 Task: Search one way flight ticket for 1 adult, 1 child, 1 infant in seat in premium economy from Waterloo: Waterloo Regional Airport to Gillette: Gillette Campbell County Airport on 5-1-2023. Choice of flights is Westjet. Number of bags: 2 checked bags. Price is upto 105000. Outbound departure time preference is 14:45.
Action: Mouse moved to (292, 285)
Screenshot: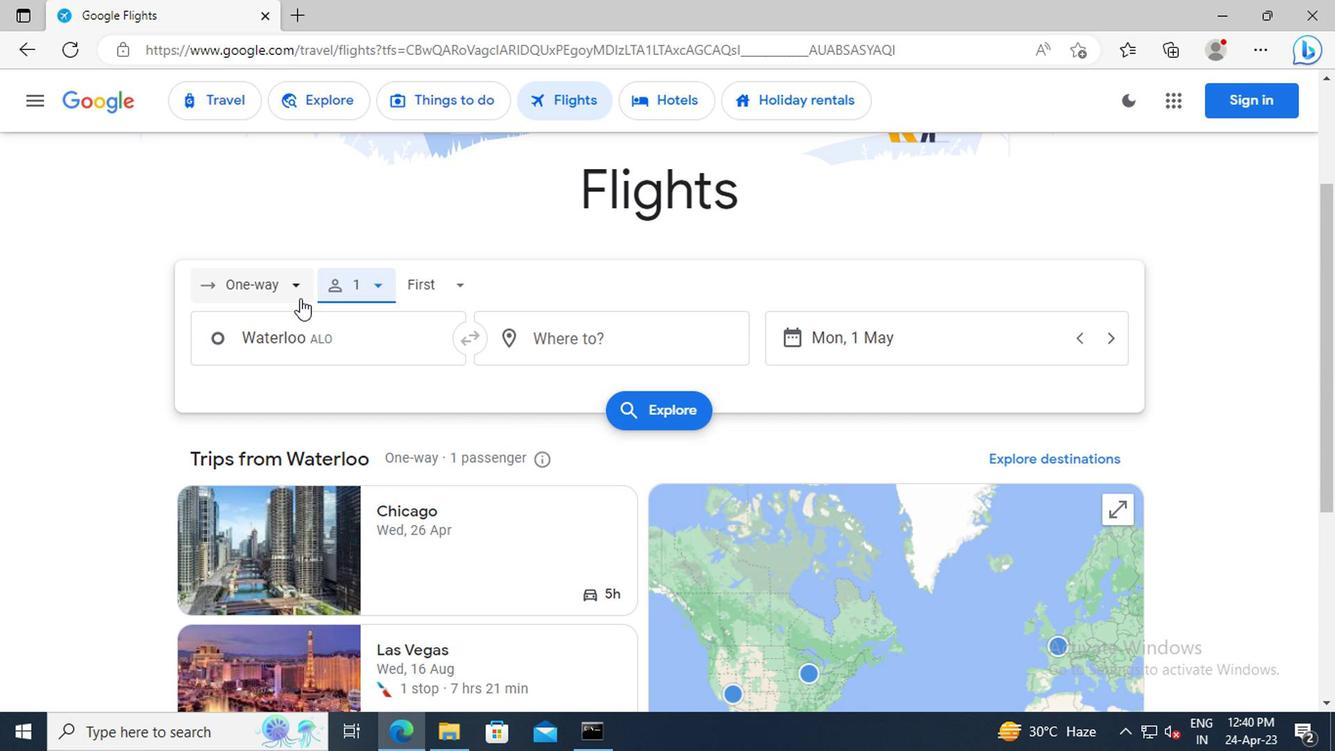 
Action: Mouse pressed left at (292, 285)
Screenshot: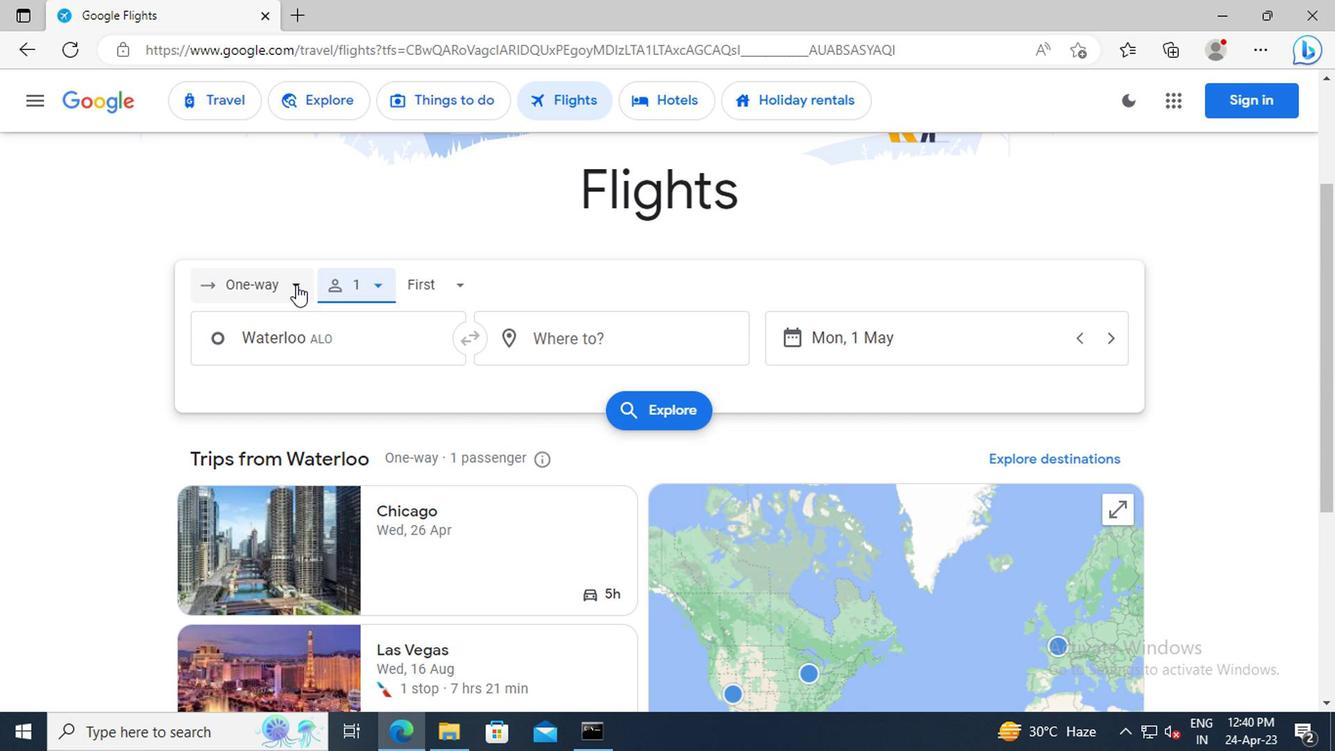 
Action: Mouse moved to (274, 382)
Screenshot: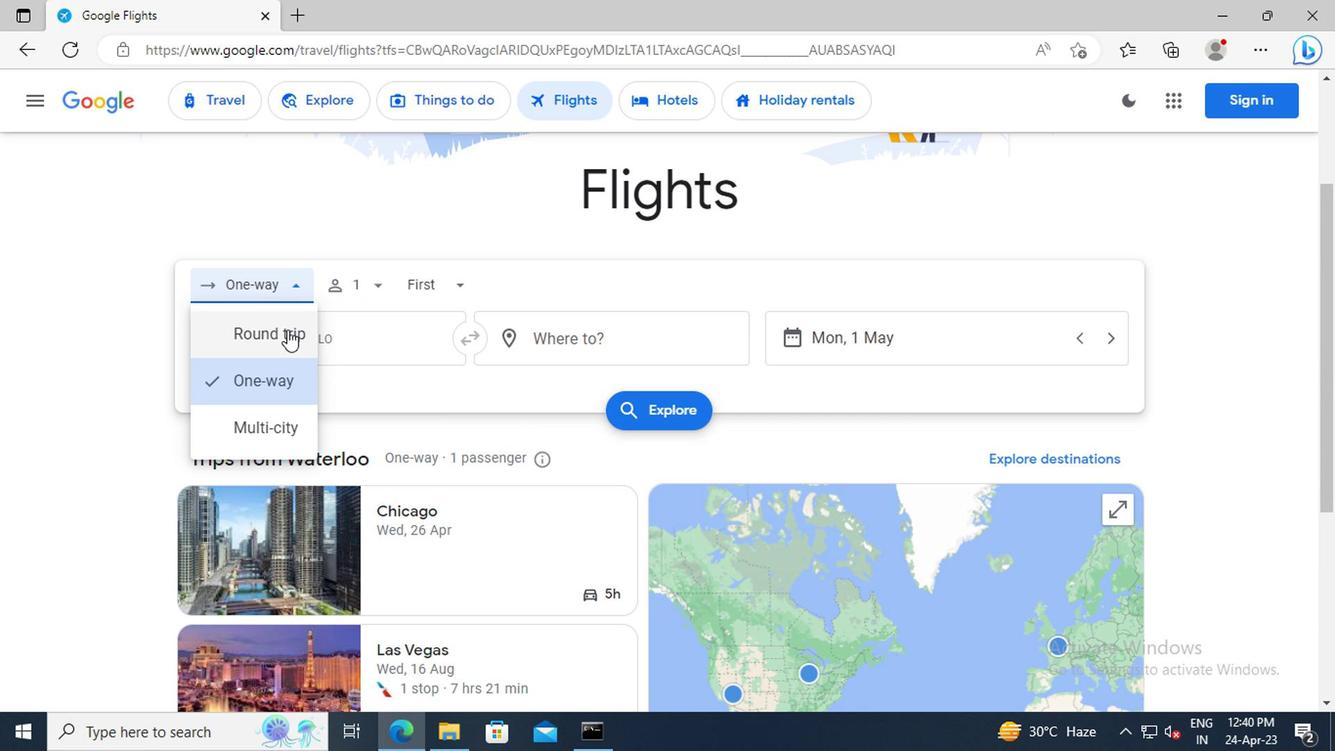 
Action: Mouse pressed left at (274, 382)
Screenshot: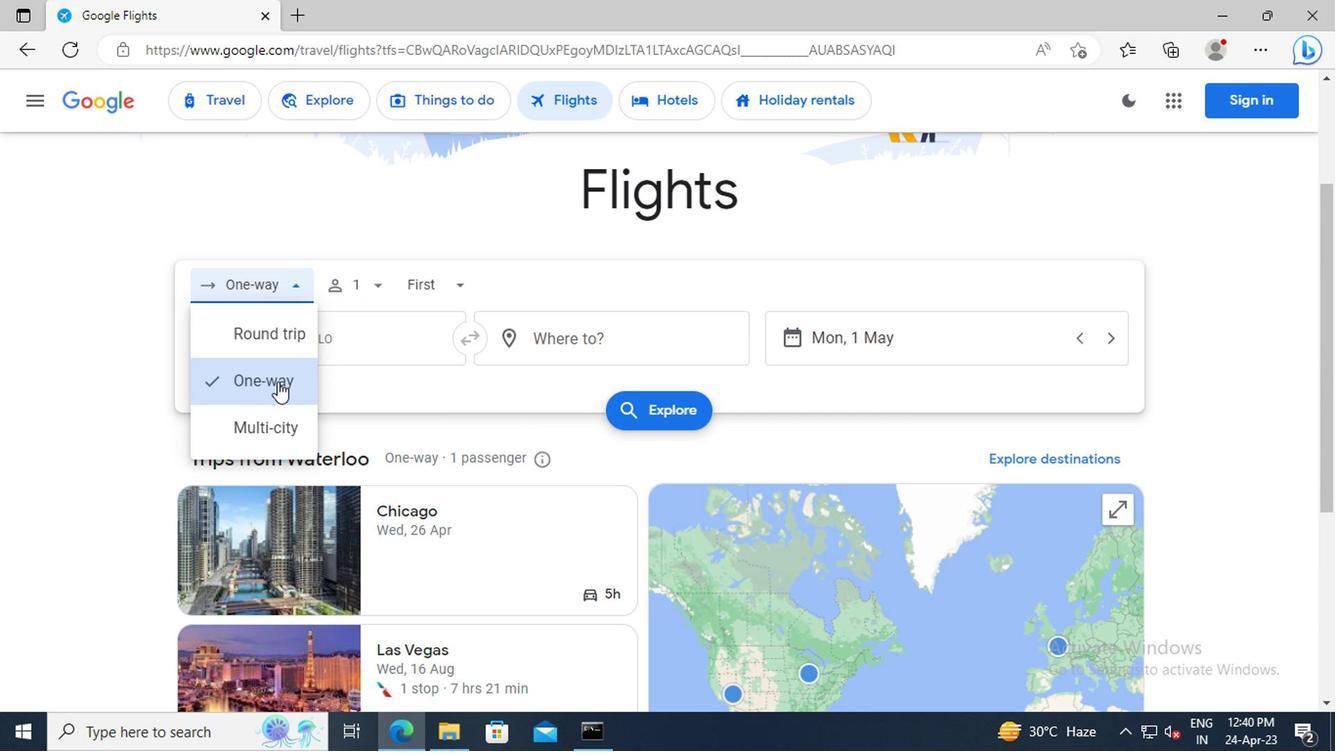 
Action: Mouse moved to (369, 283)
Screenshot: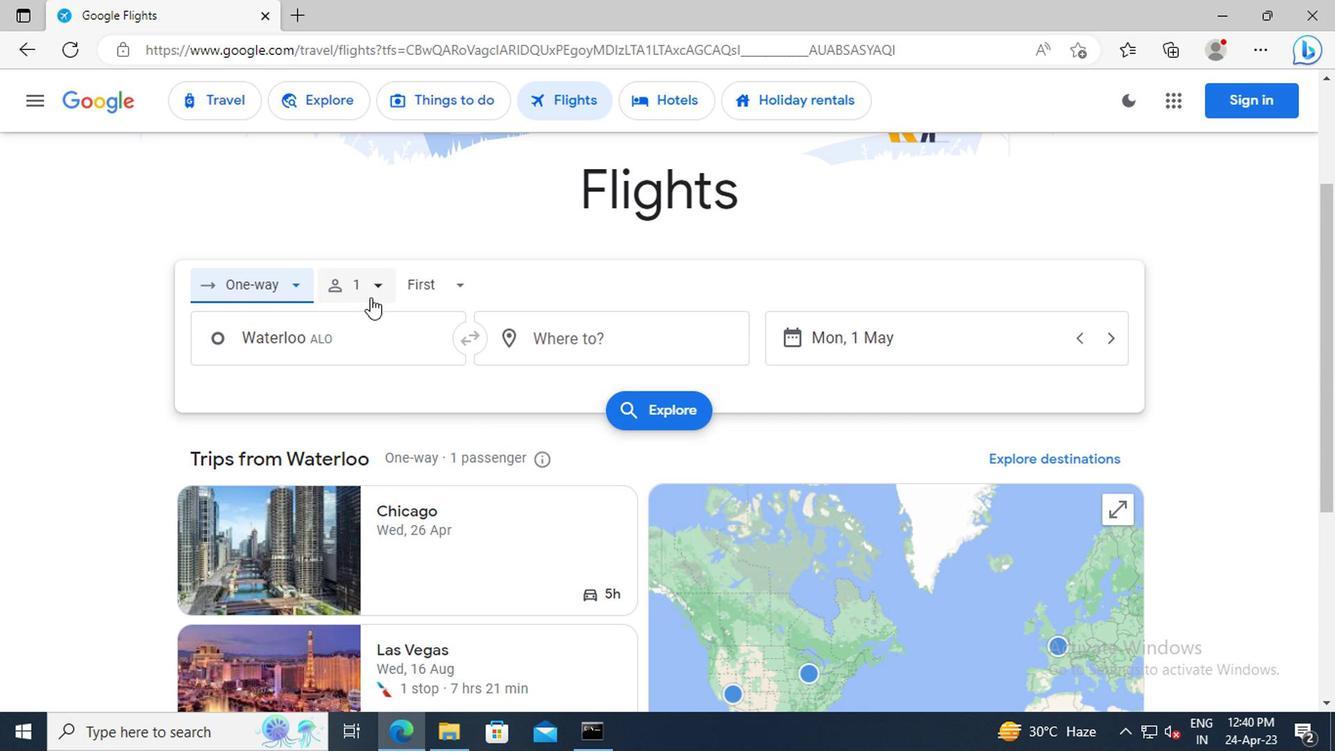 
Action: Mouse pressed left at (369, 283)
Screenshot: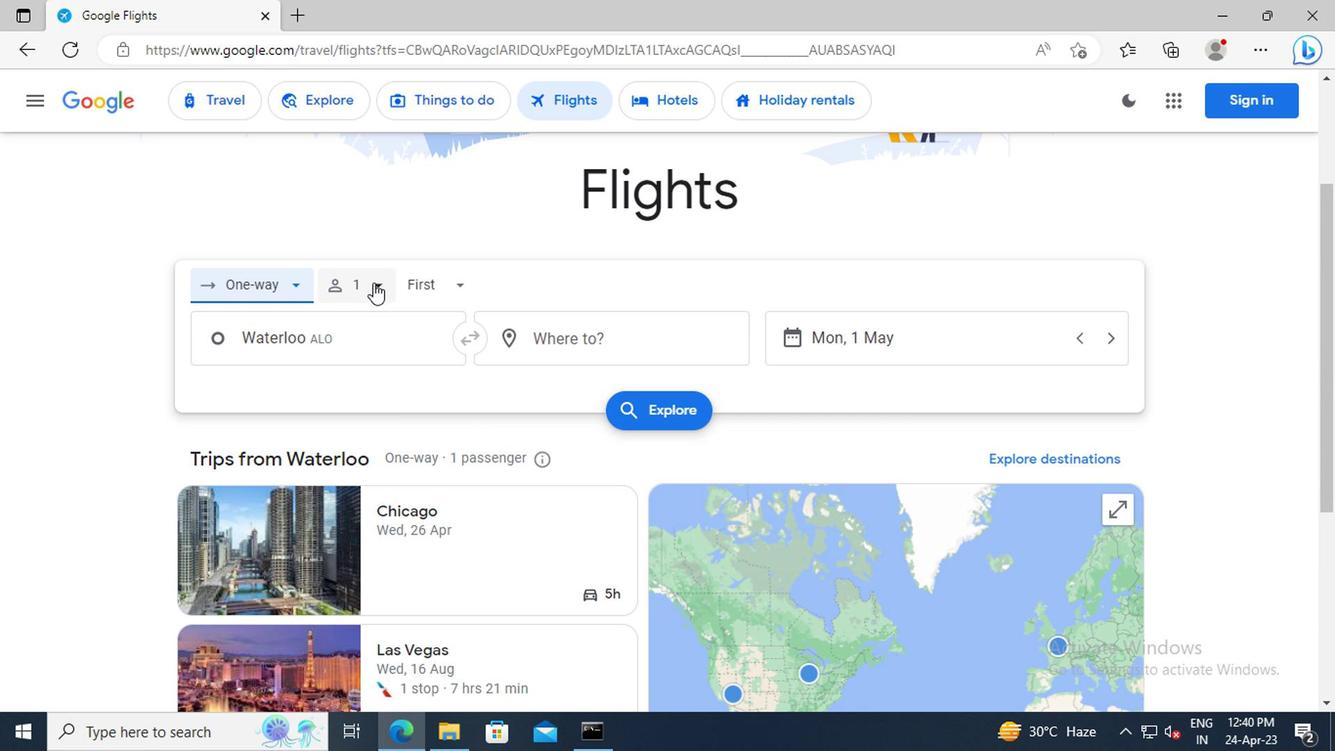 
Action: Mouse moved to (516, 393)
Screenshot: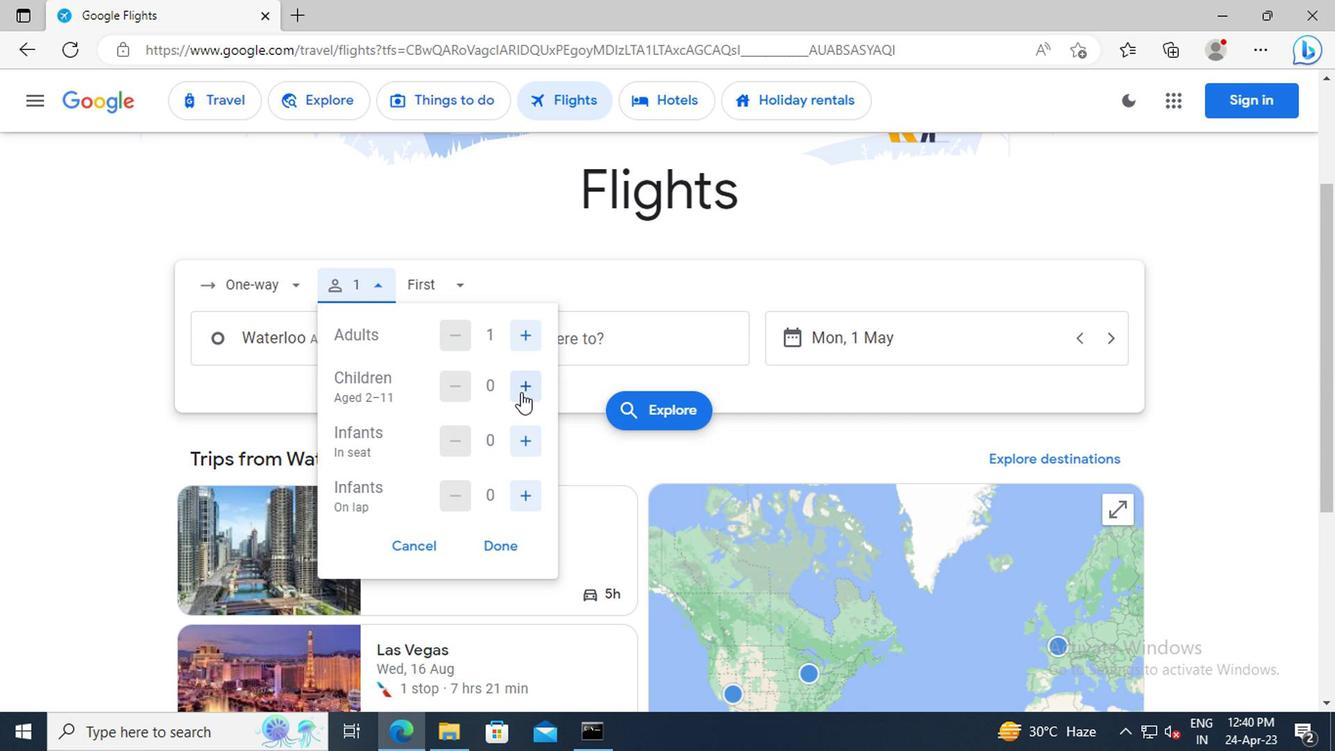 
Action: Mouse pressed left at (516, 393)
Screenshot: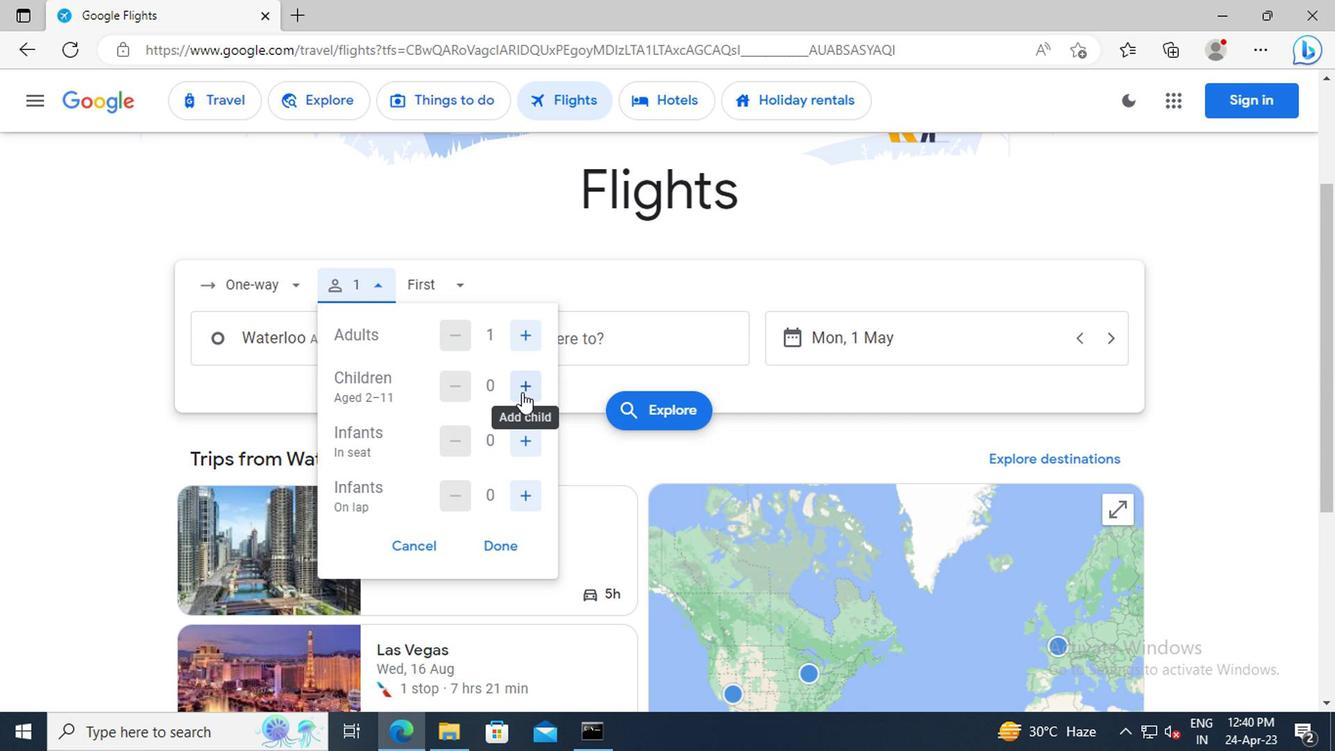 
Action: Mouse moved to (520, 430)
Screenshot: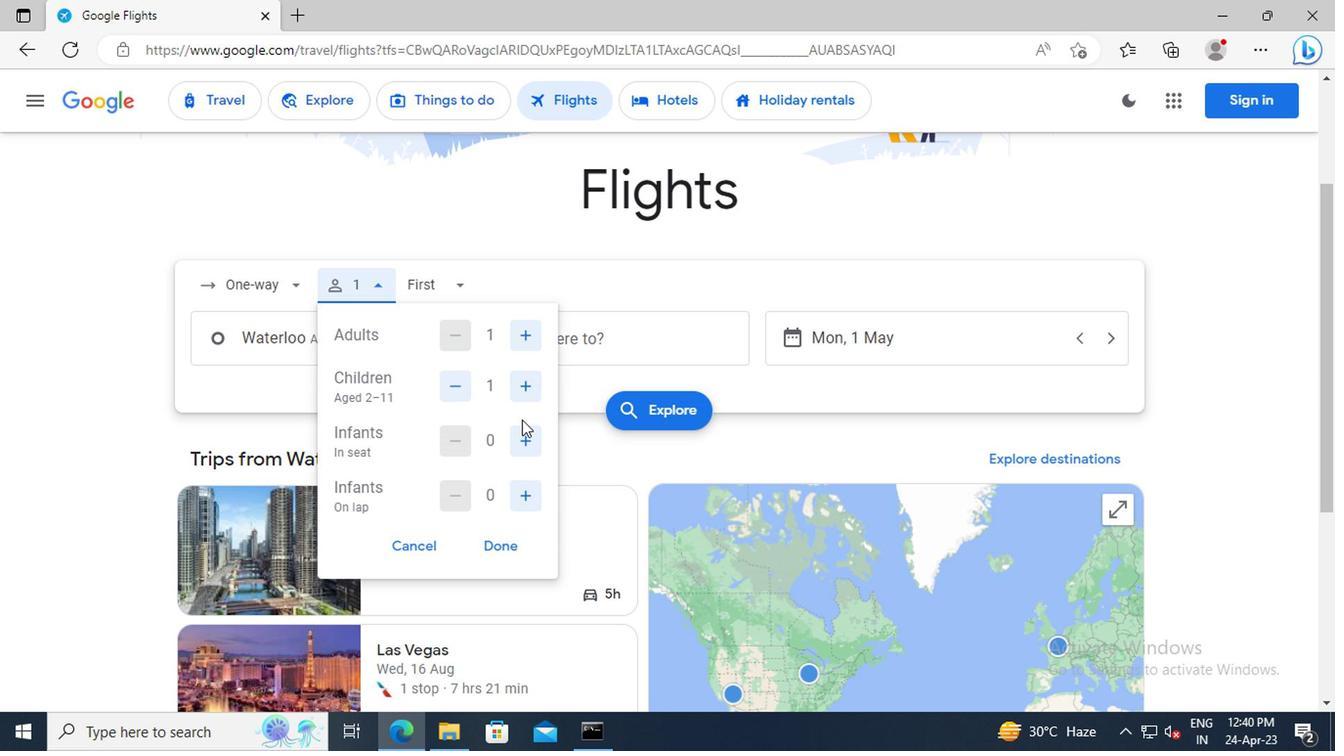 
Action: Mouse pressed left at (520, 430)
Screenshot: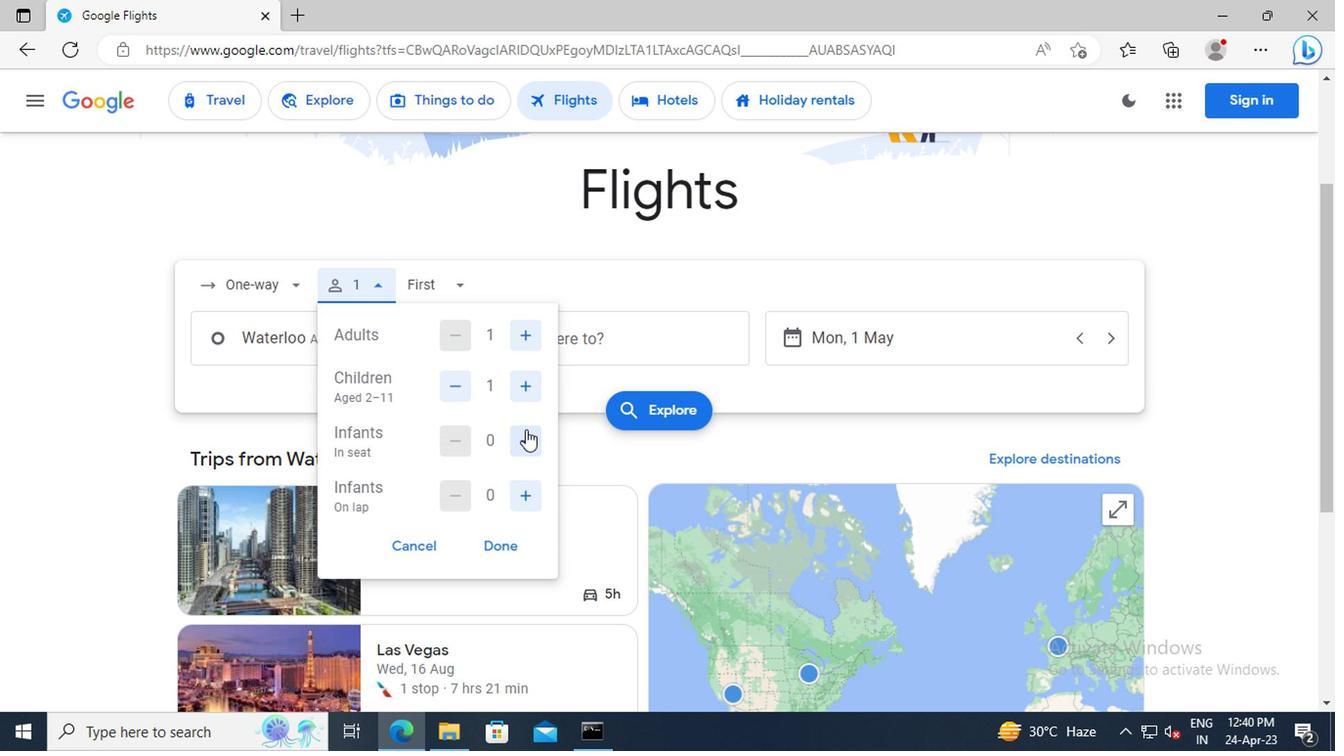 
Action: Mouse moved to (497, 548)
Screenshot: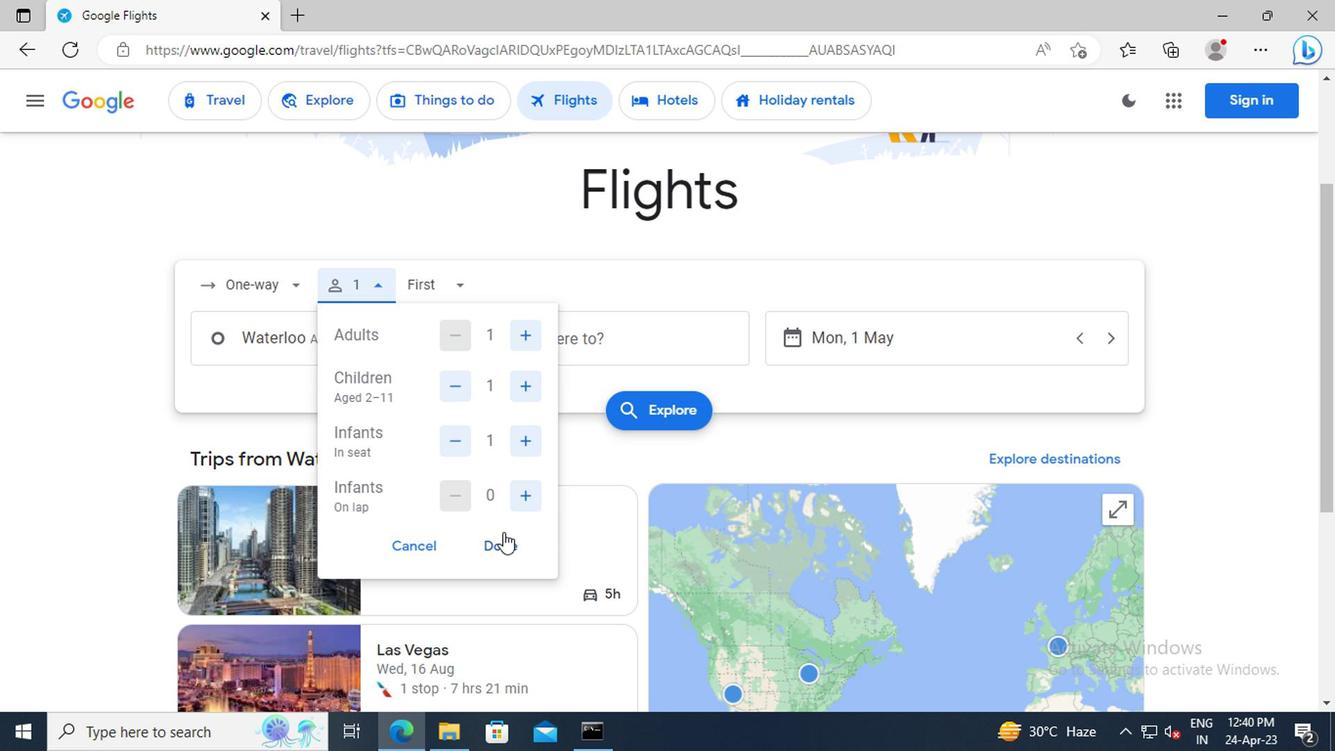 
Action: Mouse pressed left at (497, 548)
Screenshot: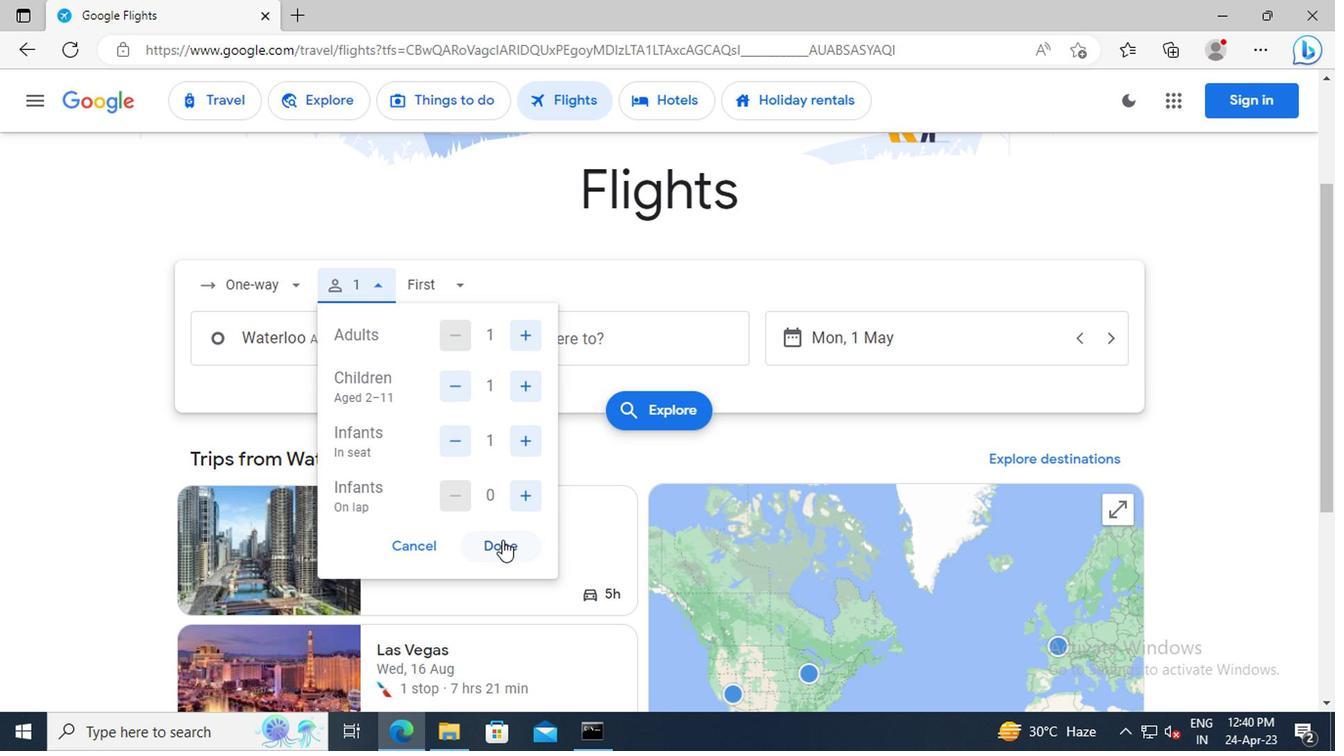 
Action: Mouse moved to (441, 287)
Screenshot: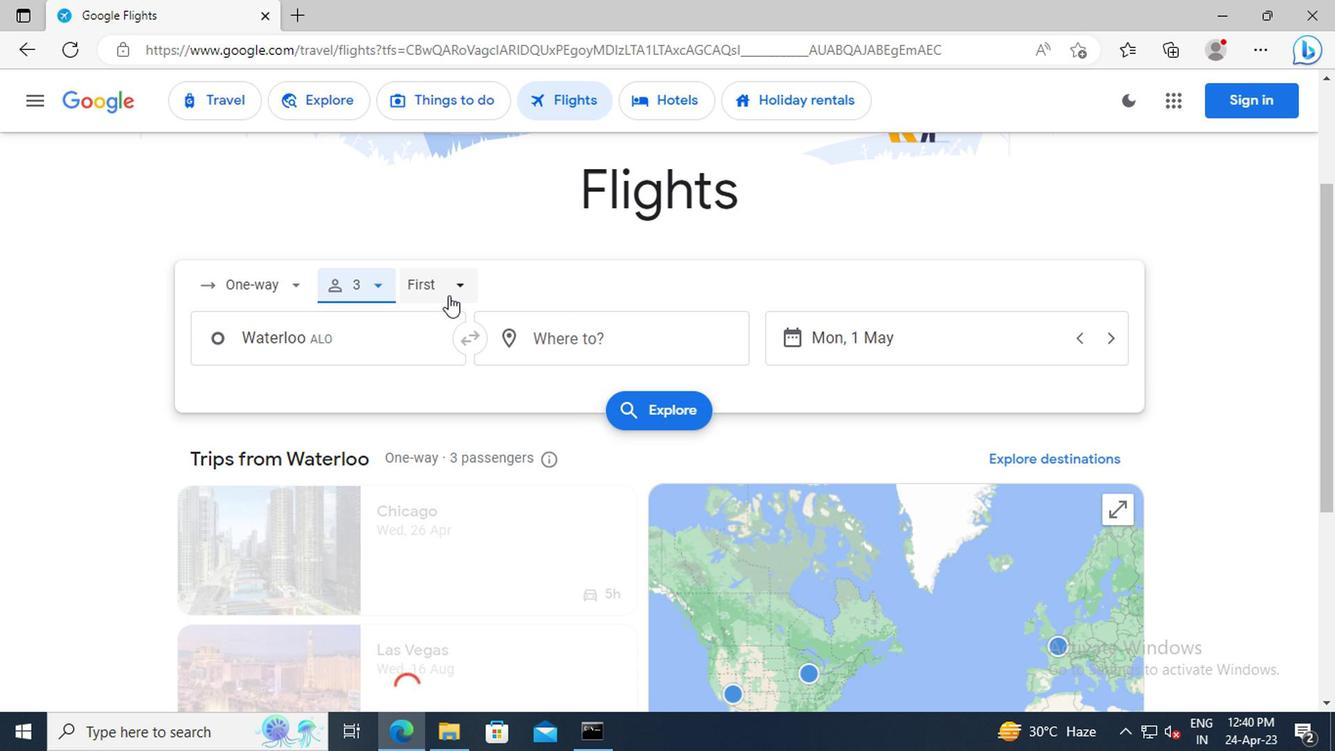
Action: Mouse pressed left at (441, 287)
Screenshot: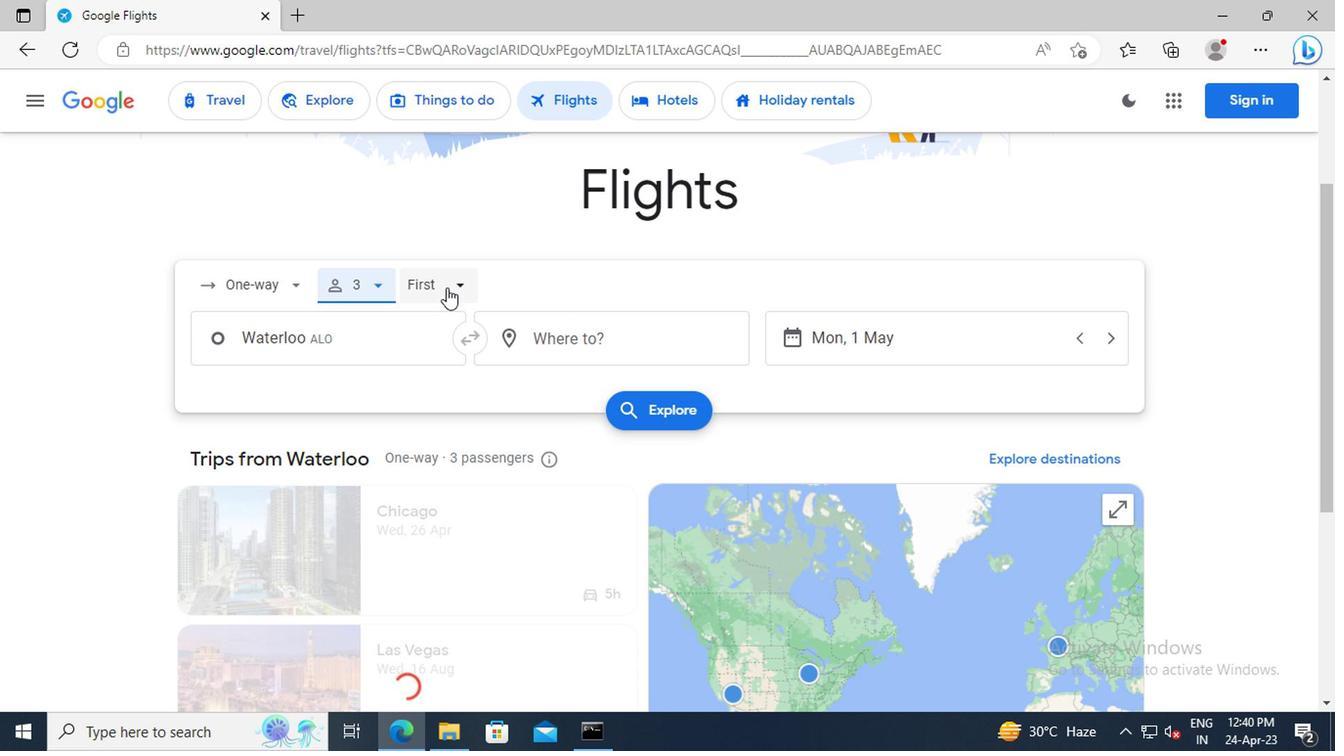 
Action: Mouse moved to (464, 376)
Screenshot: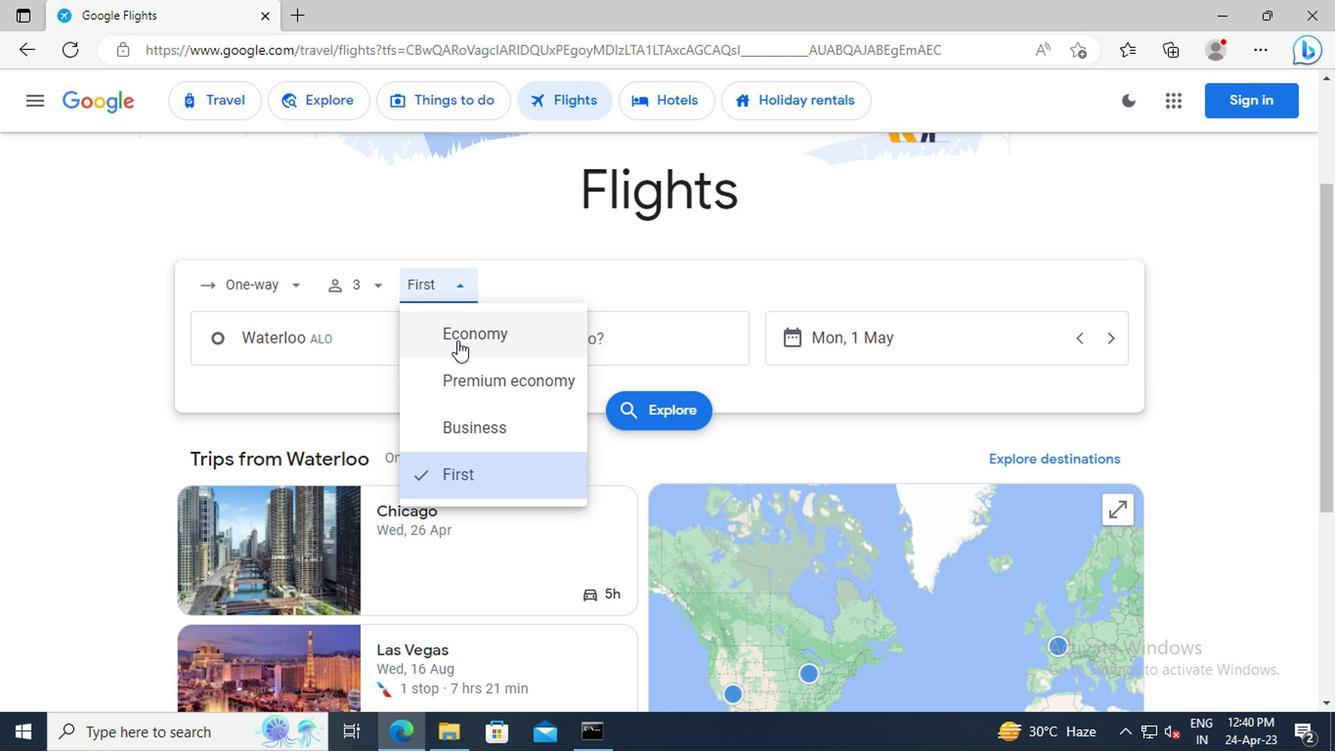
Action: Mouse pressed left at (464, 376)
Screenshot: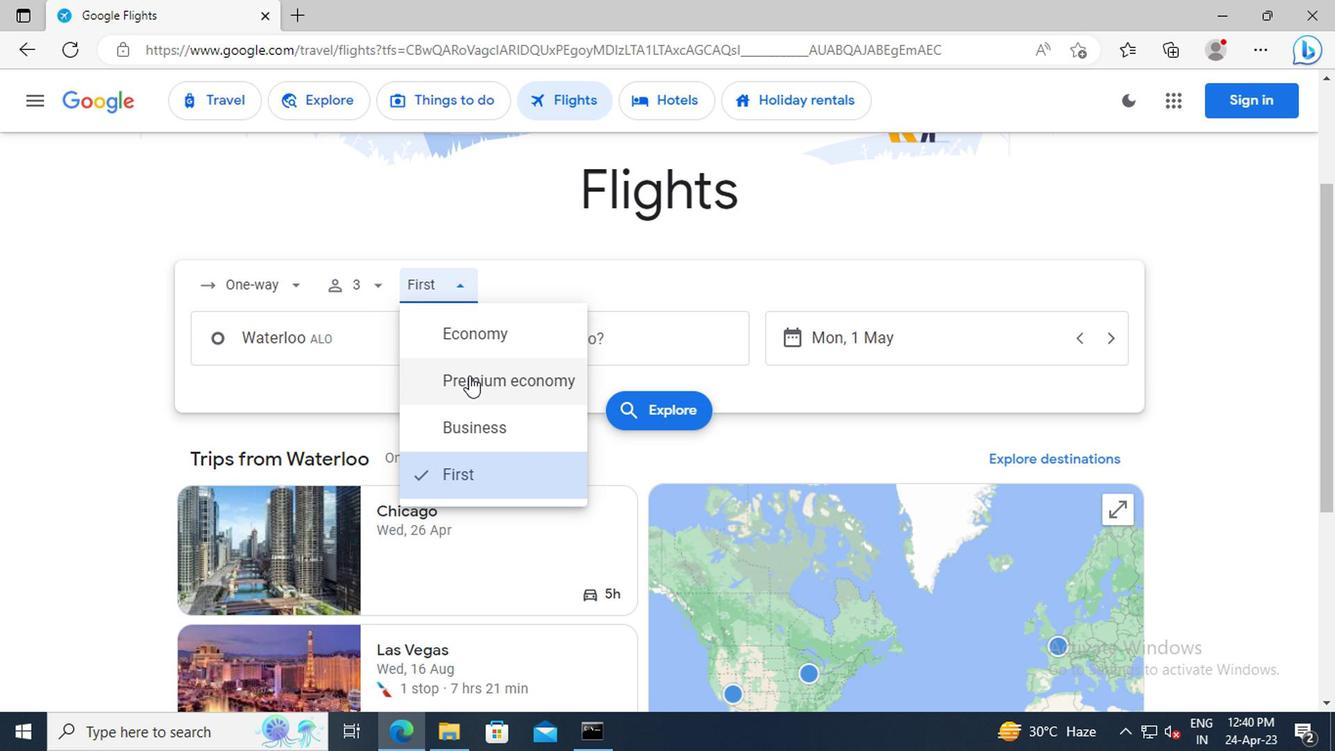 
Action: Mouse moved to (352, 348)
Screenshot: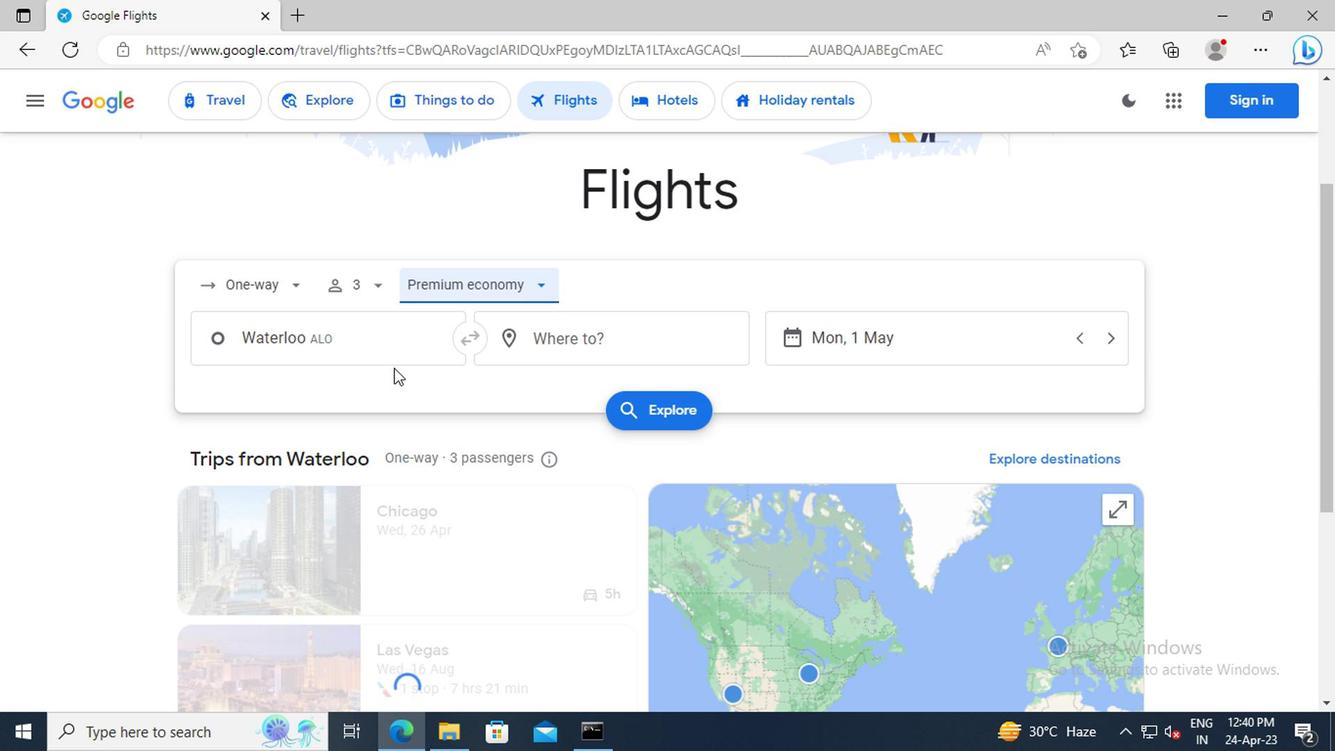 
Action: Mouse pressed left at (352, 348)
Screenshot: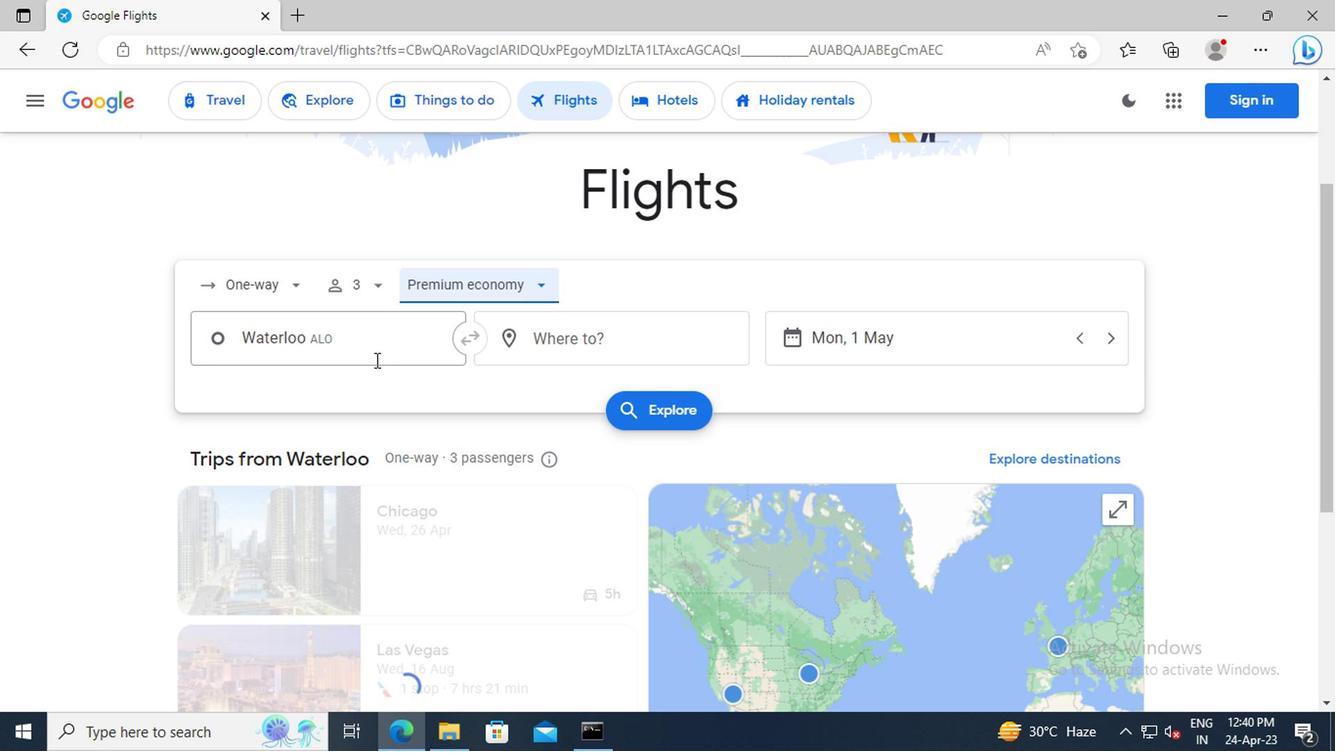 
Action: Key pressed <Key.shift>WATERLOO<Key.space><Key.shift>RE
Screenshot: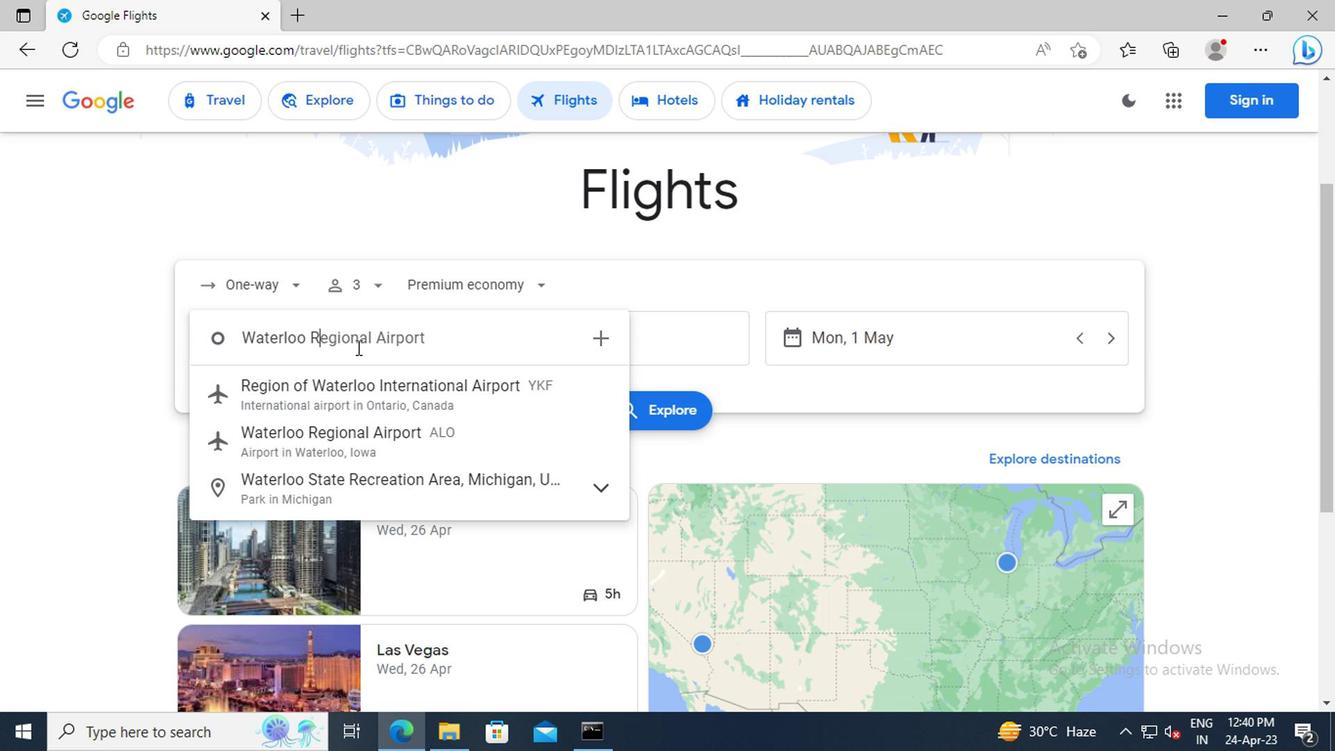 
Action: Mouse moved to (376, 447)
Screenshot: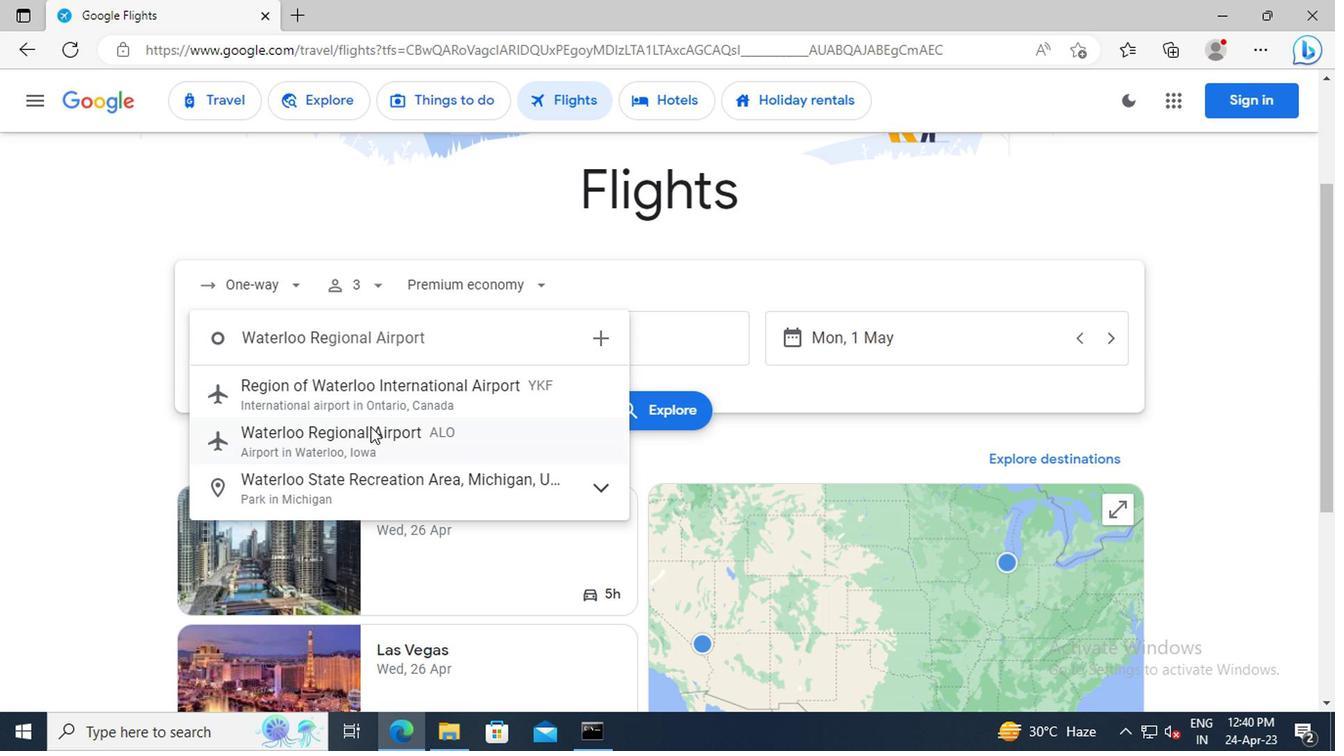 
Action: Mouse pressed left at (376, 447)
Screenshot: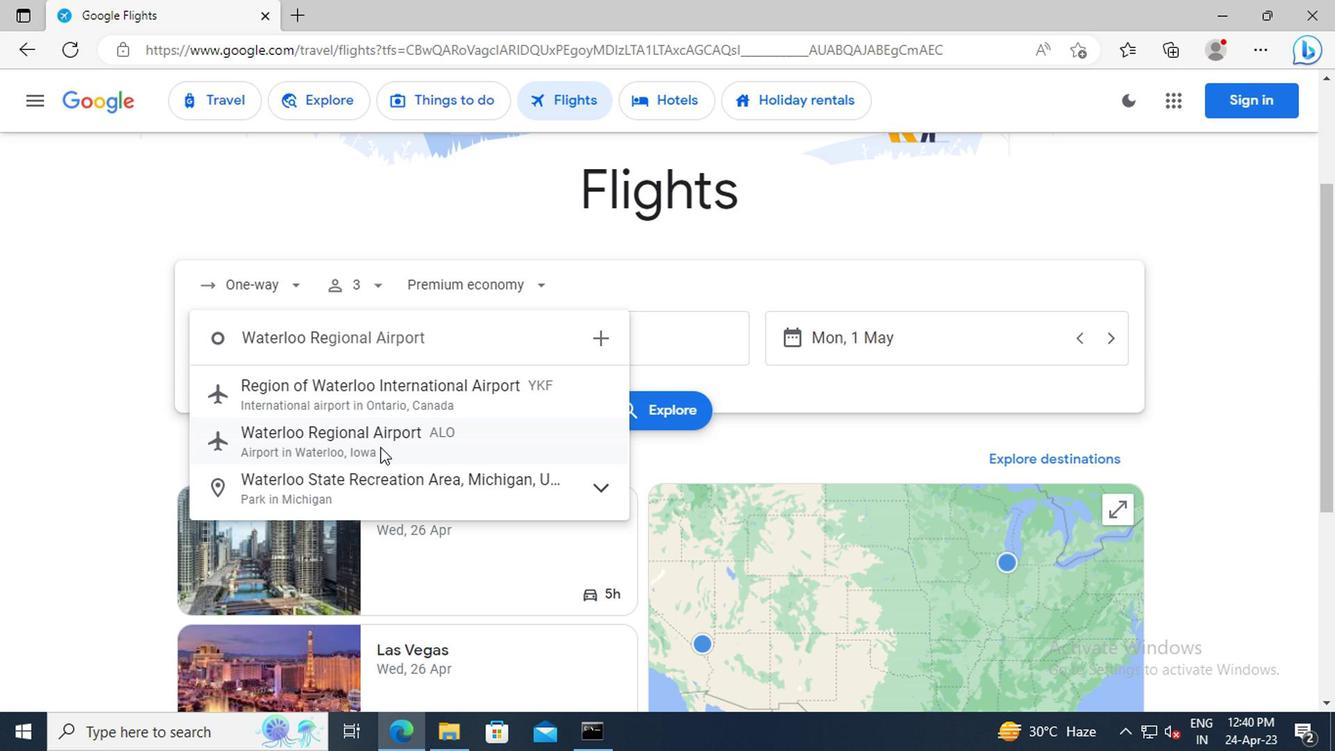 
Action: Mouse moved to (541, 350)
Screenshot: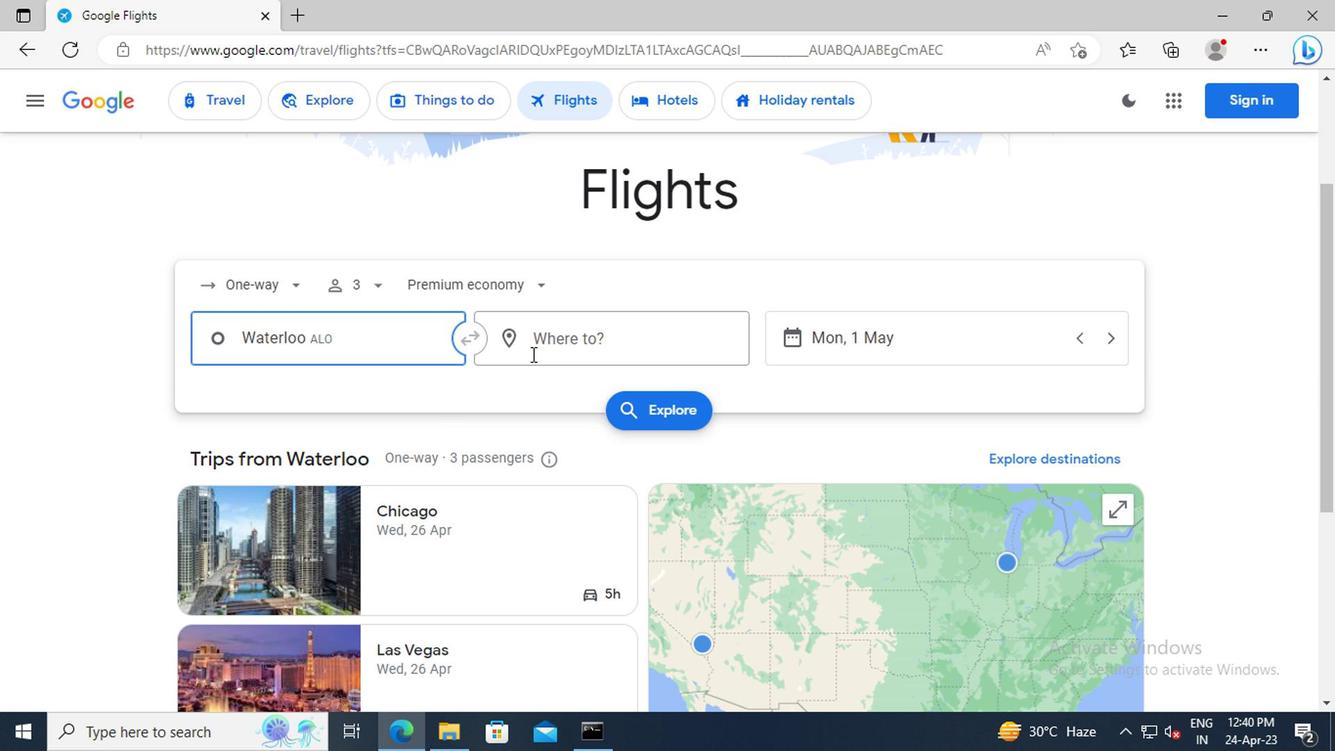 
Action: Mouse pressed left at (541, 350)
Screenshot: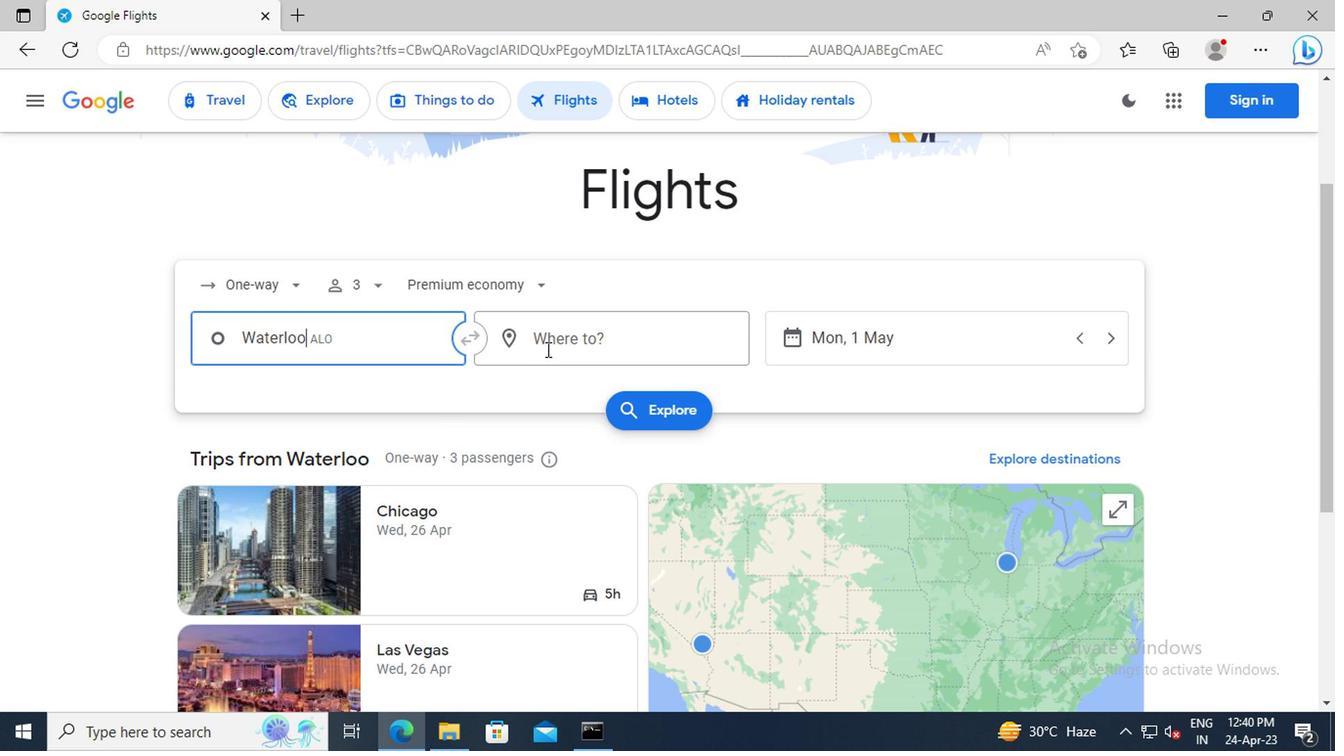 
Action: Key pressed <Key.shift>GILLETTE
Screenshot: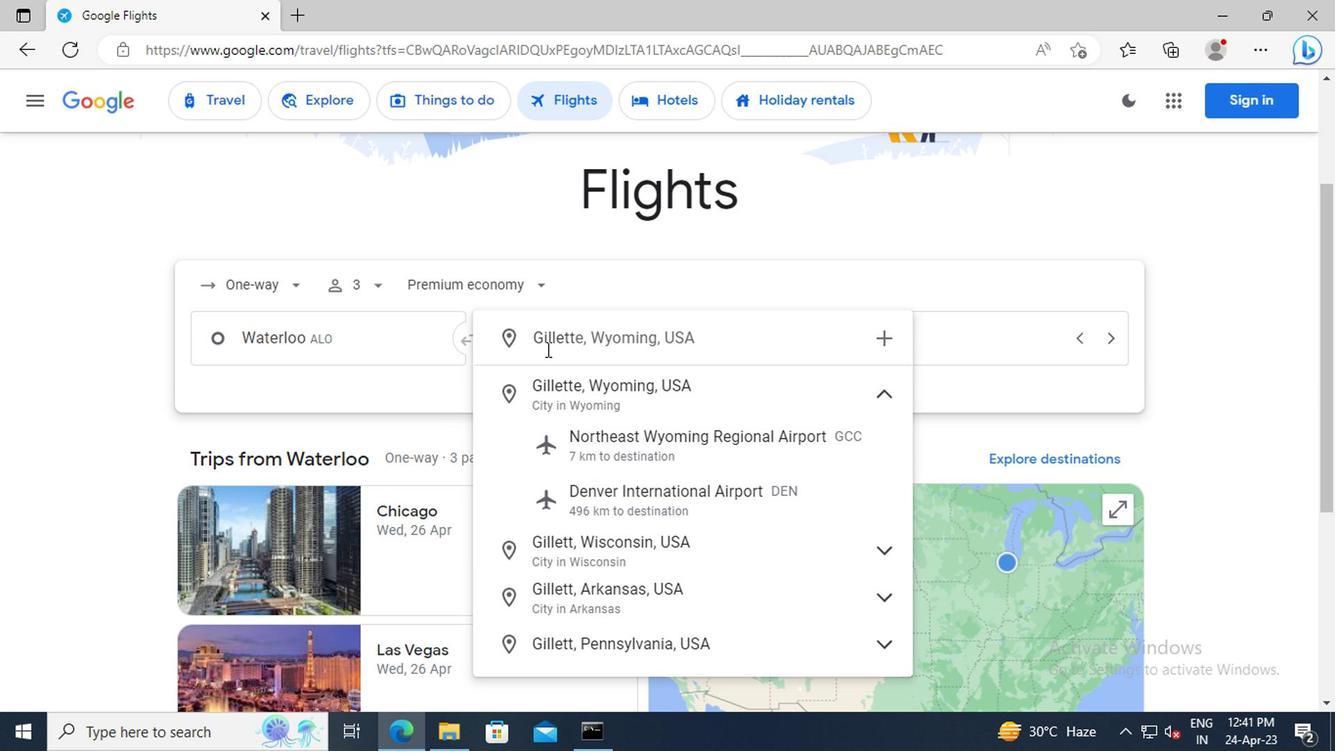 
Action: Mouse moved to (628, 446)
Screenshot: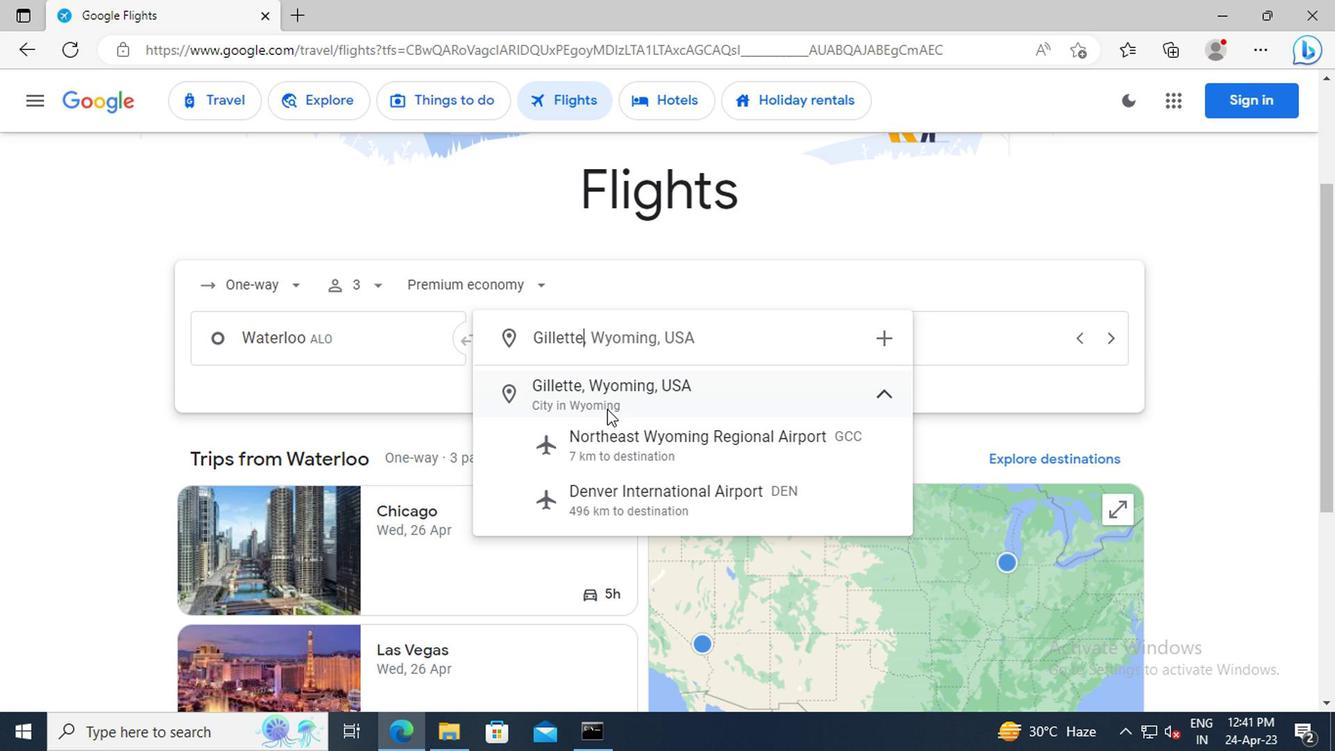 
Action: Mouse pressed left at (628, 446)
Screenshot: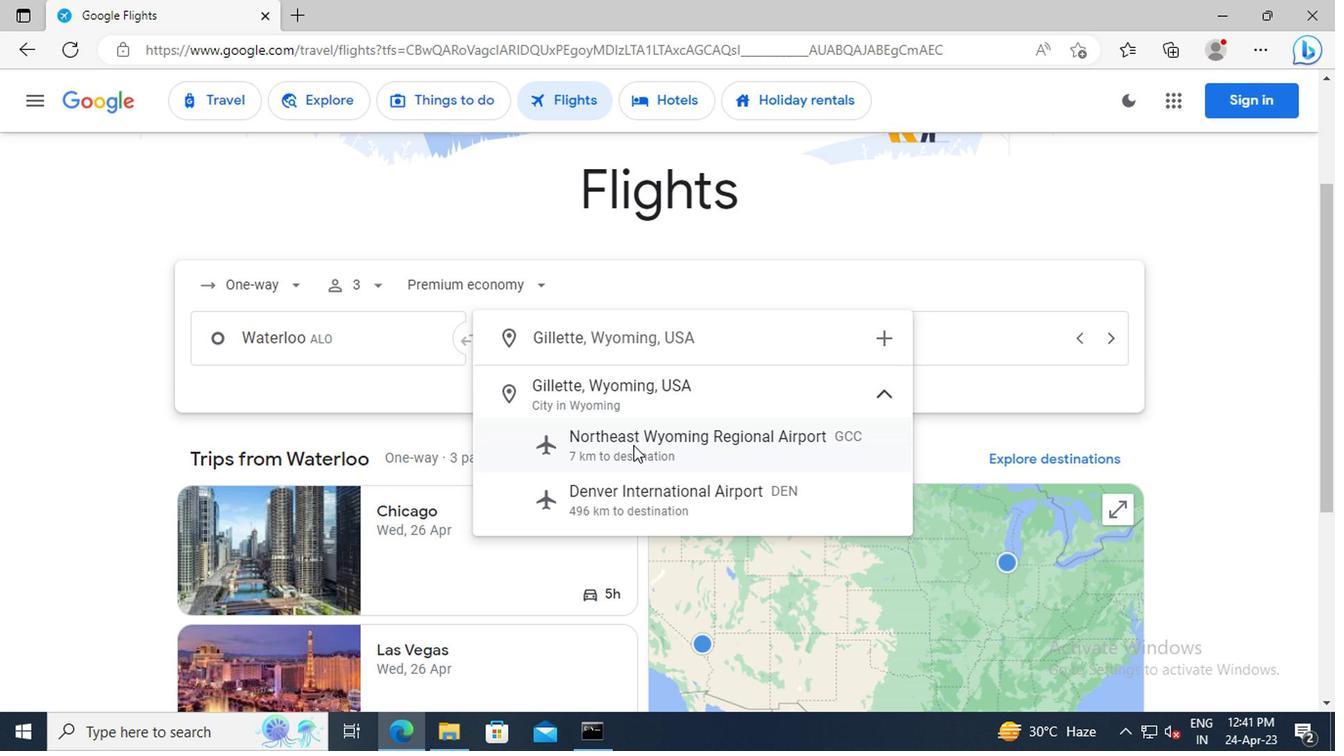 
Action: Mouse moved to (910, 357)
Screenshot: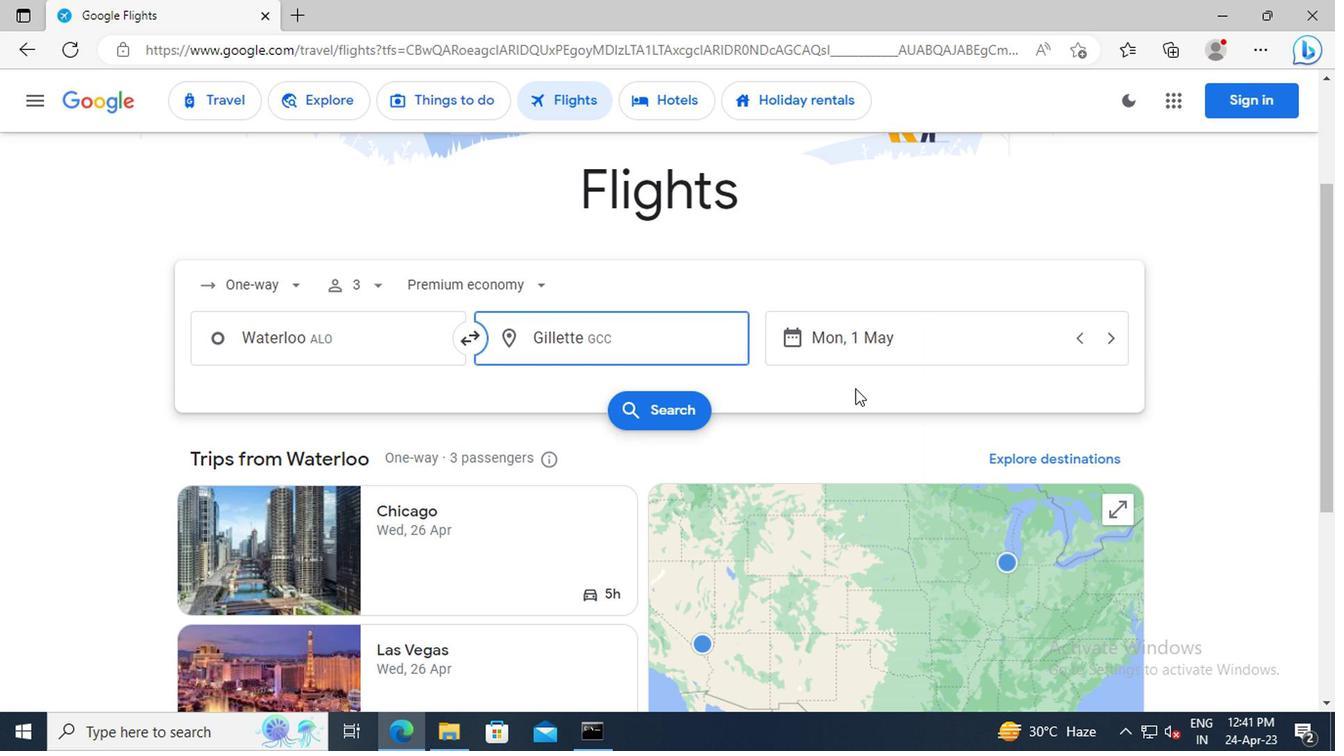 
Action: Mouse pressed left at (910, 357)
Screenshot: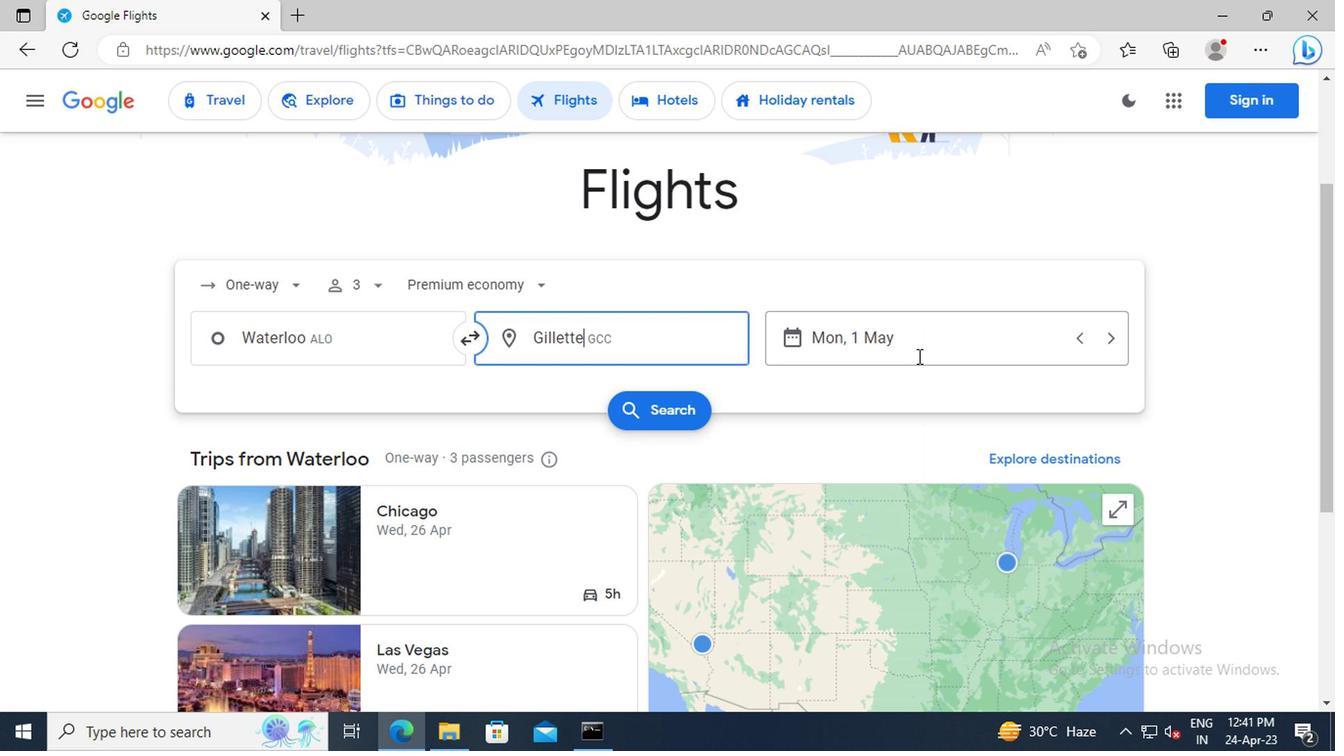 
Action: Mouse moved to (730, 280)
Screenshot: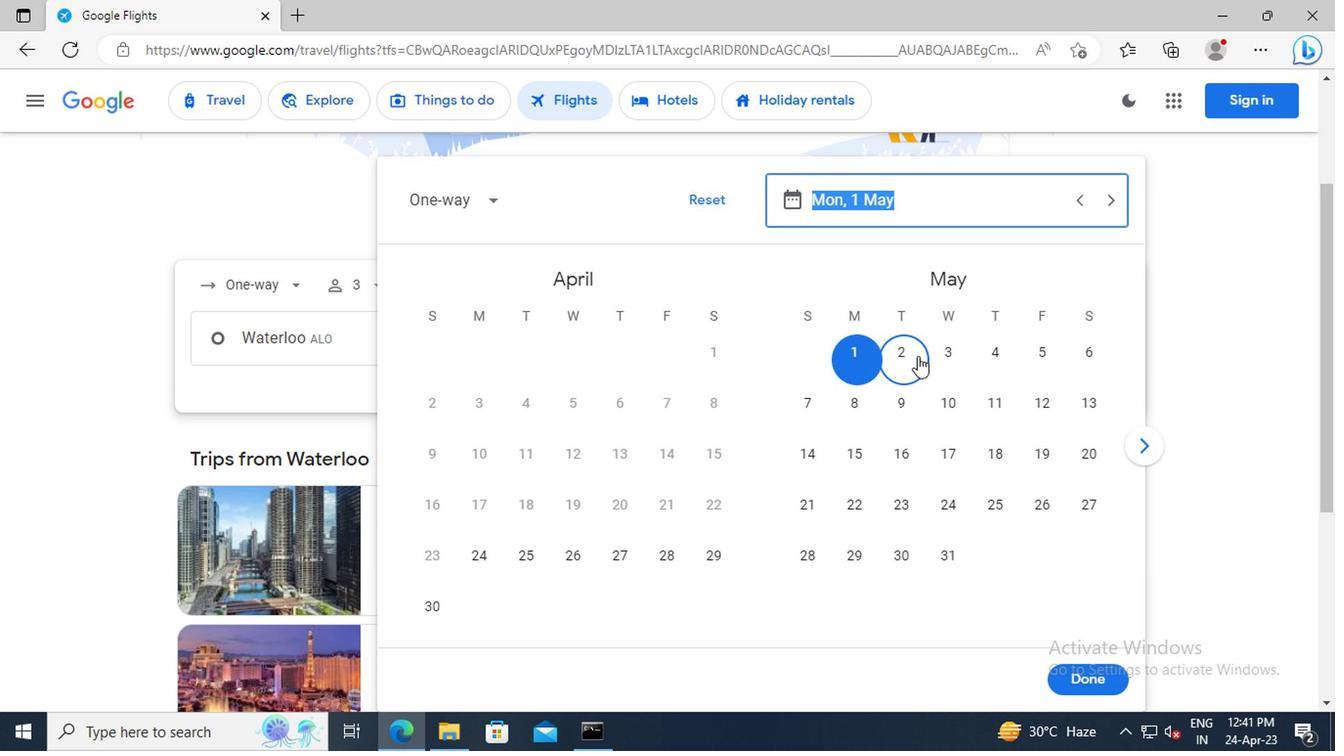 
Action: Key pressed 1<Key.space>MAY<Key.enter>
Screenshot: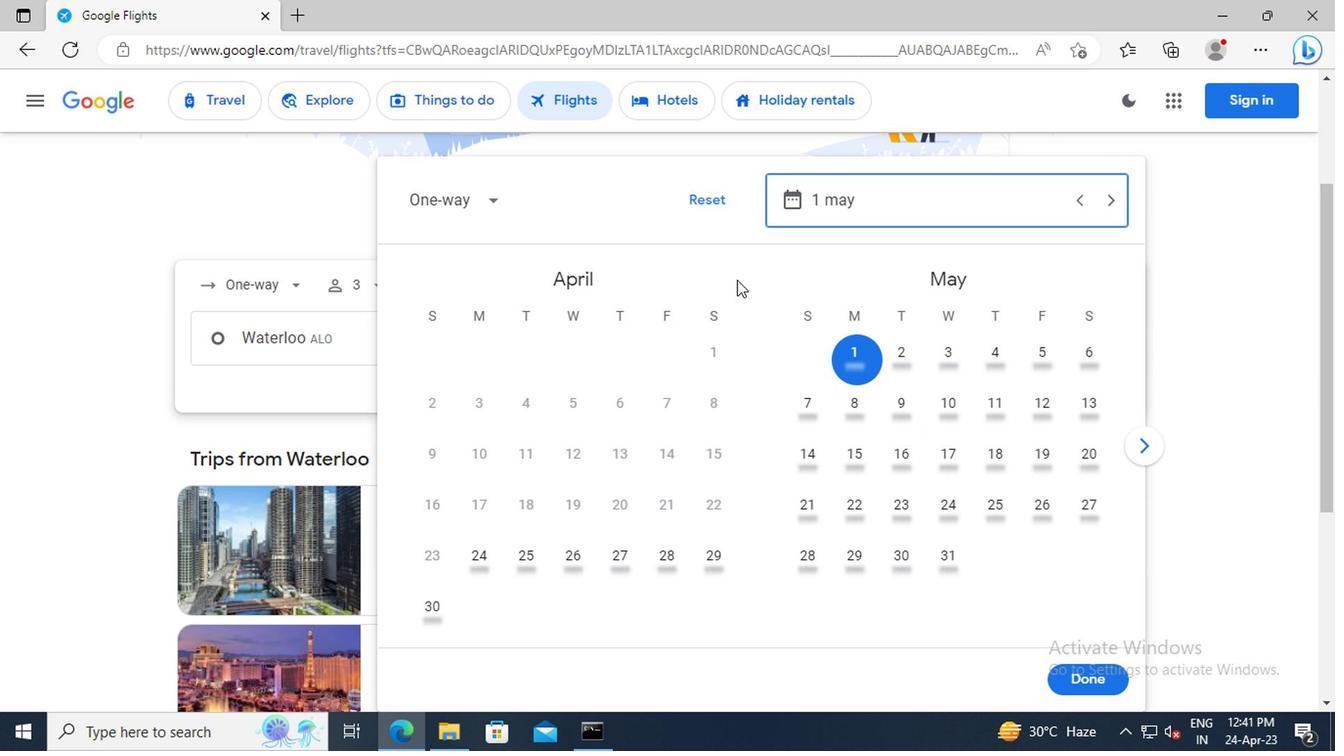 
Action: Mouse moved to (1079, 687)
Screenshot: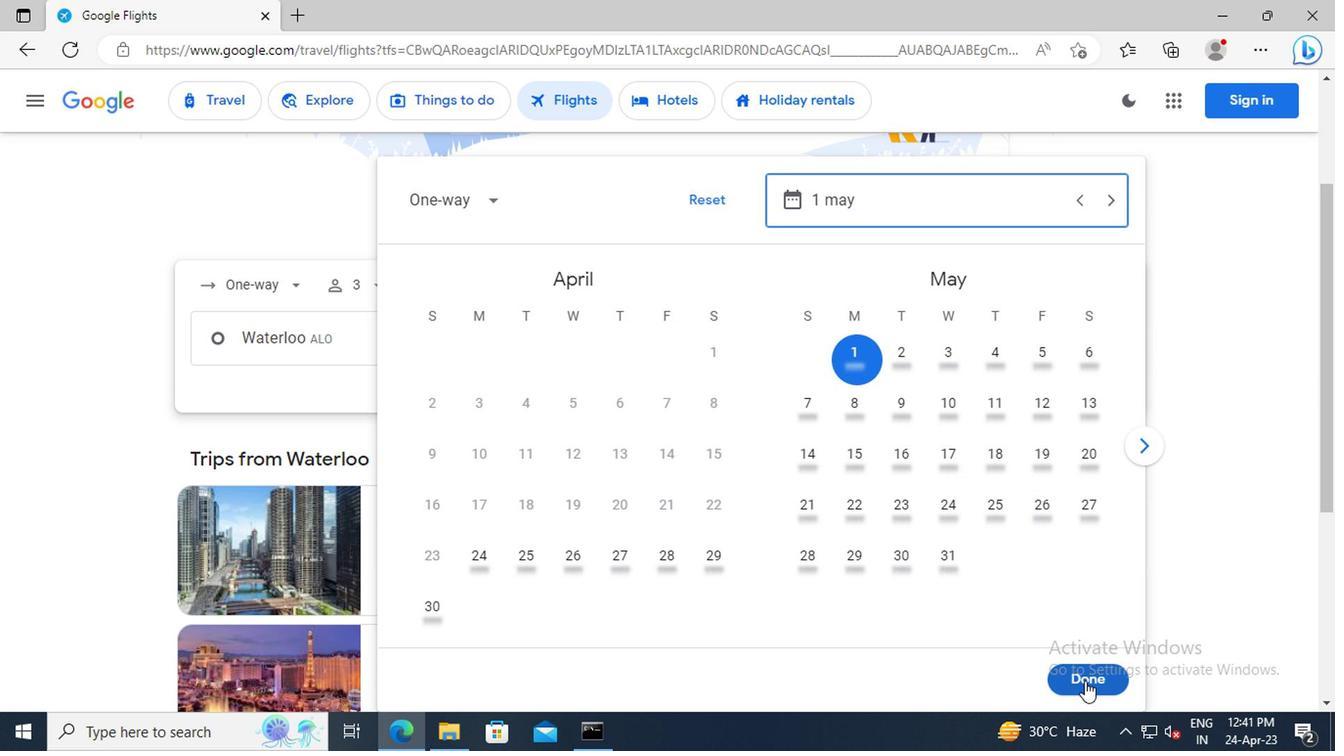 
Action: Mouse pressed left at (1079, 687)
Screenshot: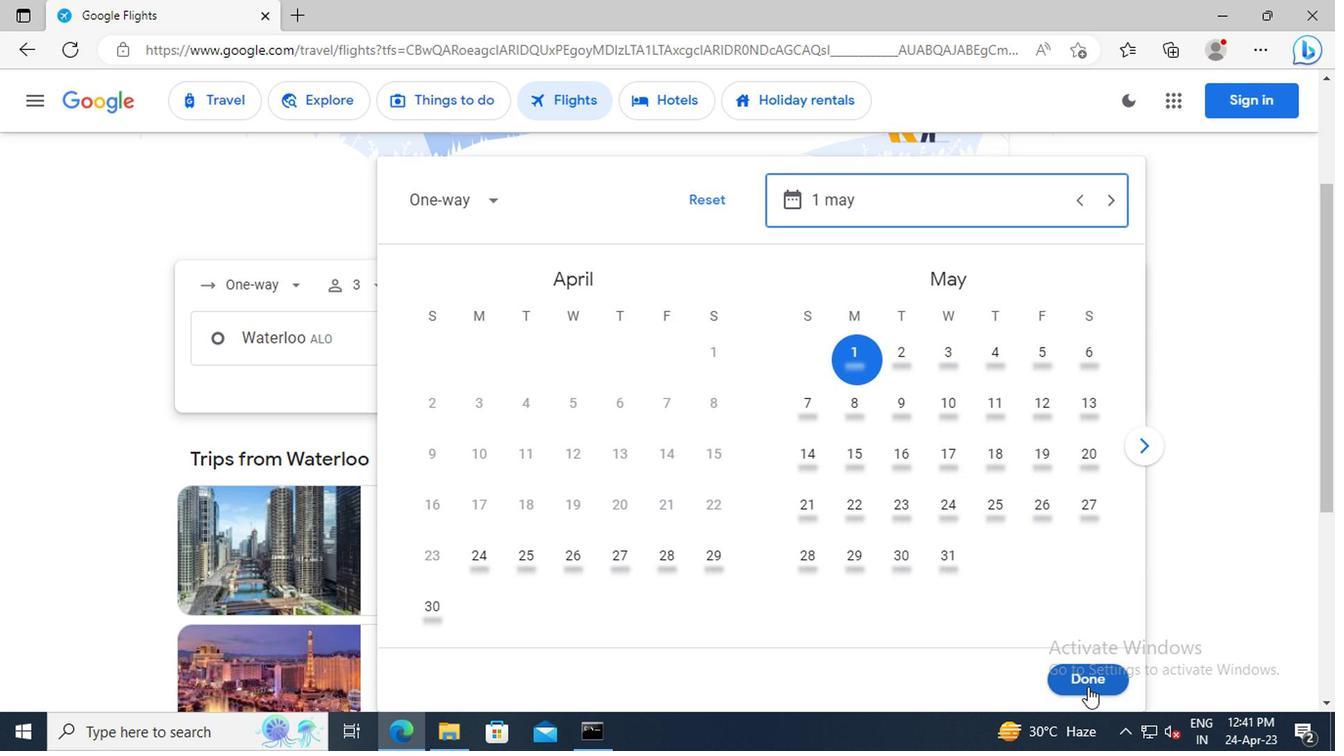 
Action: Mouse moved to (666, 411)
Screenshot: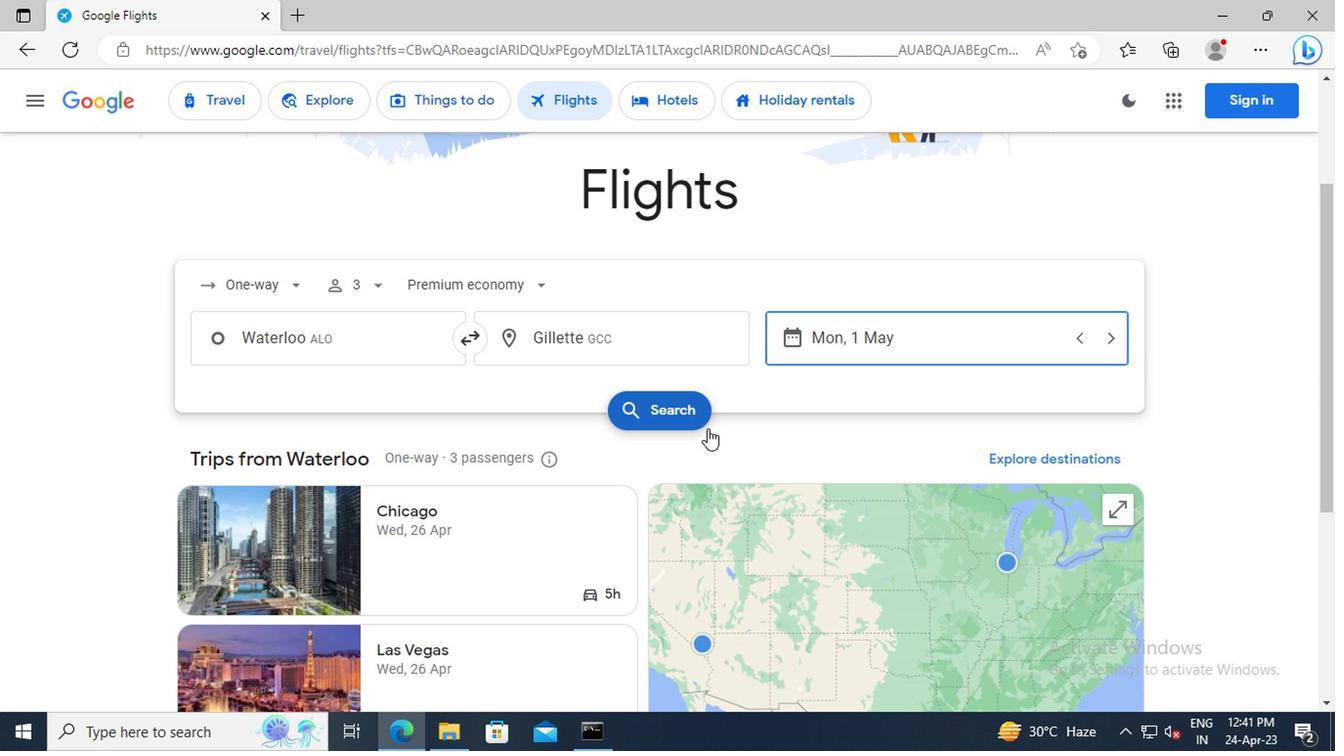 
Action: Mouse pressed left at (666, 411)
Screenshot: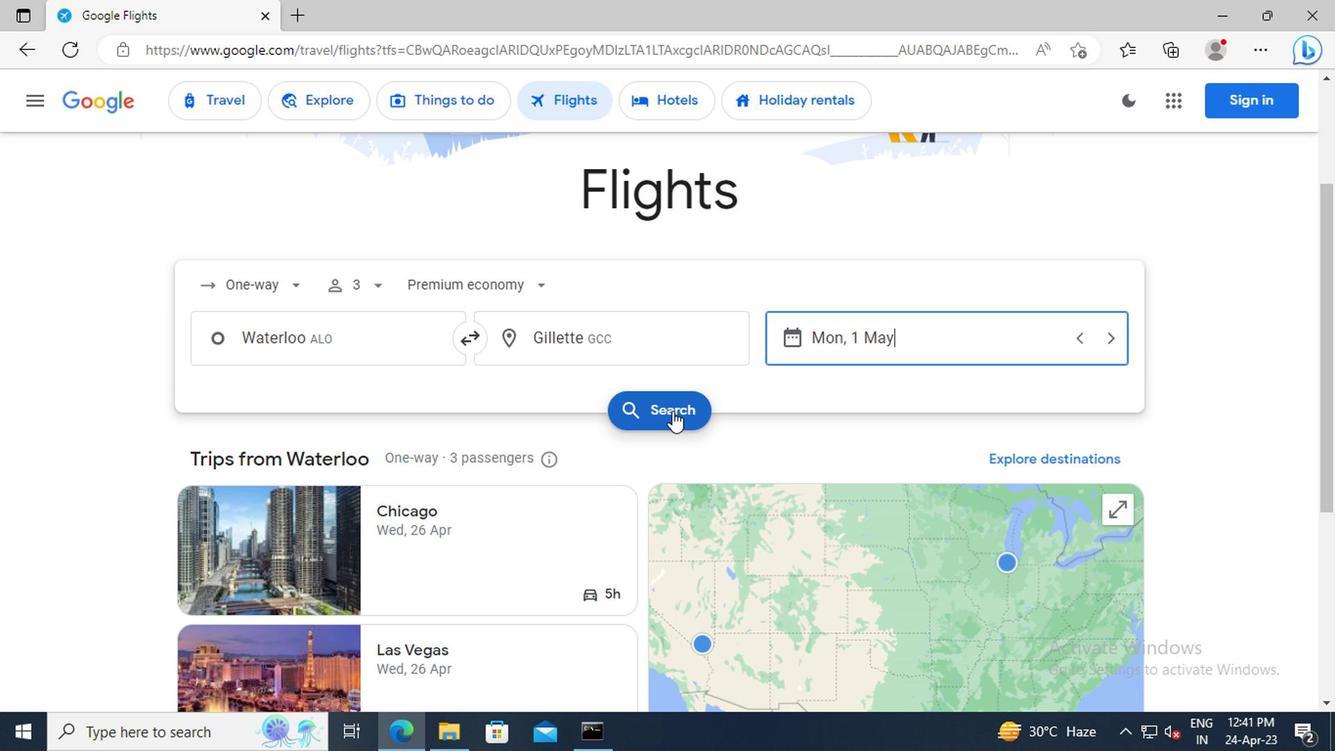 
Action: Mouse moved to (233, 276)
Screenshot: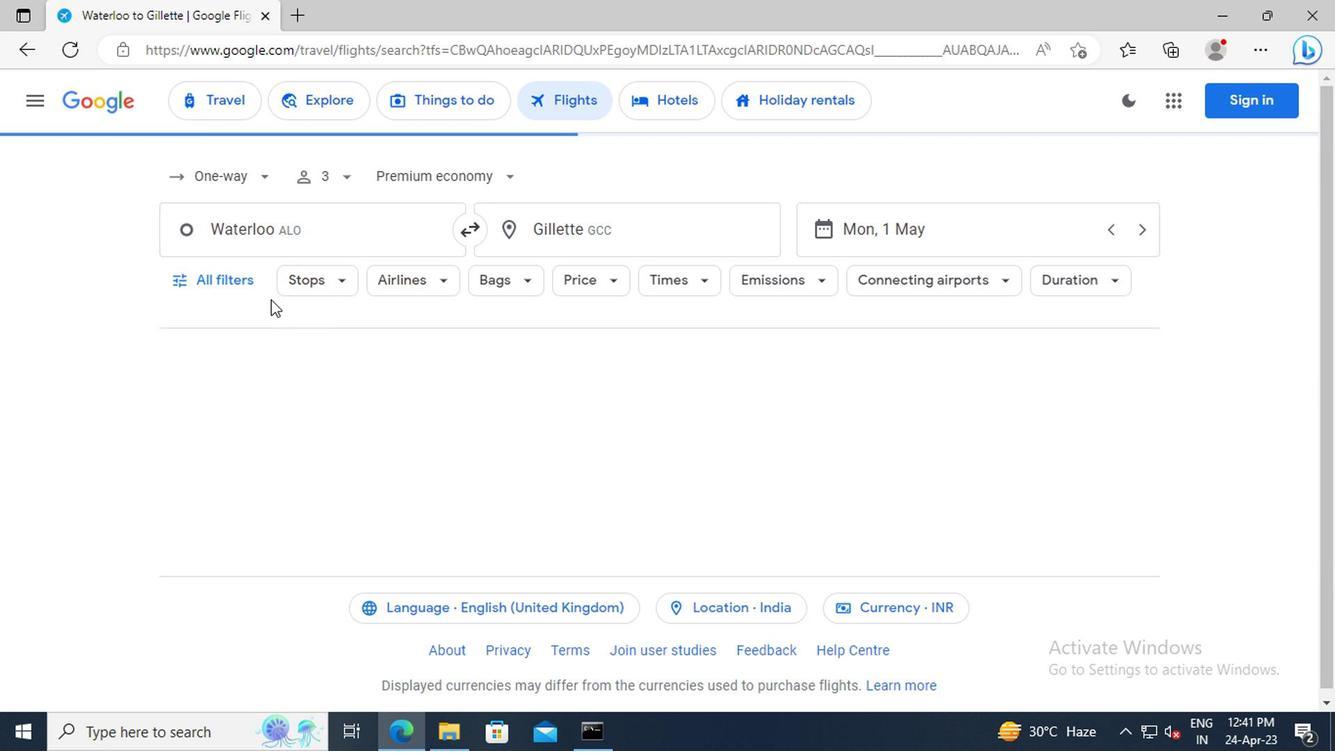 
Action: Mouse pressed left at (233, 276)
Screenshot: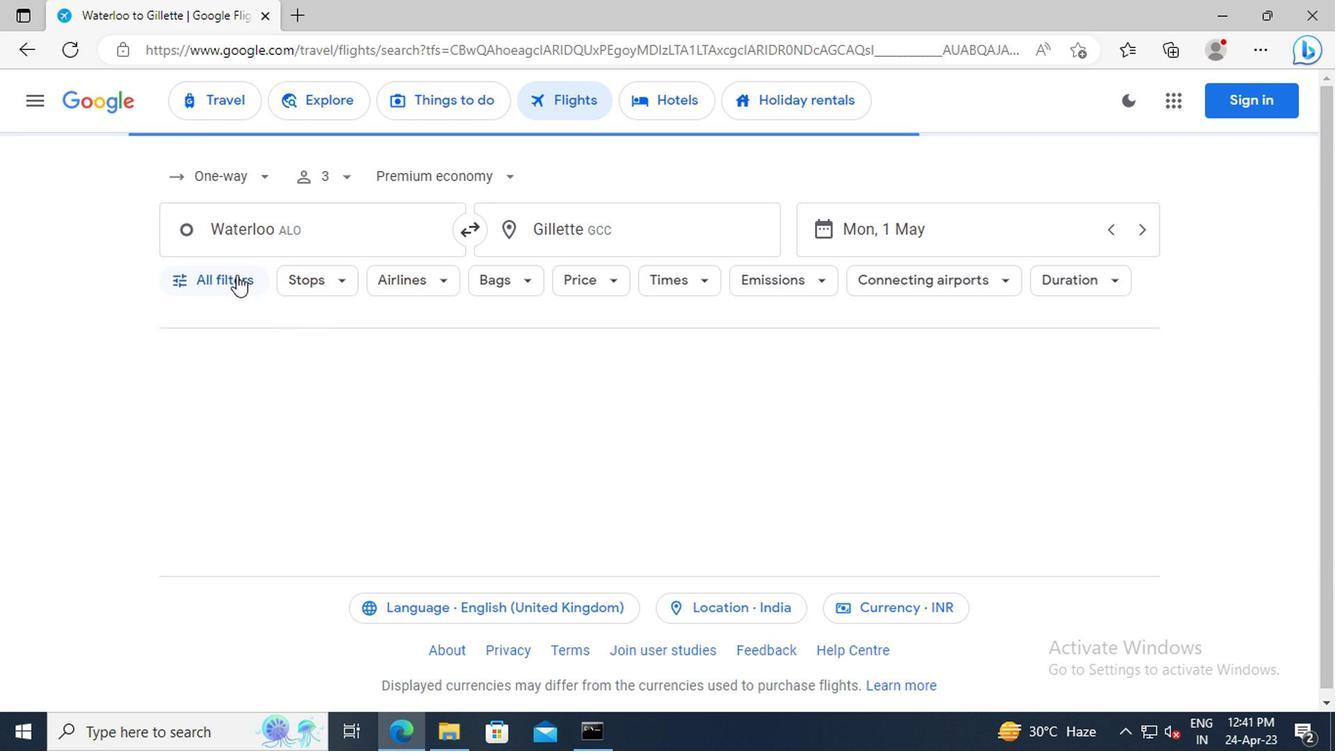 
Action: Mouse moved to (386, 437)
Screenshot: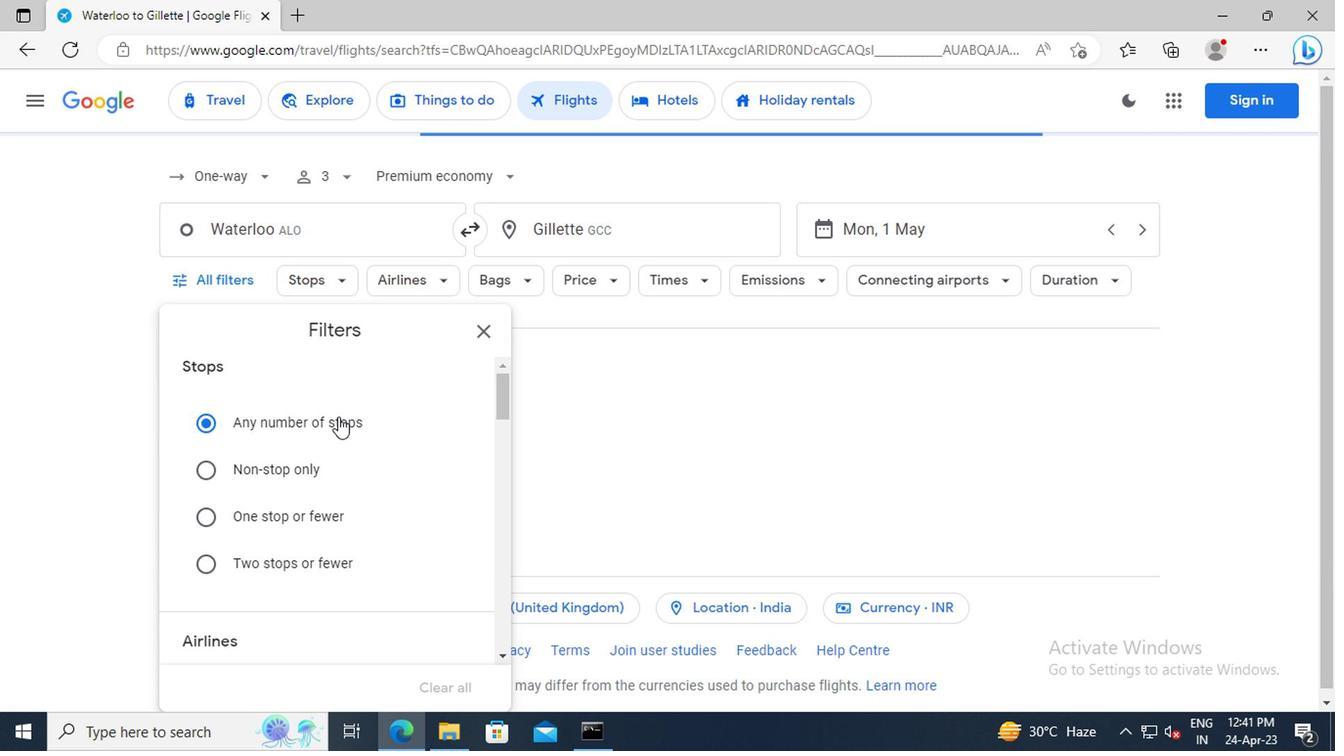 
Action: Mouse scrolled (386, 436) with delta (0, 0)
Screenshot: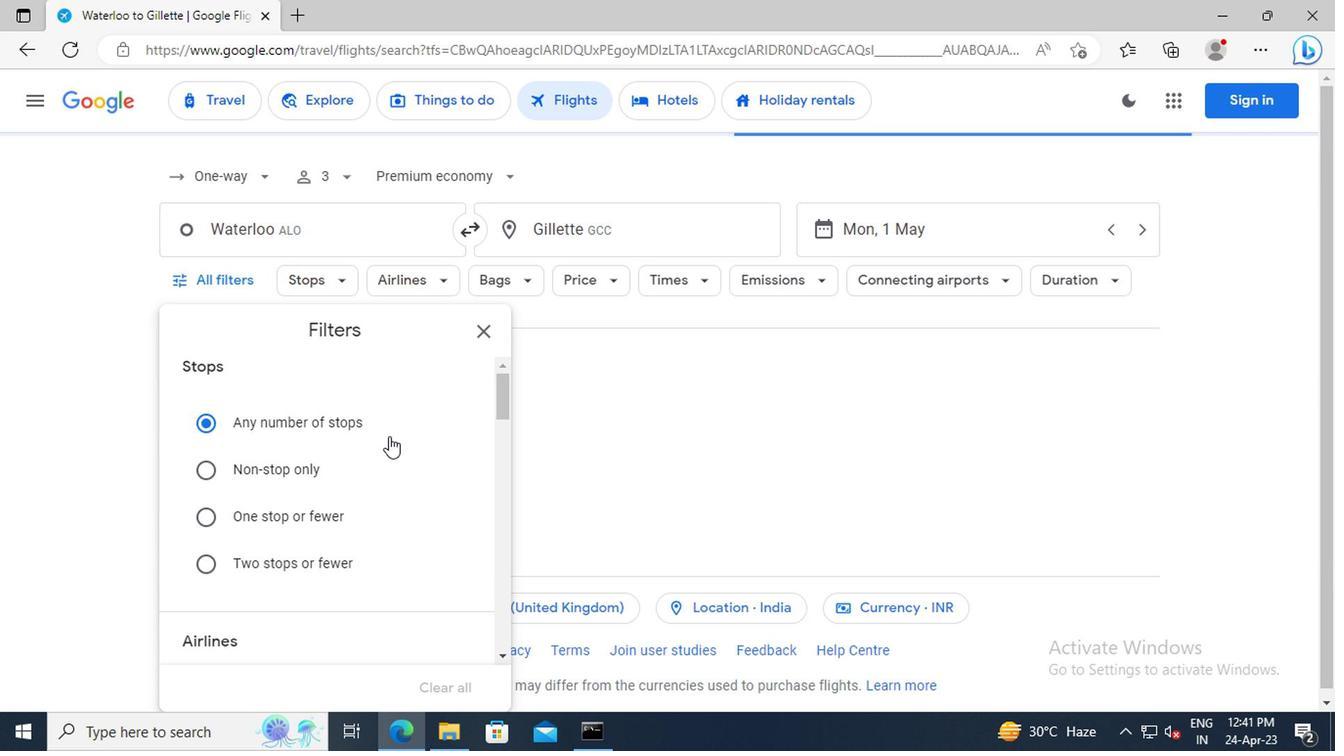 
Action: Mouse scrolled (386, 436) with delta (0, 0)
Screenshot: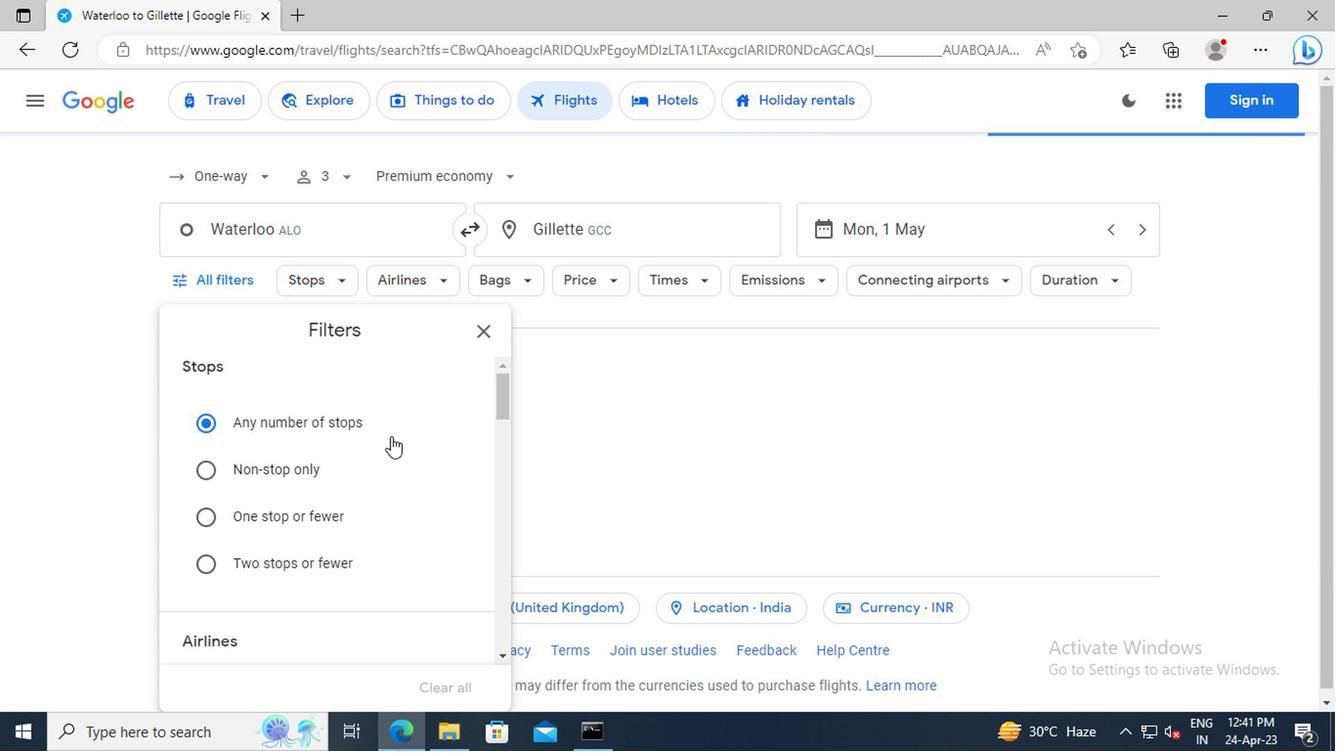 
Action: Mouse scrolled (386, 436) with delta (0, 0)
Screenshot: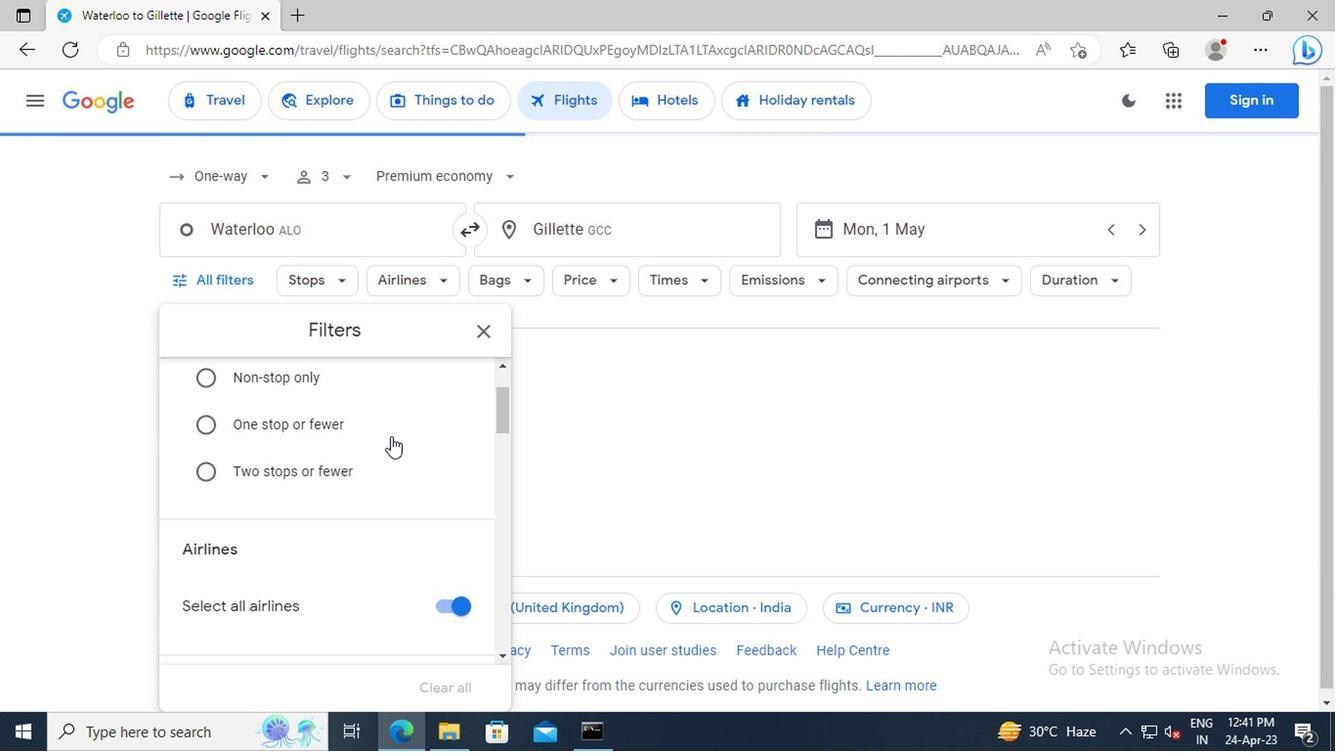 
Action: Mouse scrolled (386, 436) with delta (0, 0)
Screenshot: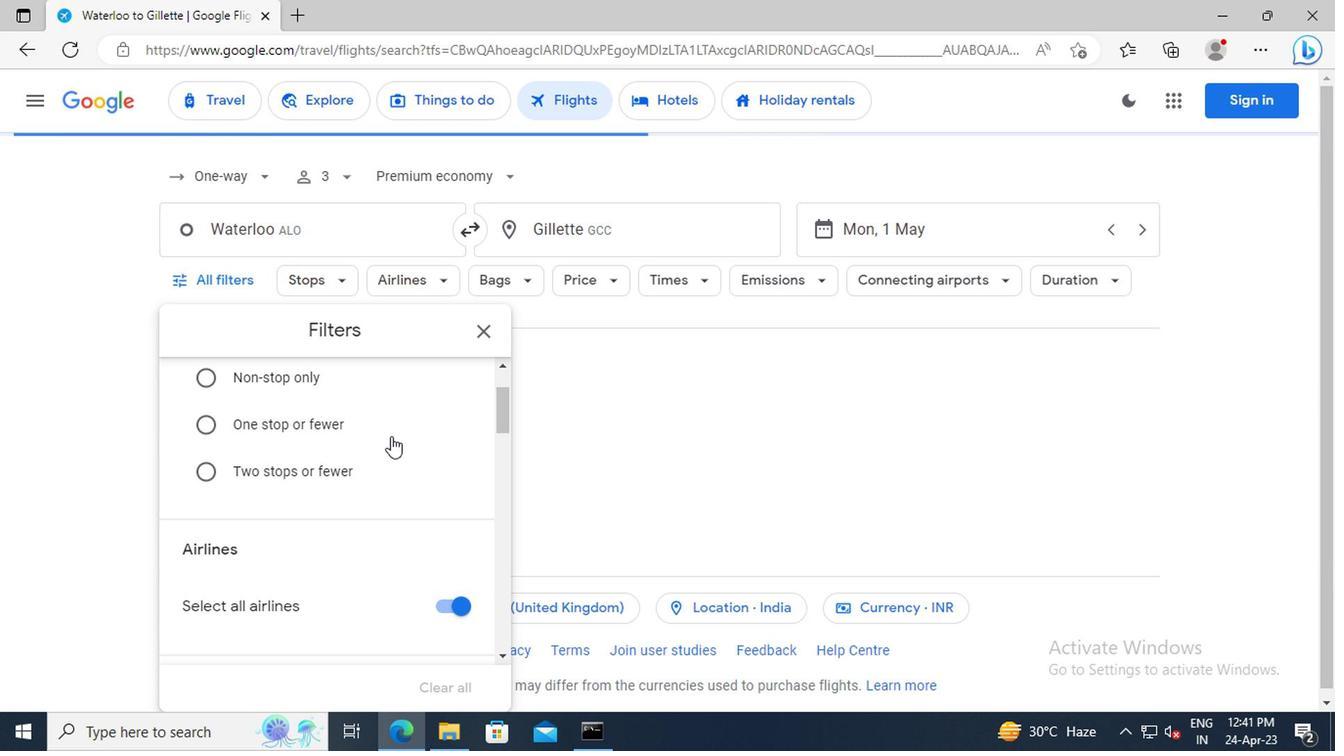 
Action: Mouse moved to (441, 520)
Screenshot: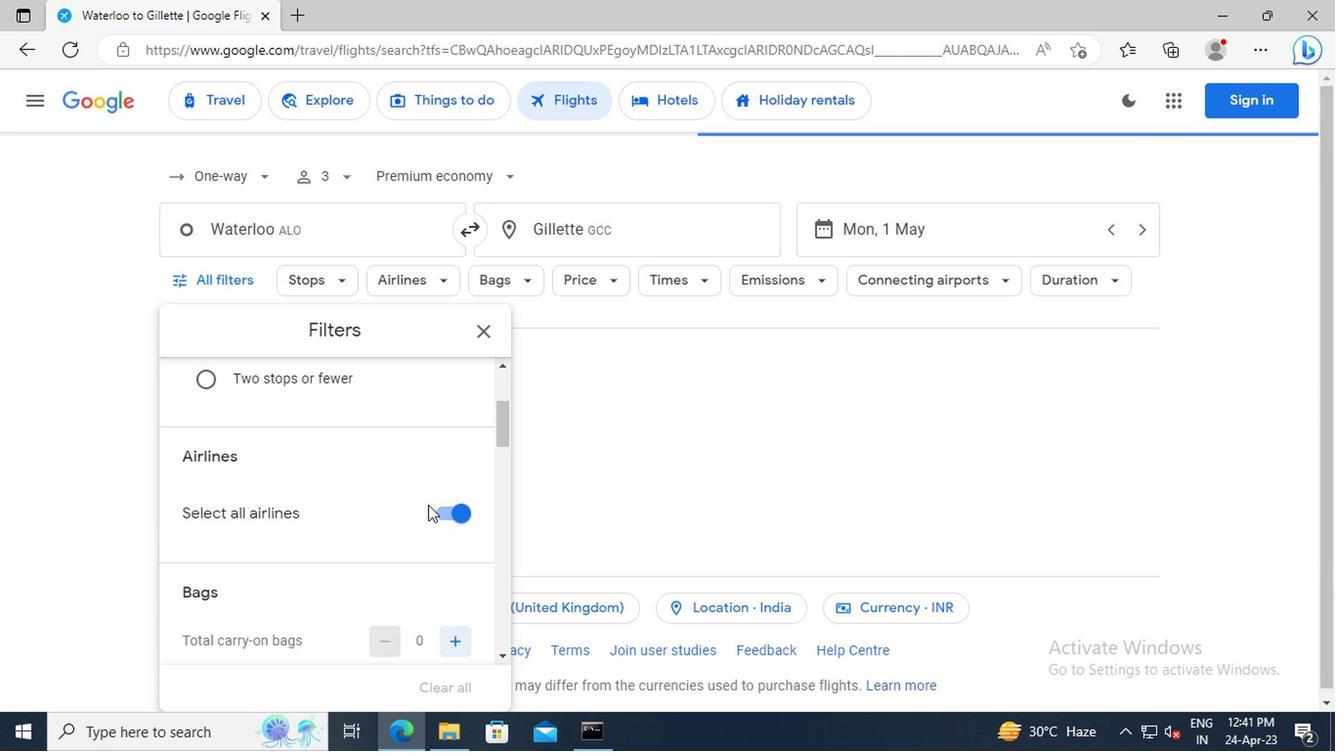 
Action: Mouse pressed left at (441, 520)
Screenshot: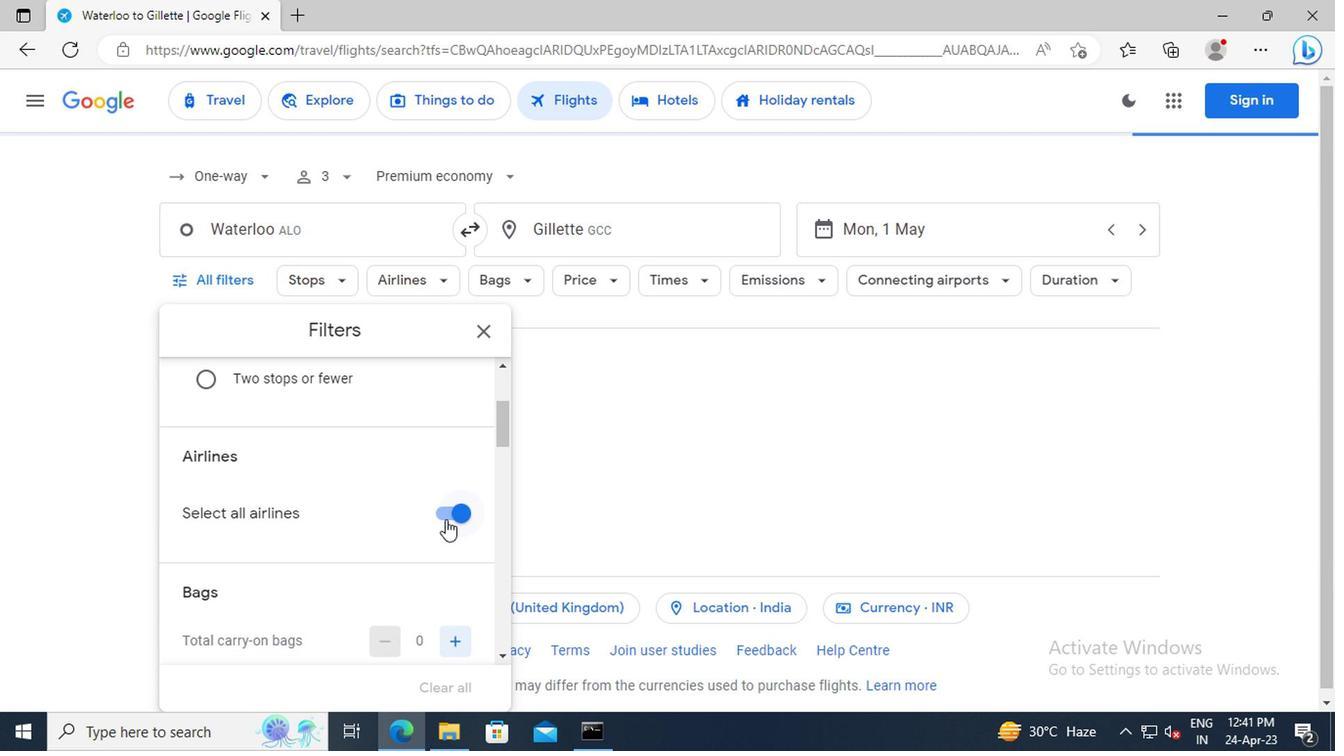 
Action: Mouse moved to (400, 483)
Screenshot: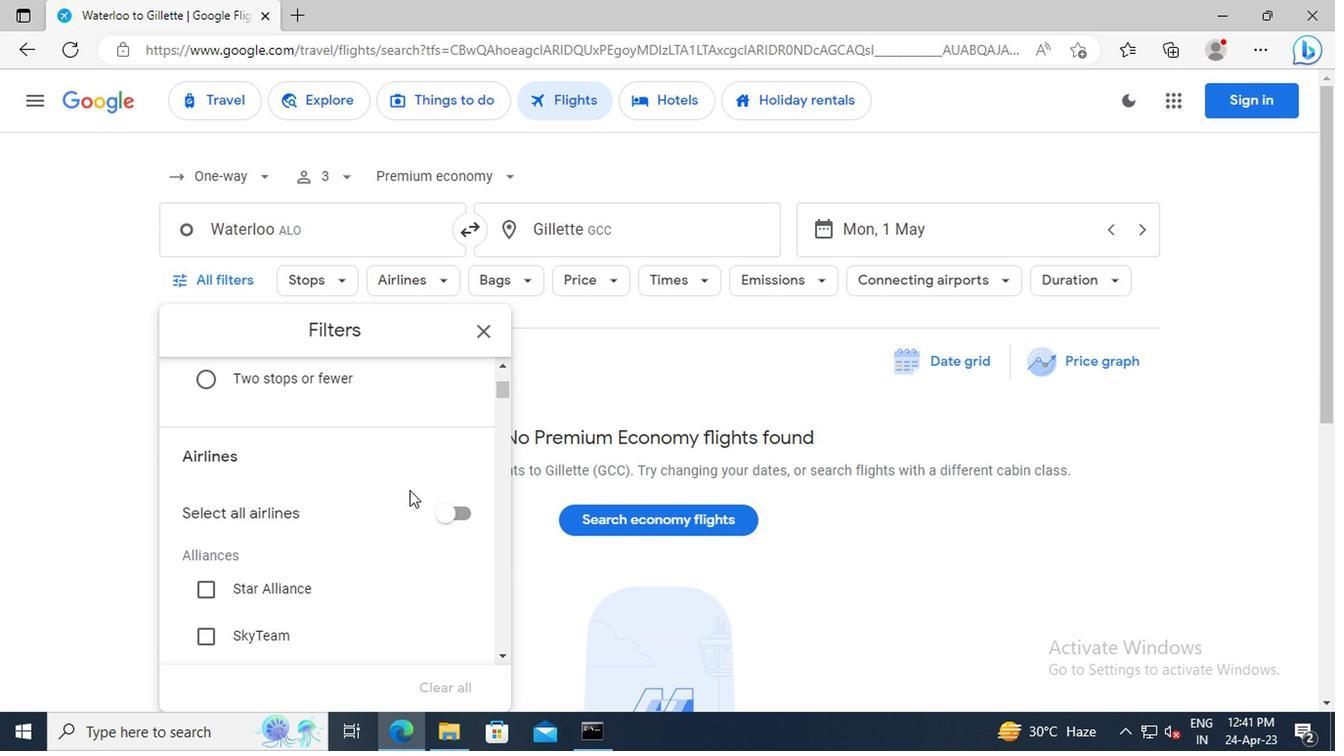 
Action: Mouse scrolled (400, 482) with delta (0, 0)
Screenshot: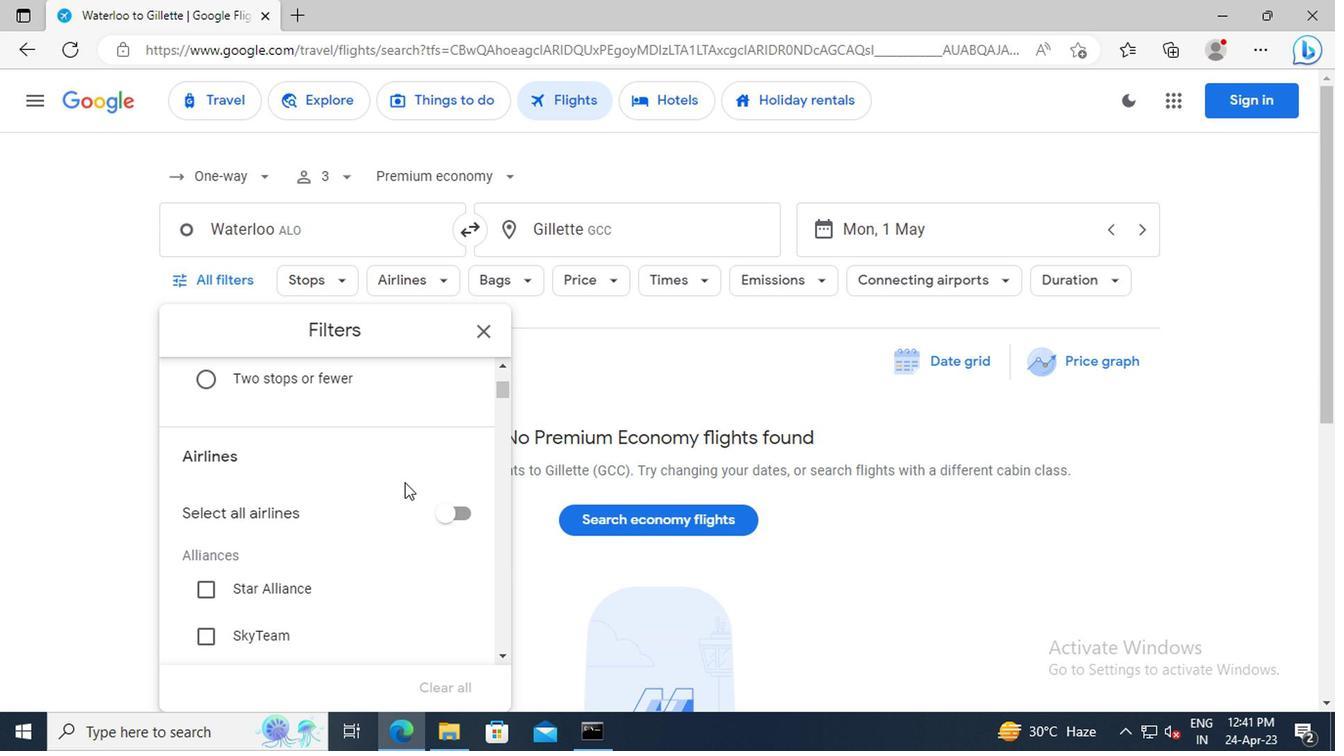 
Action: Mouse scrolled (400, 482) with delta (0, 0)
Screenshot: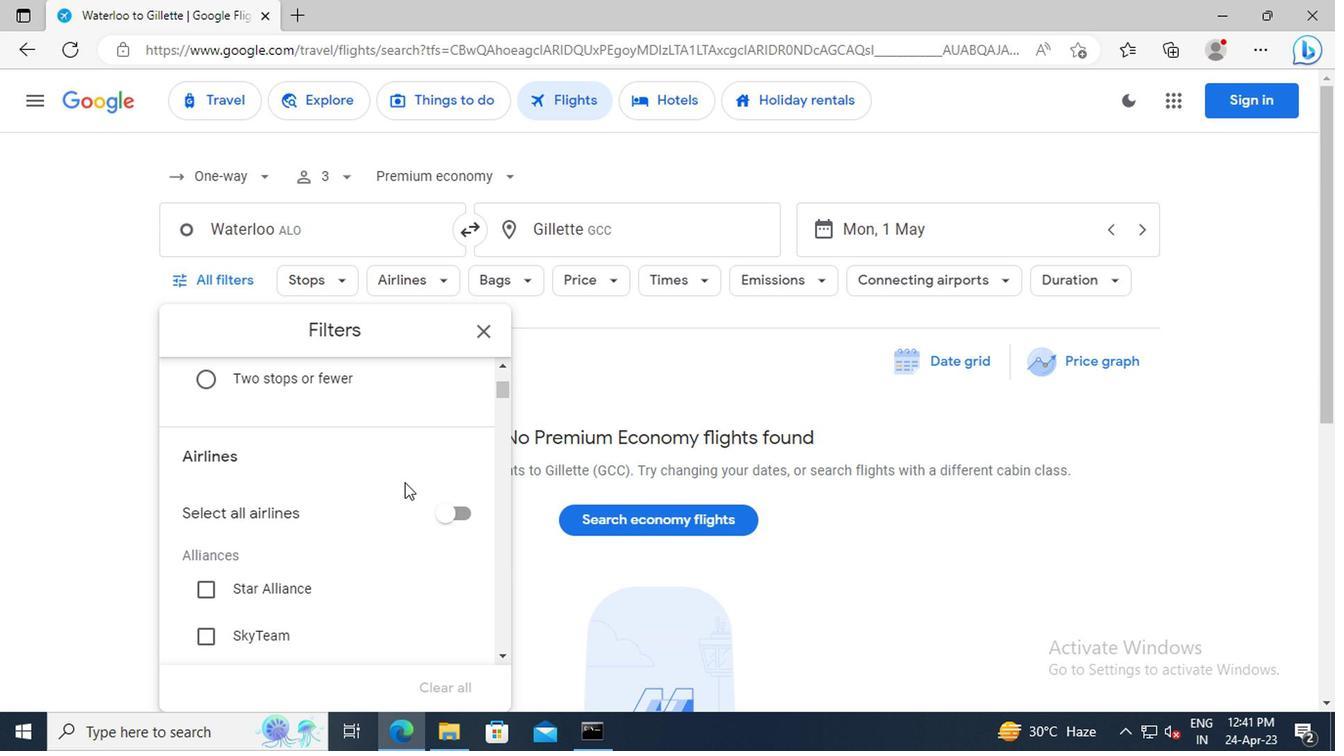 
Action: Mouse scrolled (400, 482) with delta (0, 0)
Screenshot: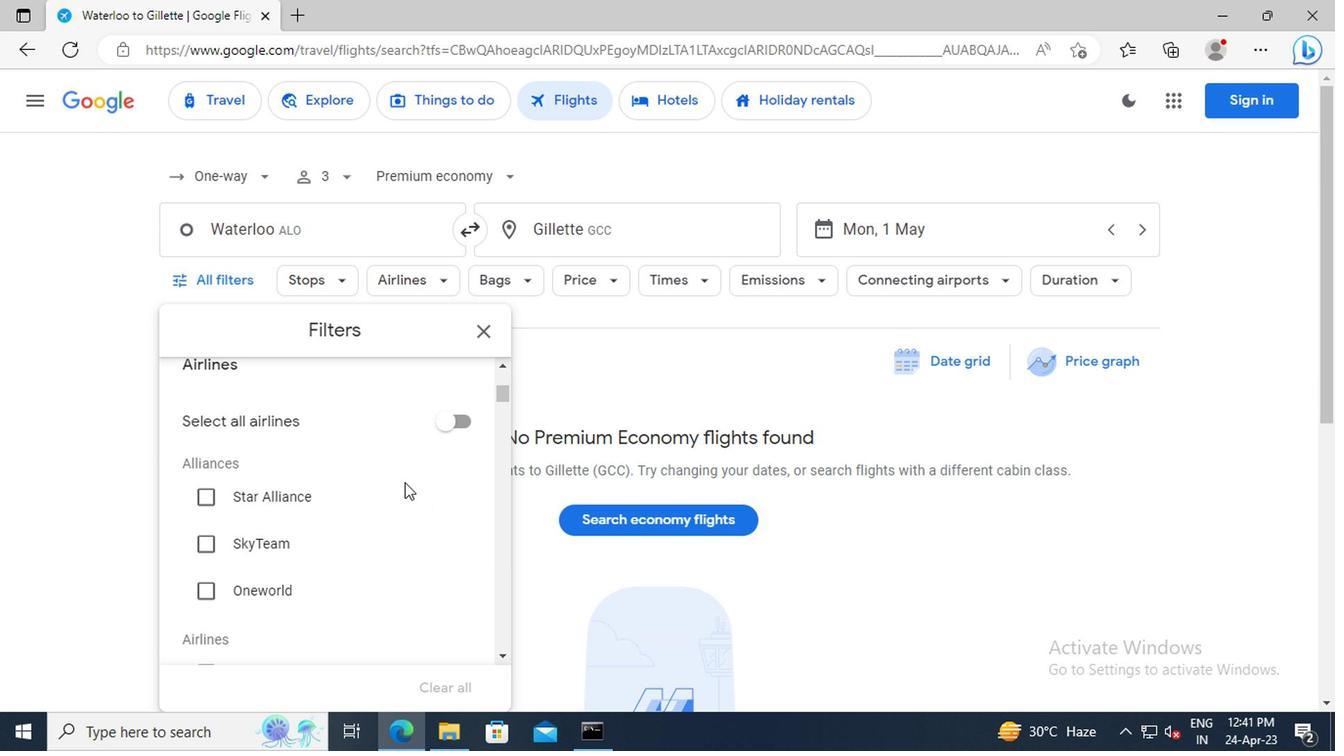
Action: Mouse scrolled (400, 482) with delta (0, 0)
Screenshot: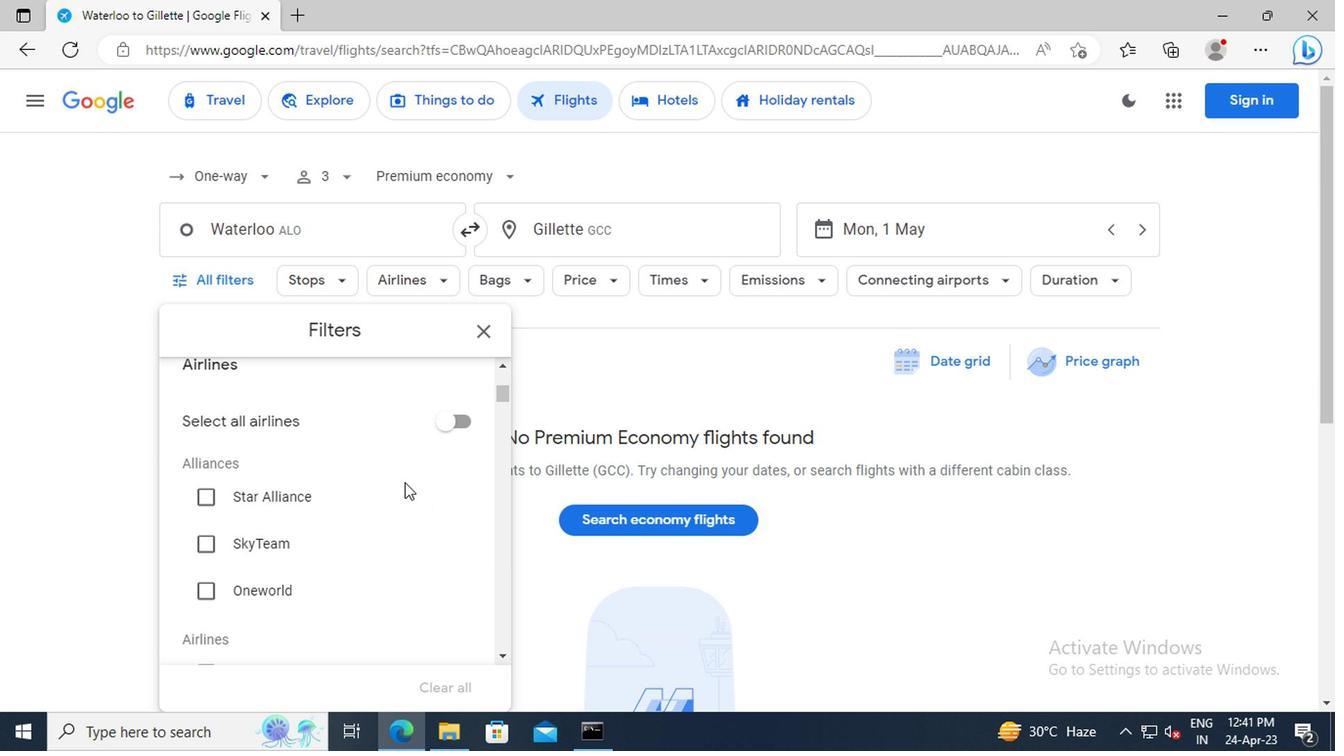 
Action: Mouse scrolled (400, 482) with delta (0, 0)
Screenshot: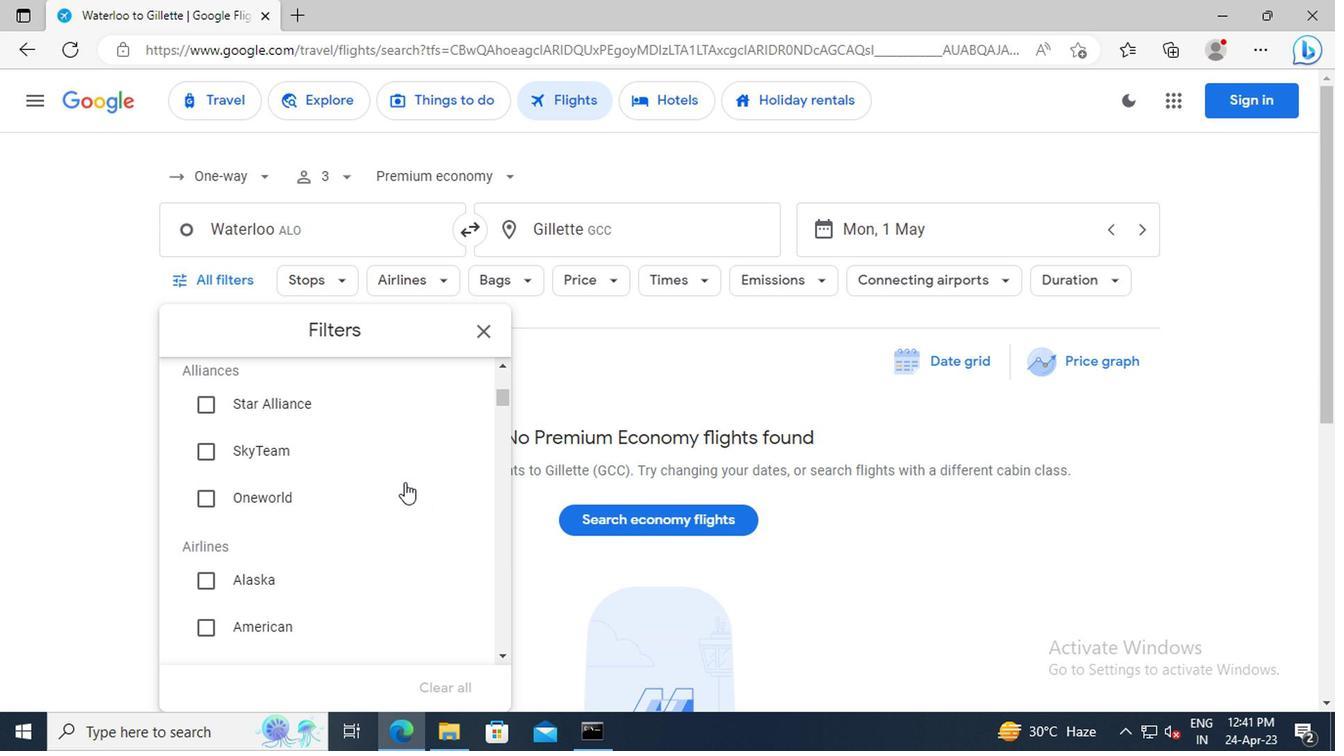
Action: Mouse scrolled (400, 482) with delta (0, 0)
Screenshot: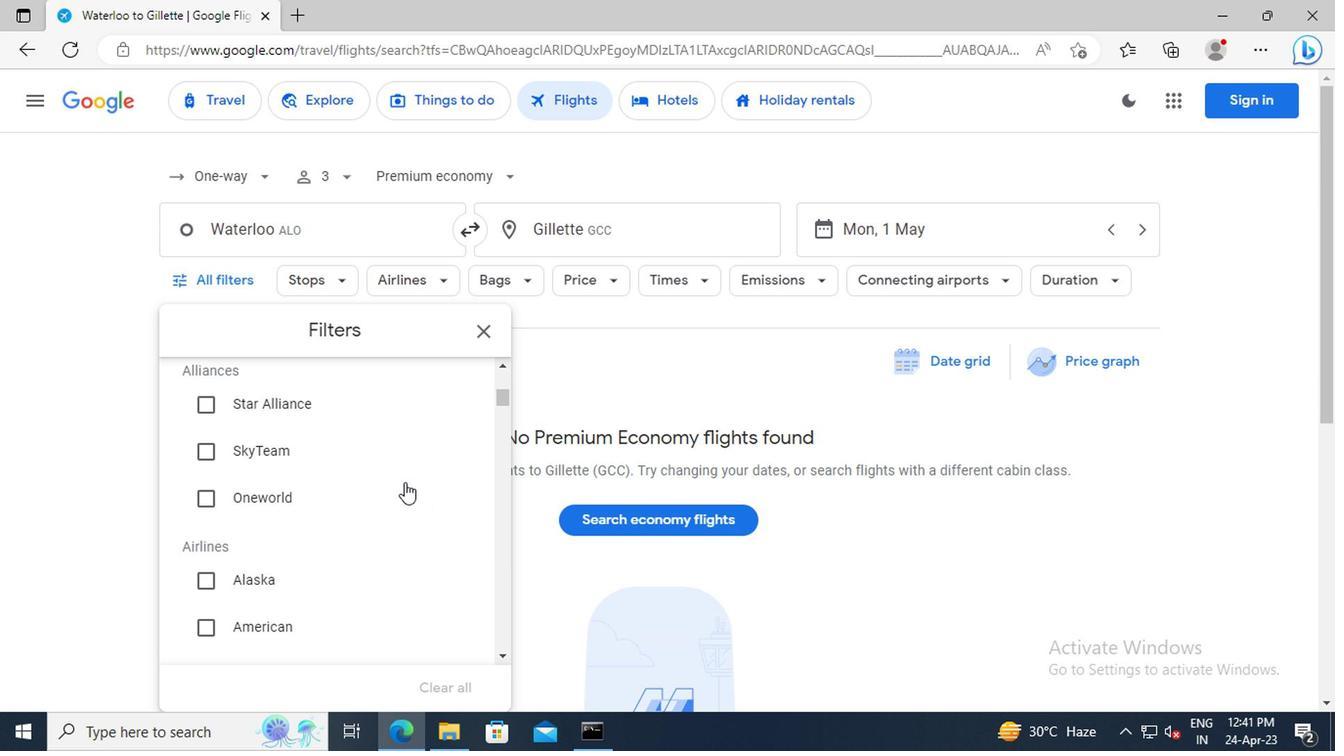 
Action: Mouse scrolled (400, 482) with delta (0, 0)
Screenshot: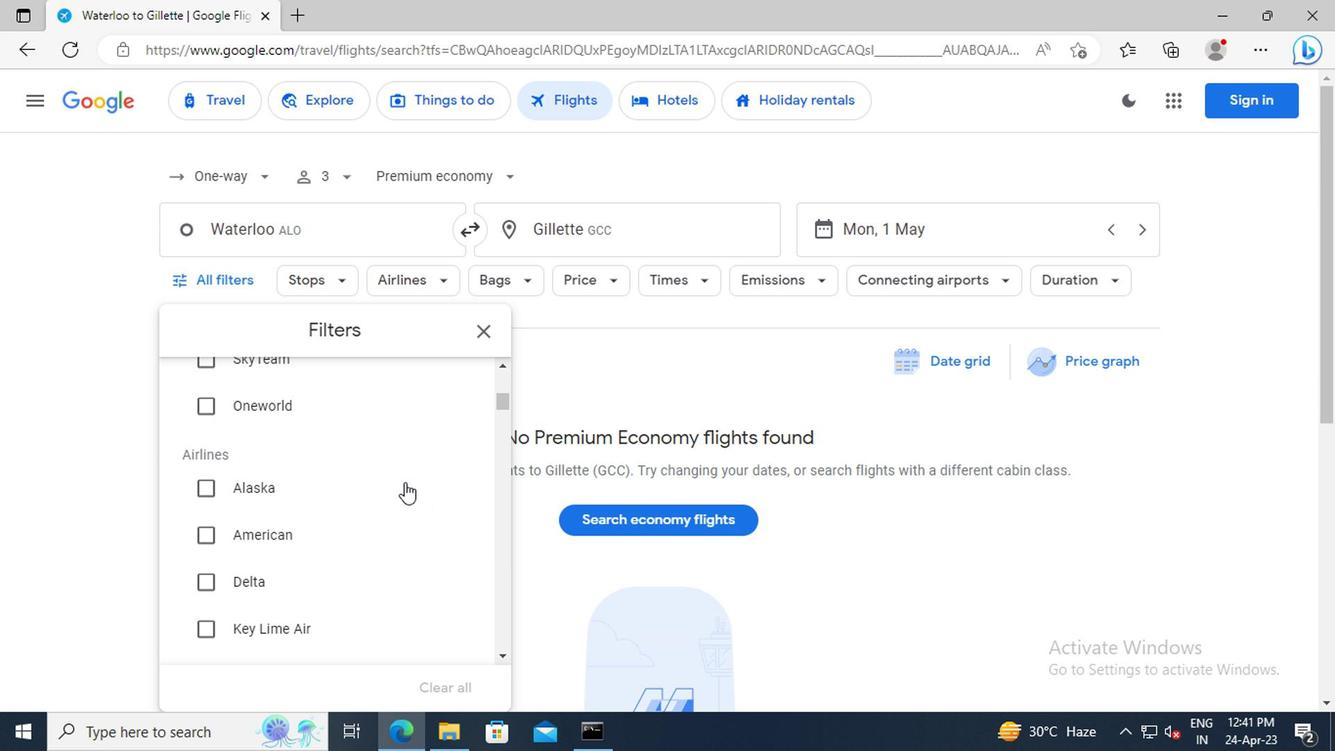 
Action: Mouse scrolled (400, 482) with delta (0, 0)
Screenshot: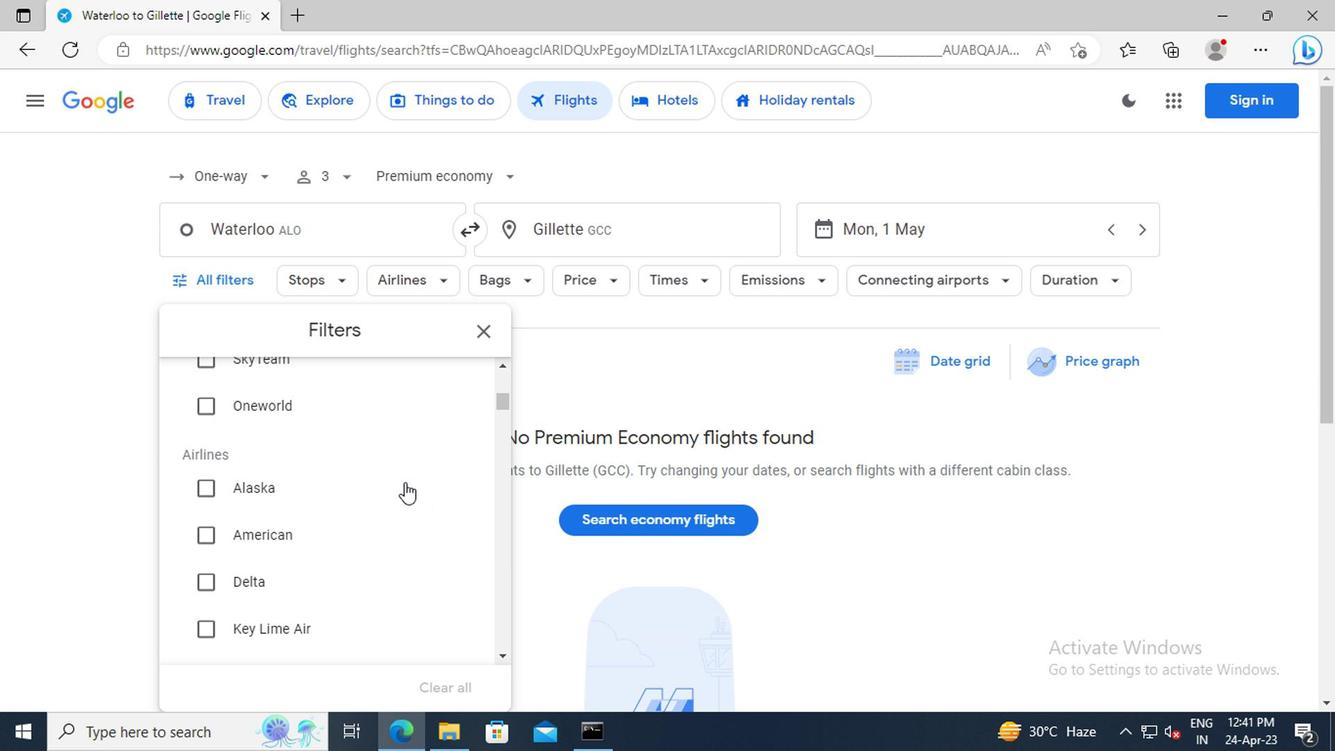 
Action: Mouse scrolled (400, 482) with delta (0, 0)
Screenshot: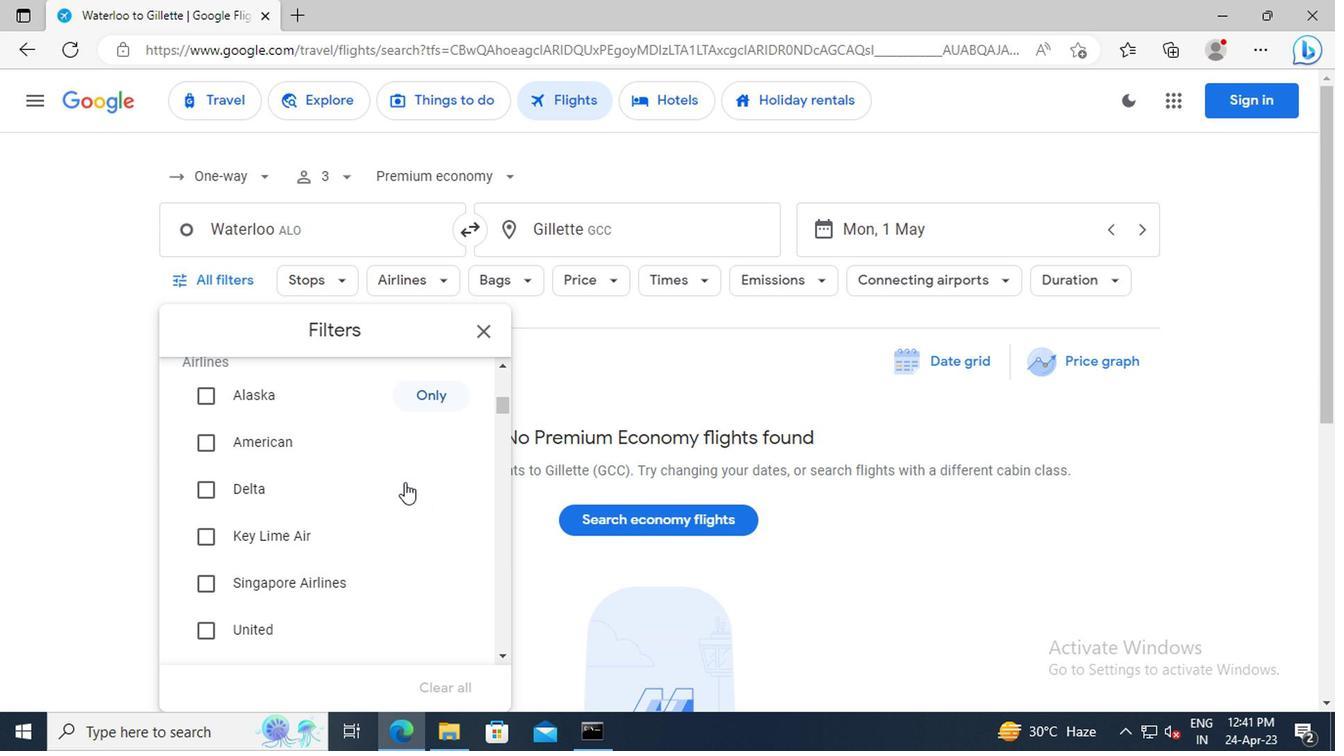 
Action: Mouse scrolled (400, 482) with delta (0, 0)
Screenshot: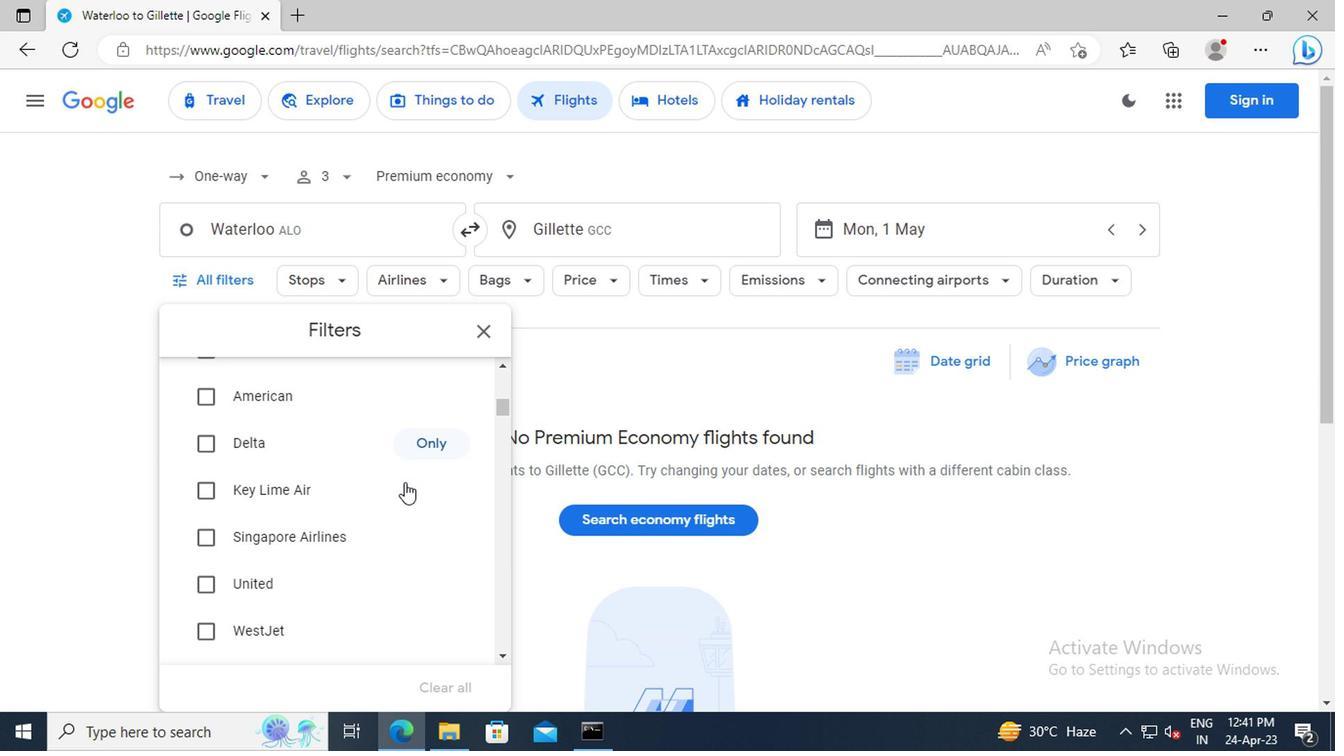 
Action: Mouse moved to (198, 587)
Screenshot: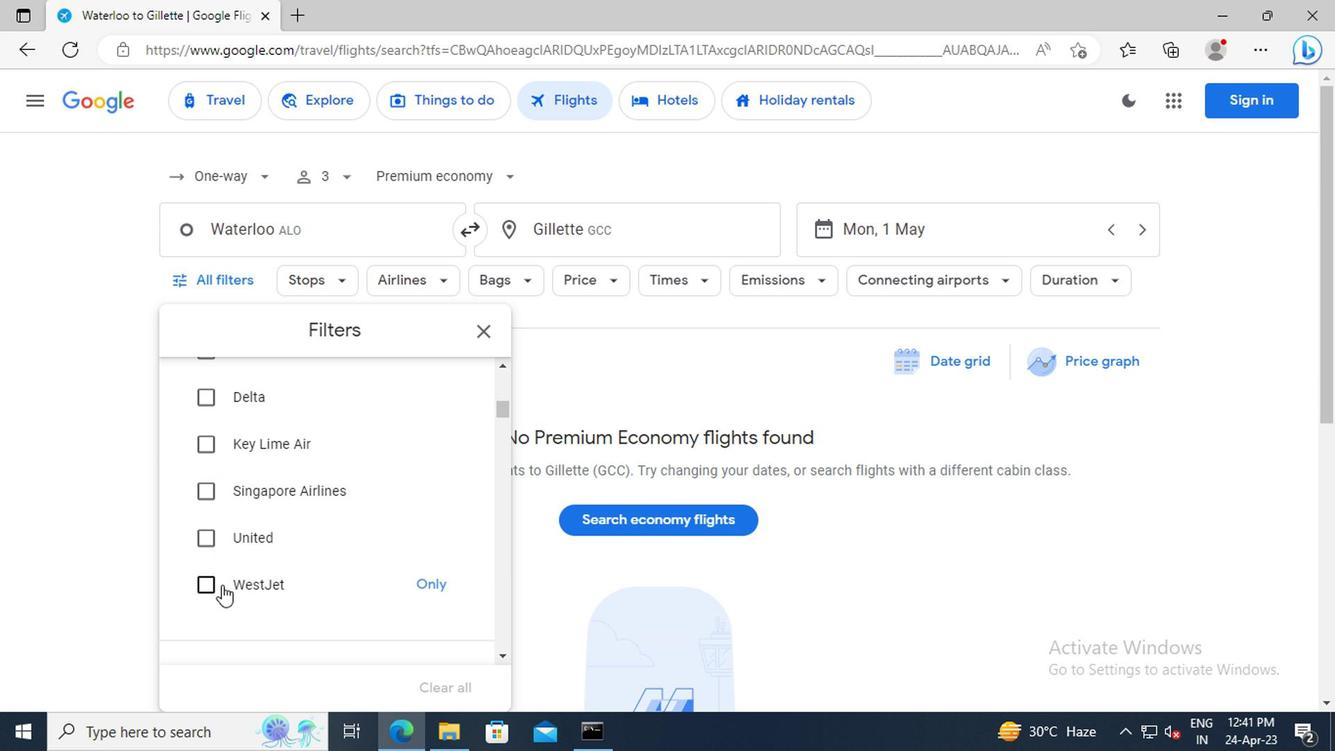 
Action: Mouse pressed left at (198, 587)
Screenshot: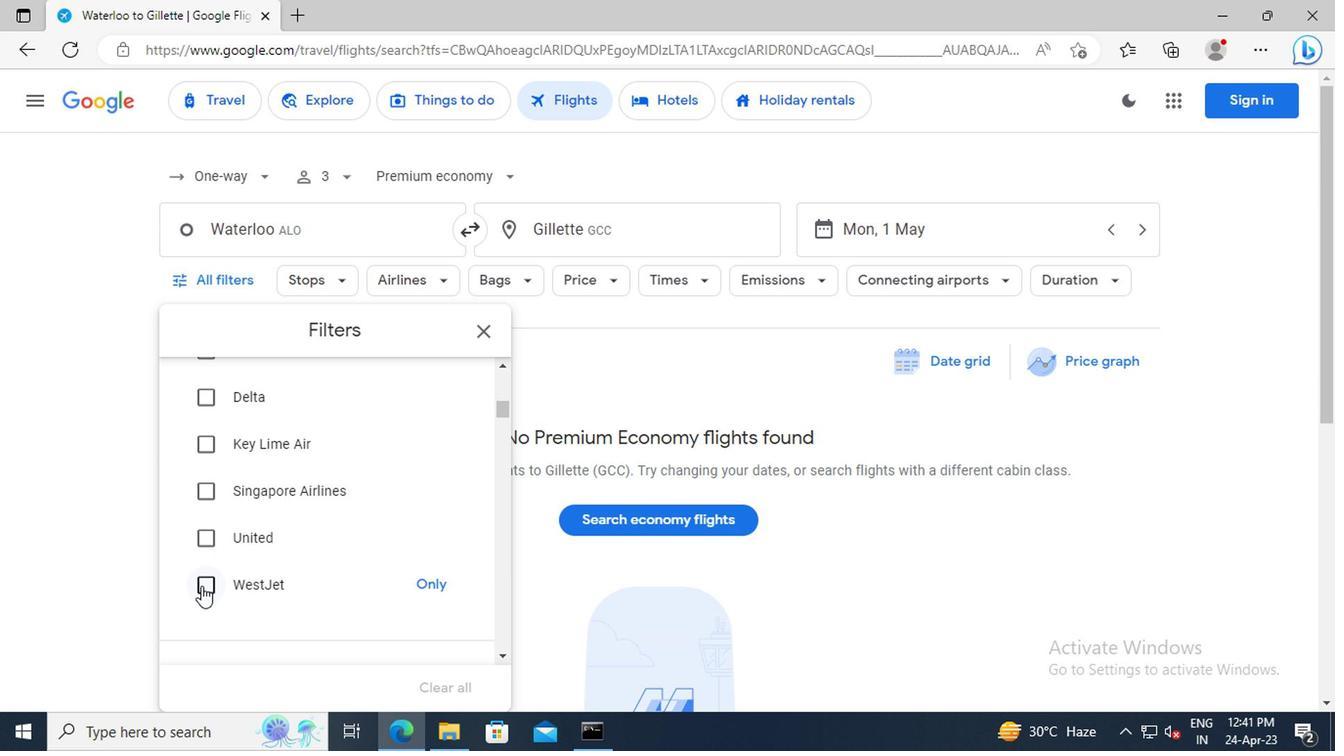
Action: Mouse moved to (395, 498)
Screenshot: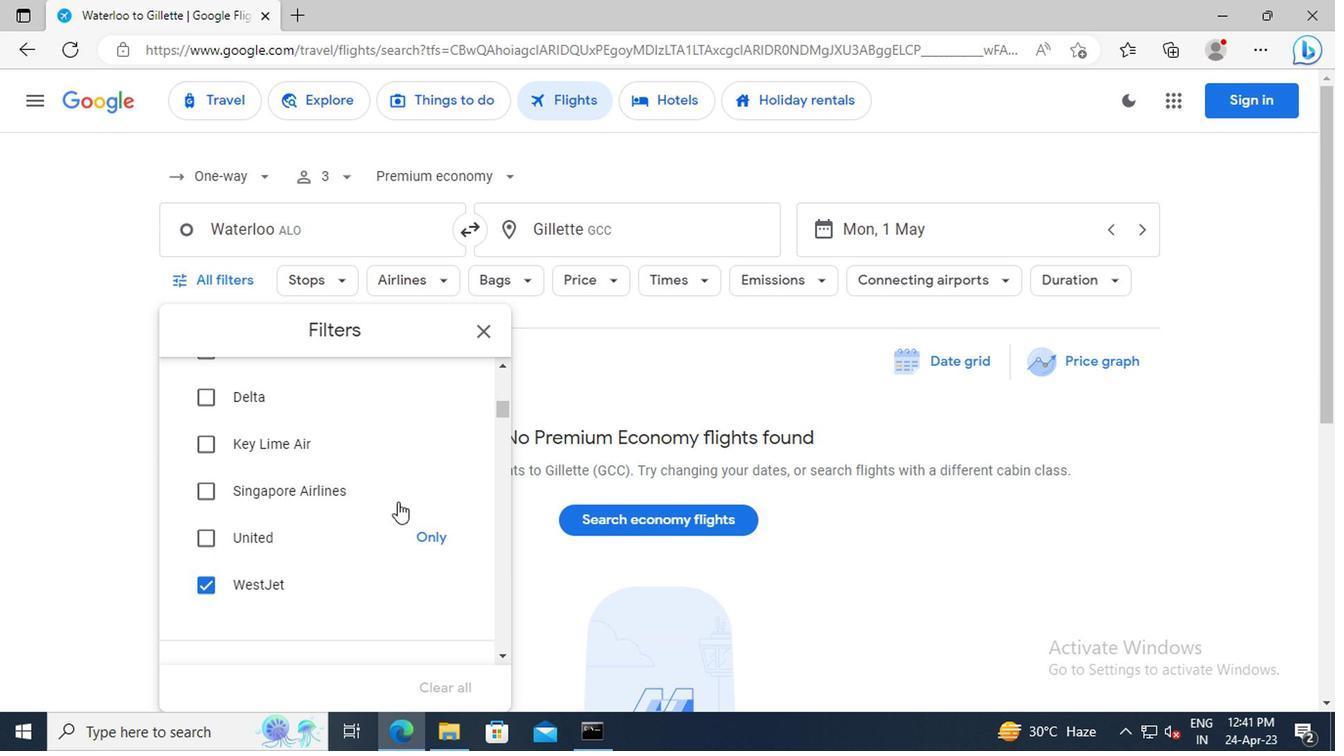 
Action: Mouse scrolled (395, 497) with delta (0, 0)
Screenshot: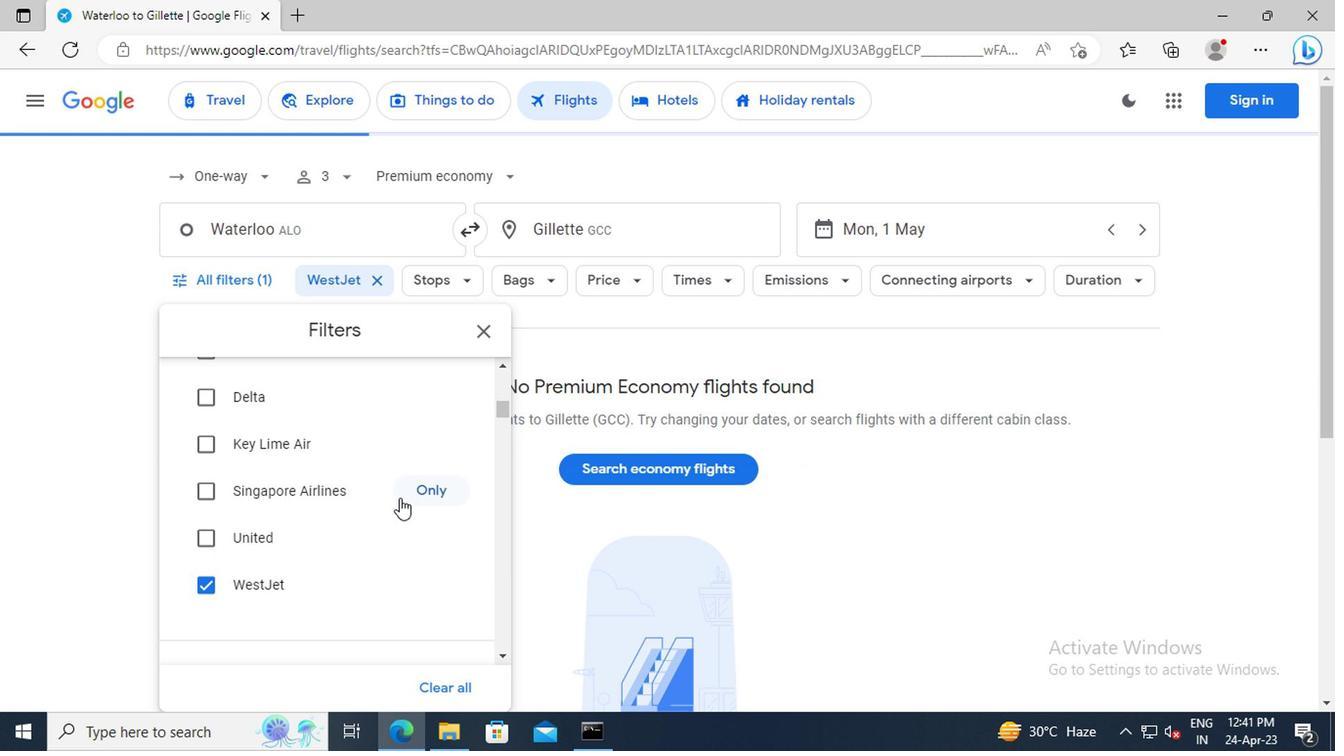 
Action: Mouse scrolled (395, 497) with delta (0, 0)
Screenshot: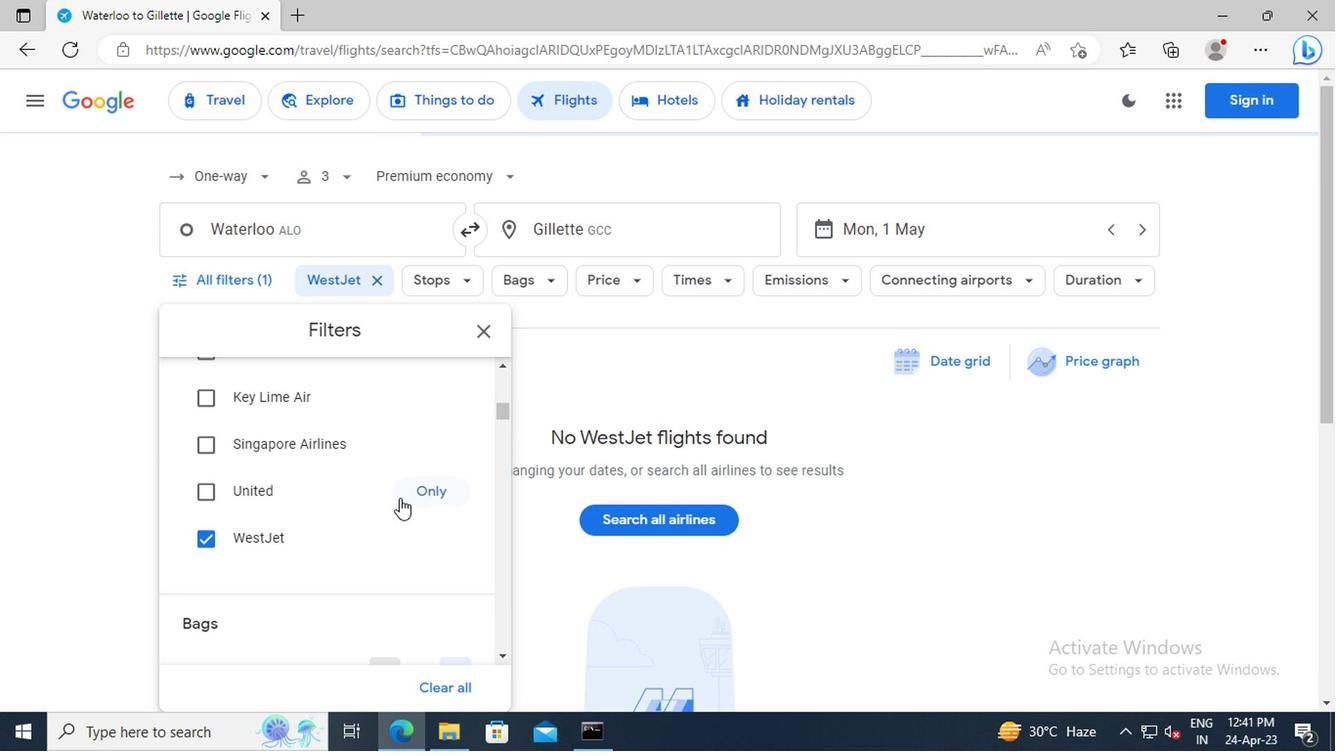 
Action: Mouse scrolled (395, 497) with delta (0, 0)
Screenshot: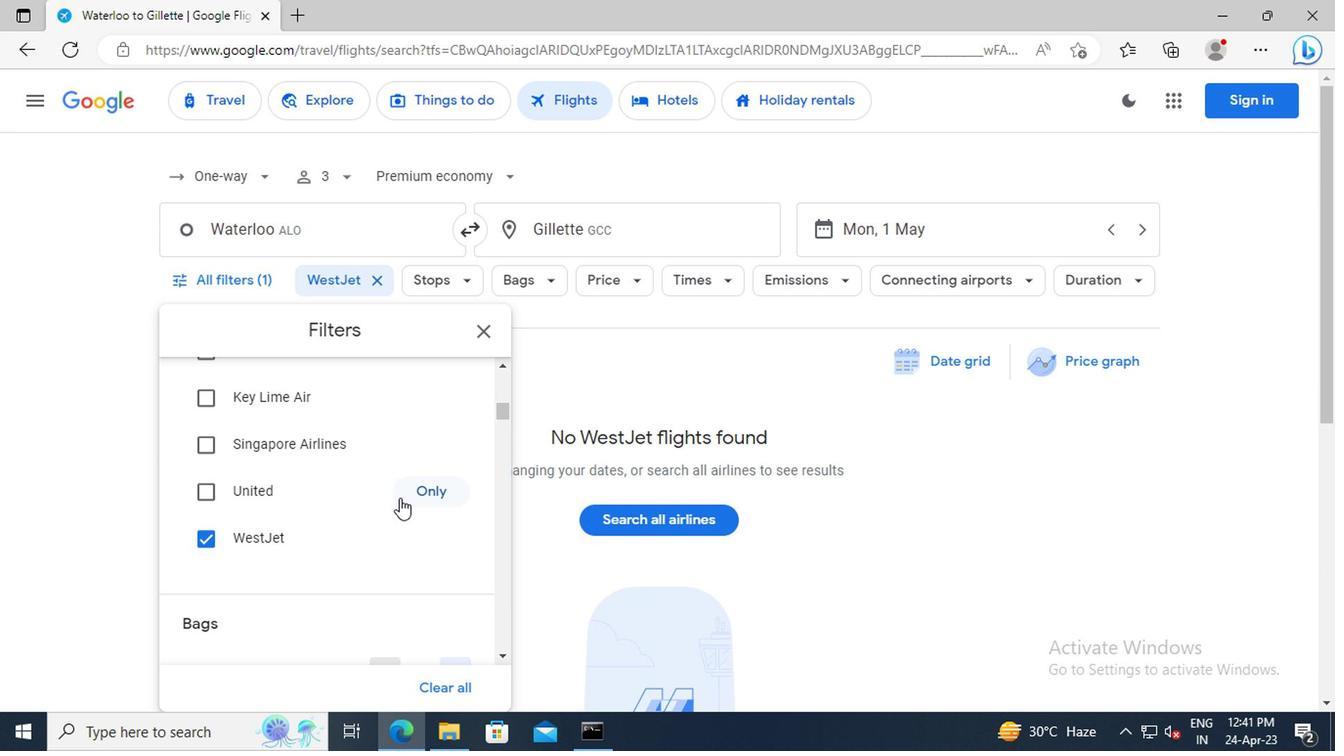 
Action: Mouse scrolled (395, 497) with delta (0, 0)
Screenshot: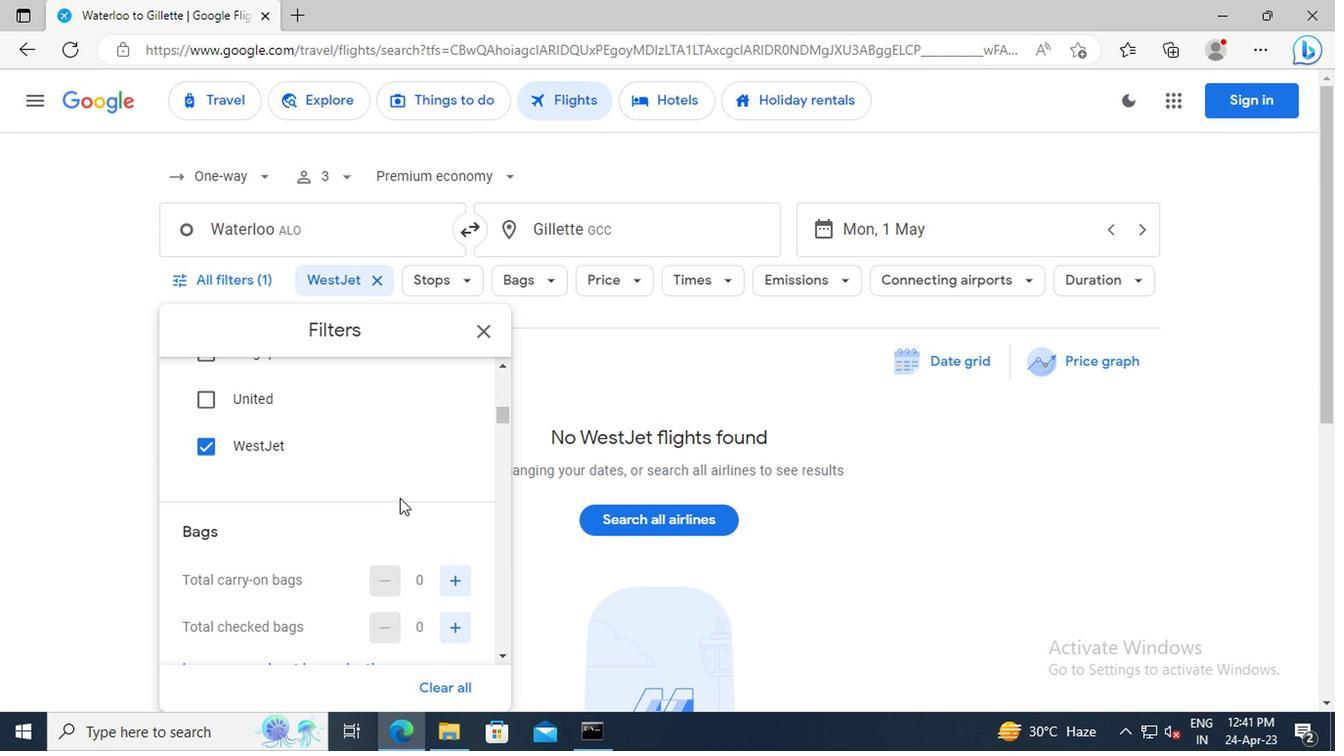 
Action: Mouse moved to (460, 587)
Screenshot: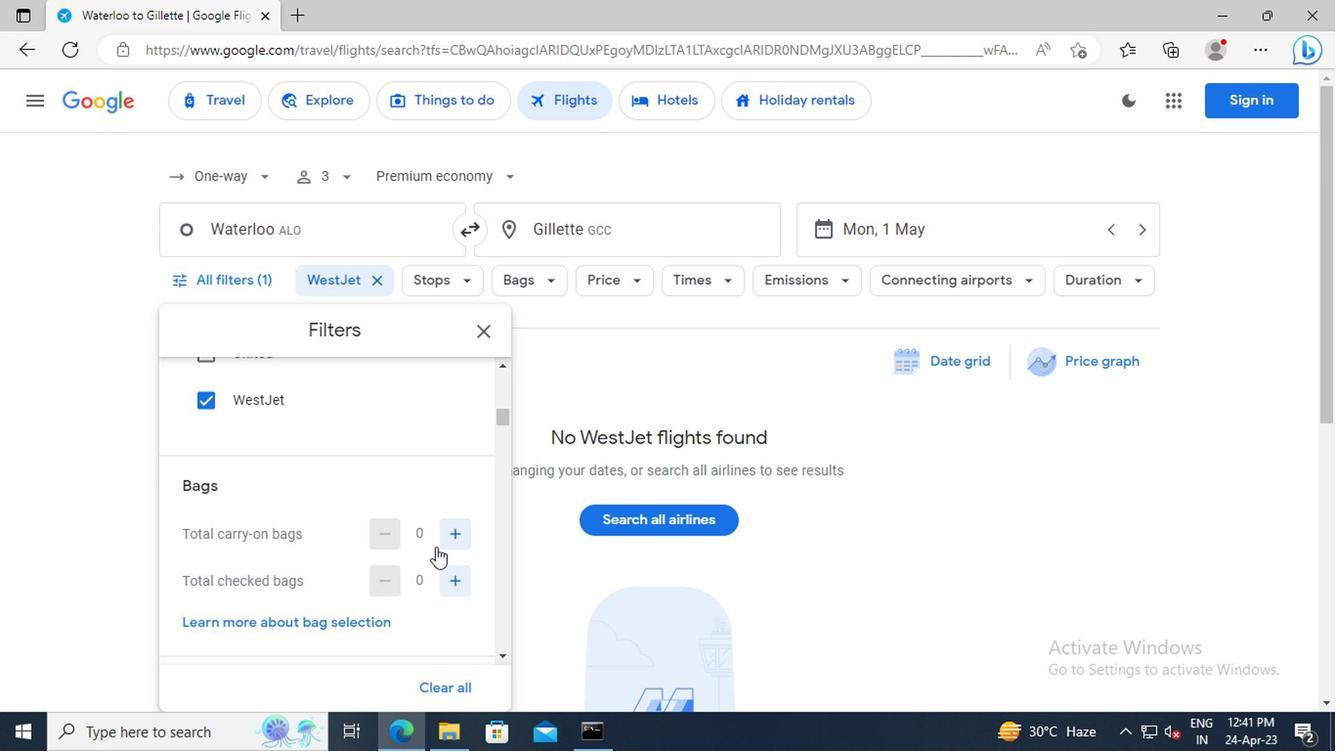 
Action: Mouse pressed left at (460, 587)
Screenshot: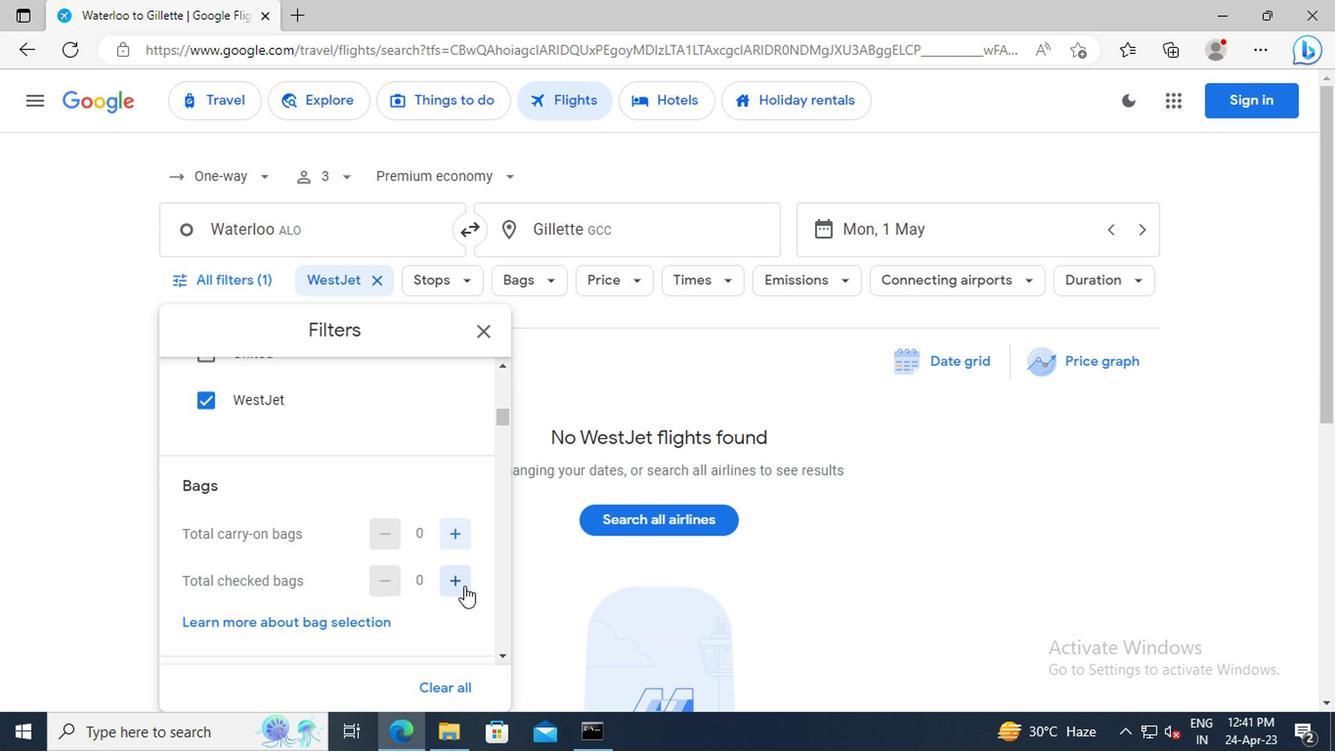 
Action: Mouse moved to (457, 587)
Screenshot: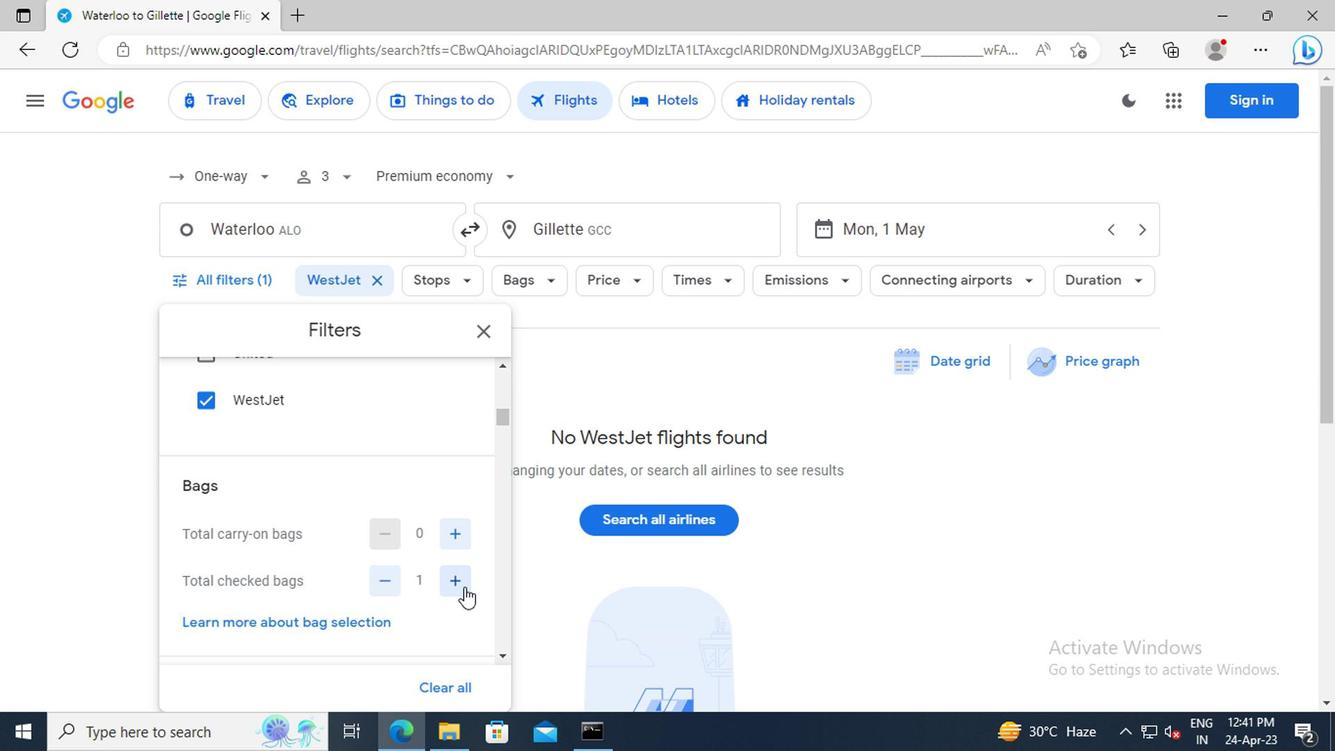 
Action: Mouse pressed left at (457, 587)
Screenshot: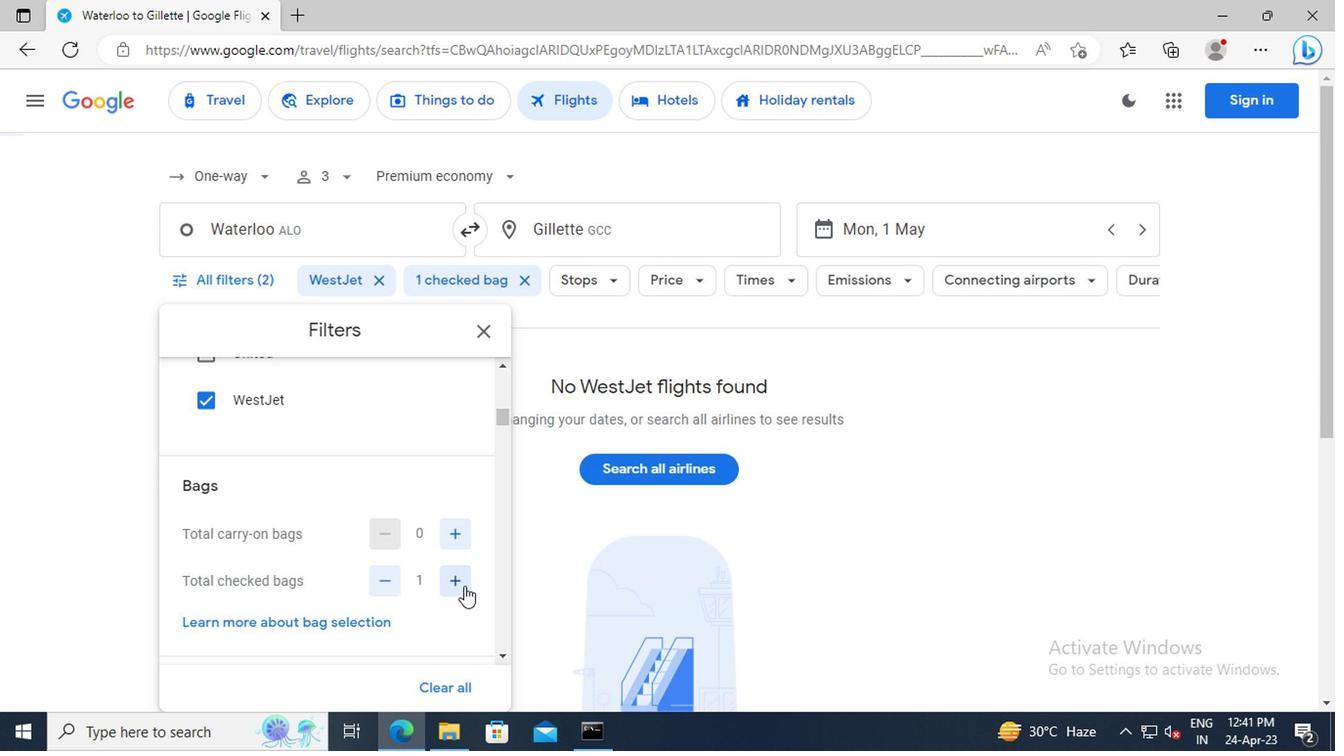
Action: Mouse moved to (431, 516)
Screenshot: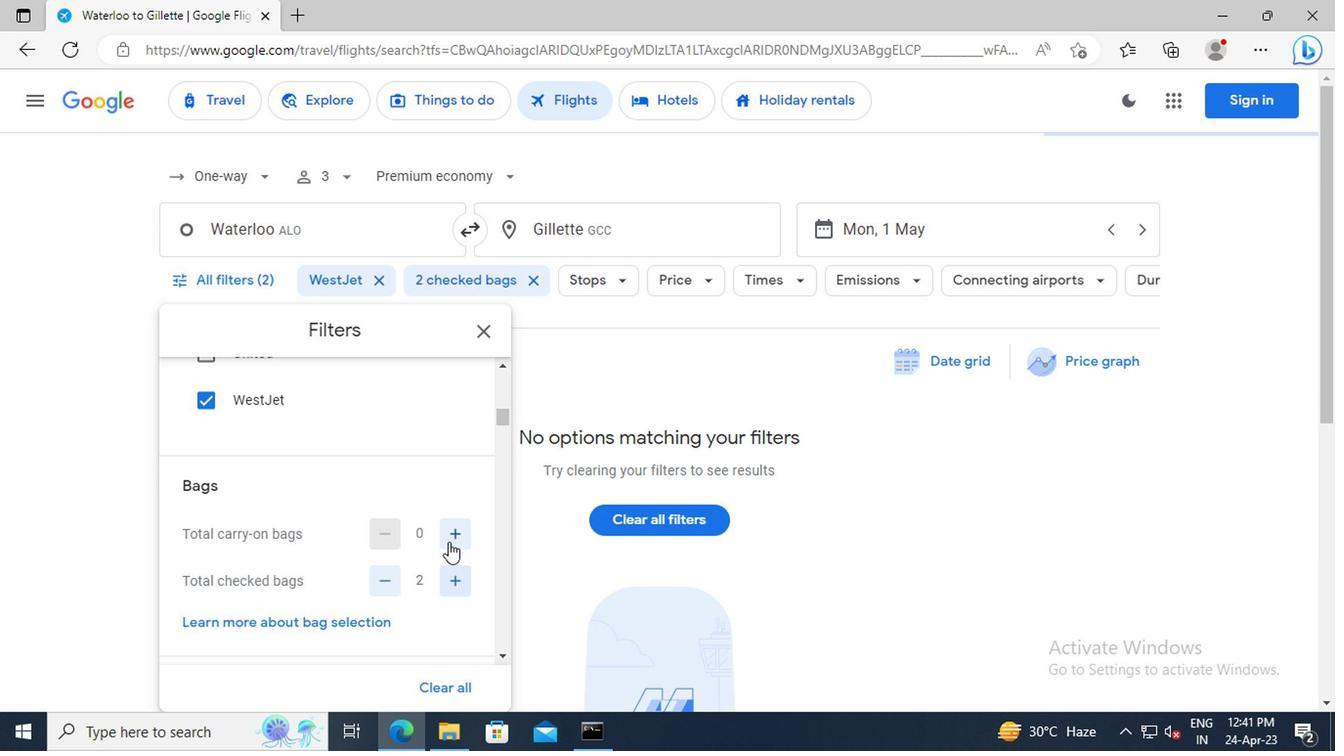 
Action: Mouse scrolled (431, 515) with delta (0, -1)
Screenshot: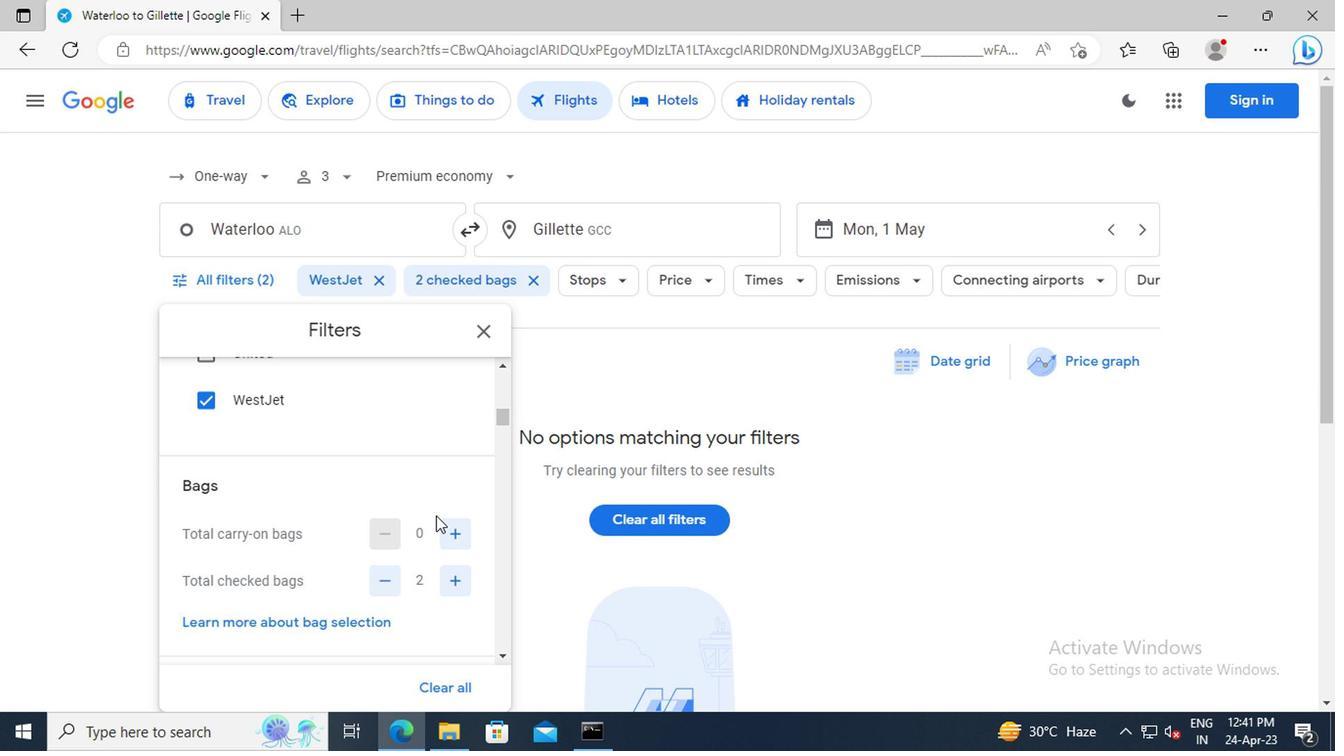 
Action: Mouse scrolled (431, 515) with delta (0, -1)
Screenshot: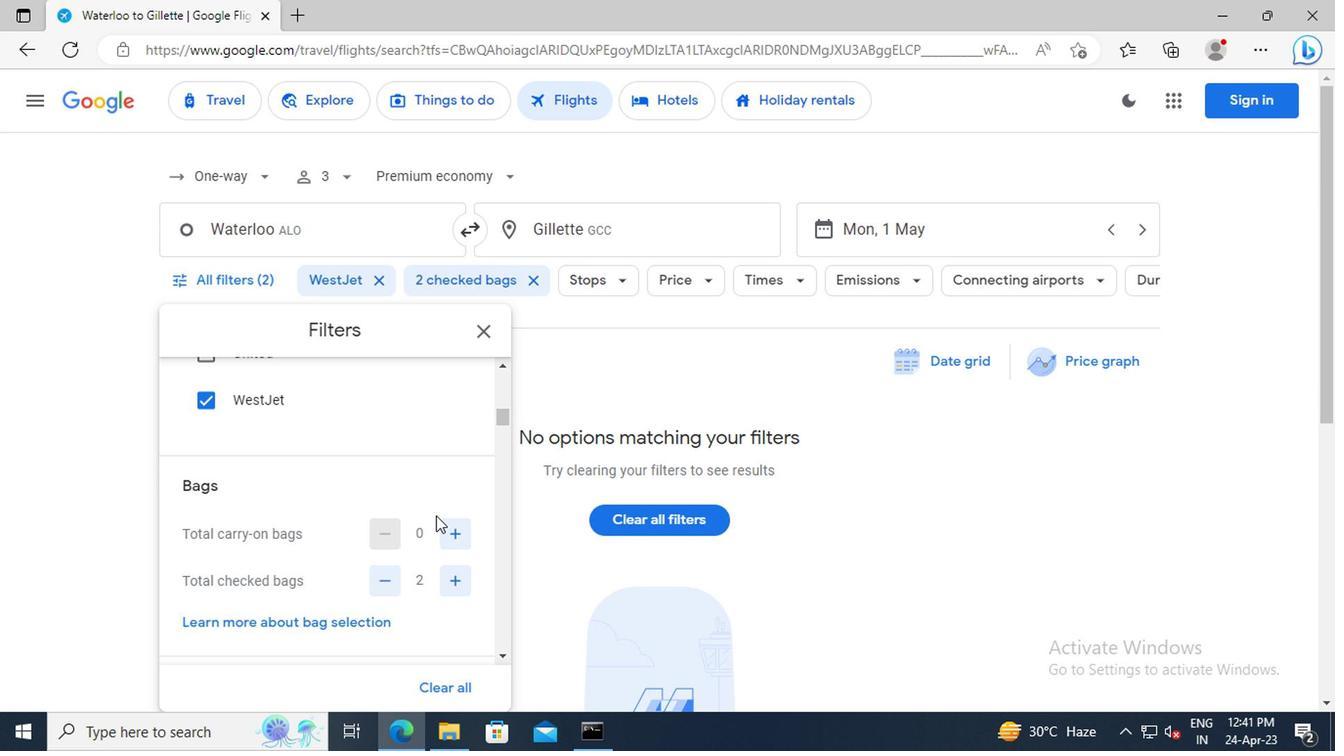 
Action: Mouse scrolled (431, 515) with delta (0, -1)
Screenshot: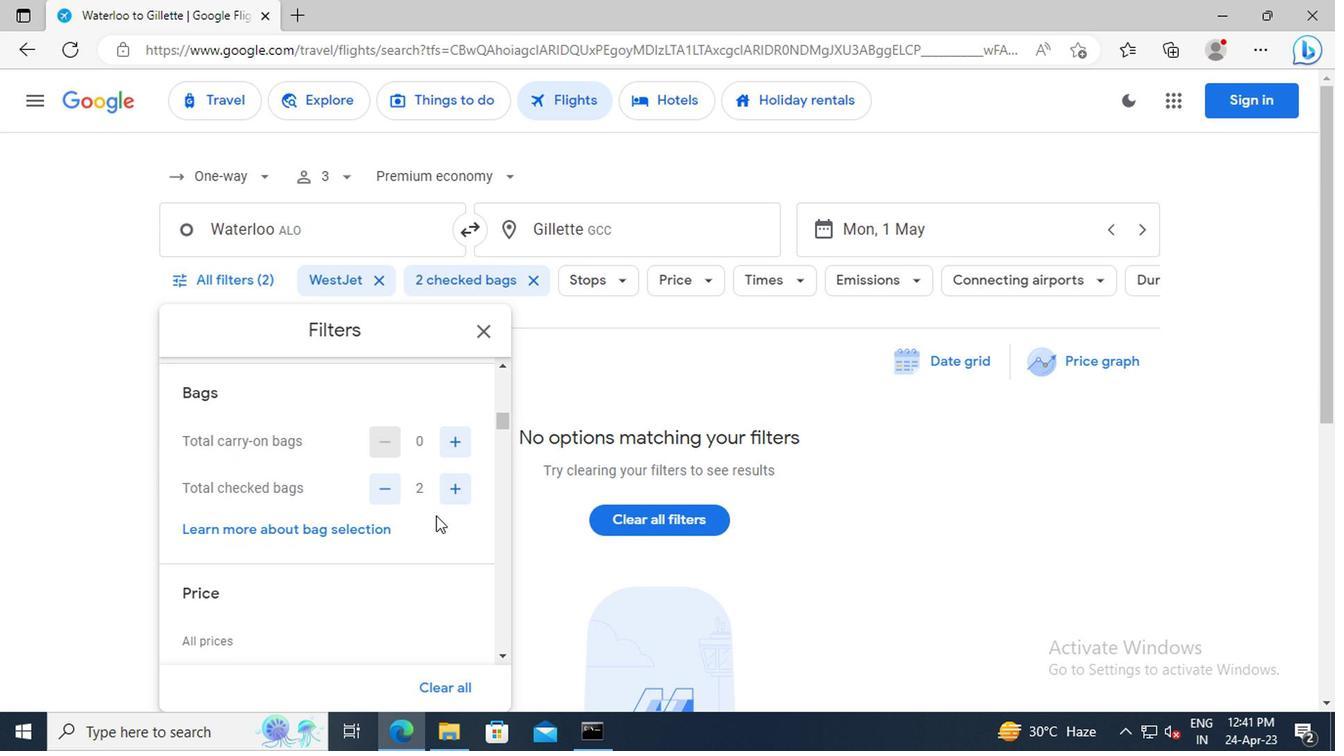 
Action: Mouse scrolled (431, 515) with delta (0, -1)
Screenshot: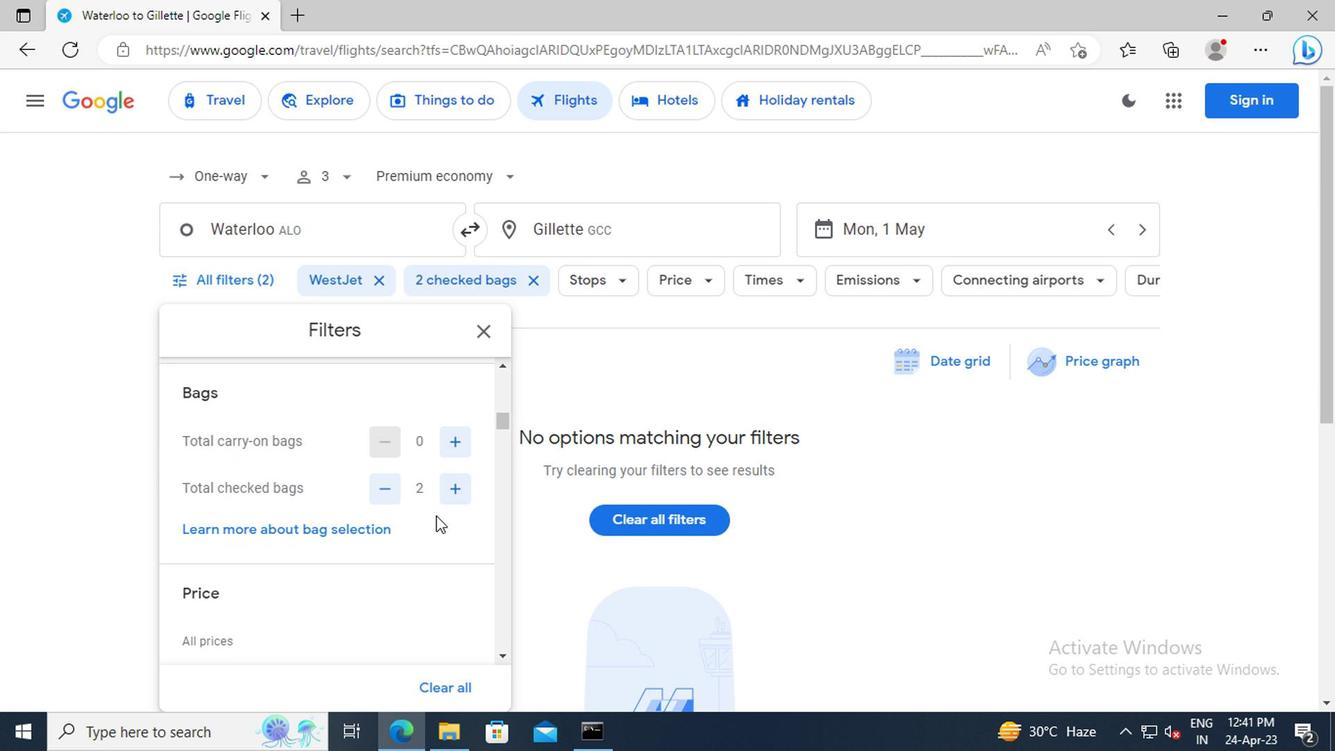 
Action: Mouse moved to (446, 586)
Screenshot: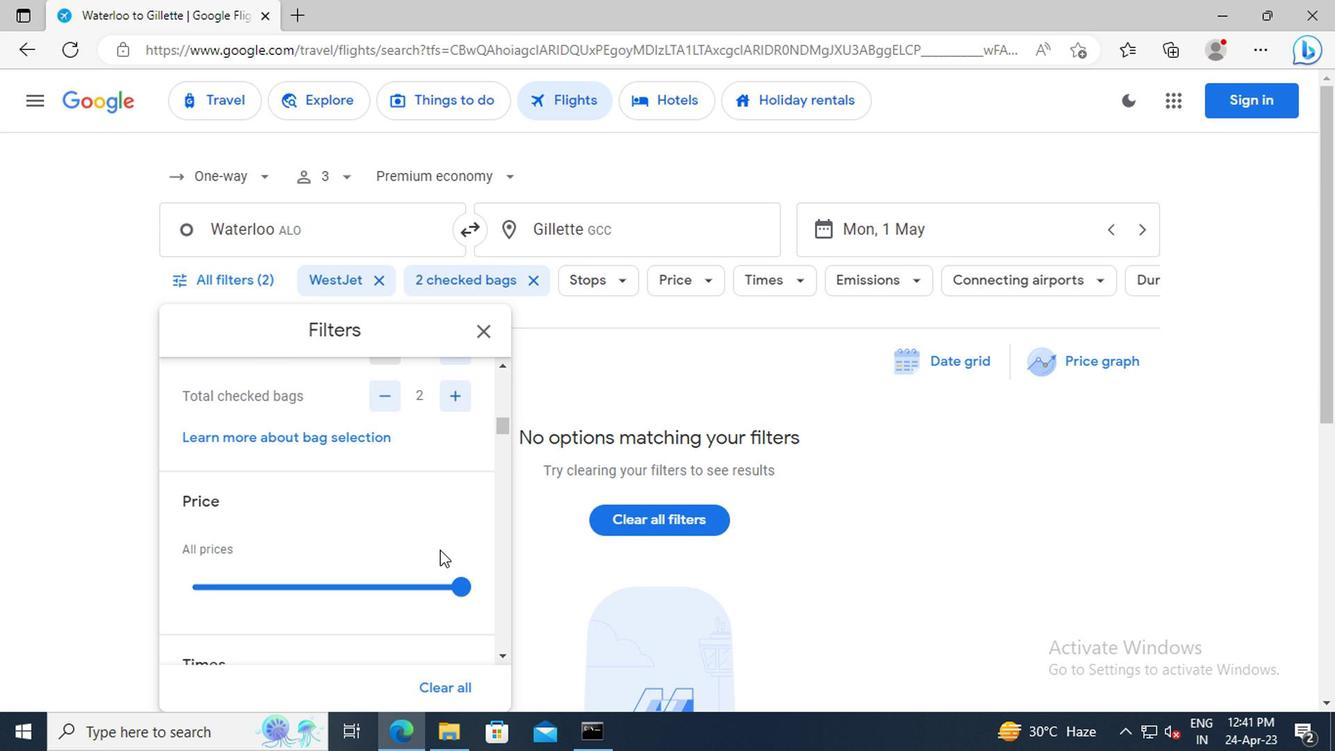 
Action: Mouse pressed left at (446, 586)
Screenshot: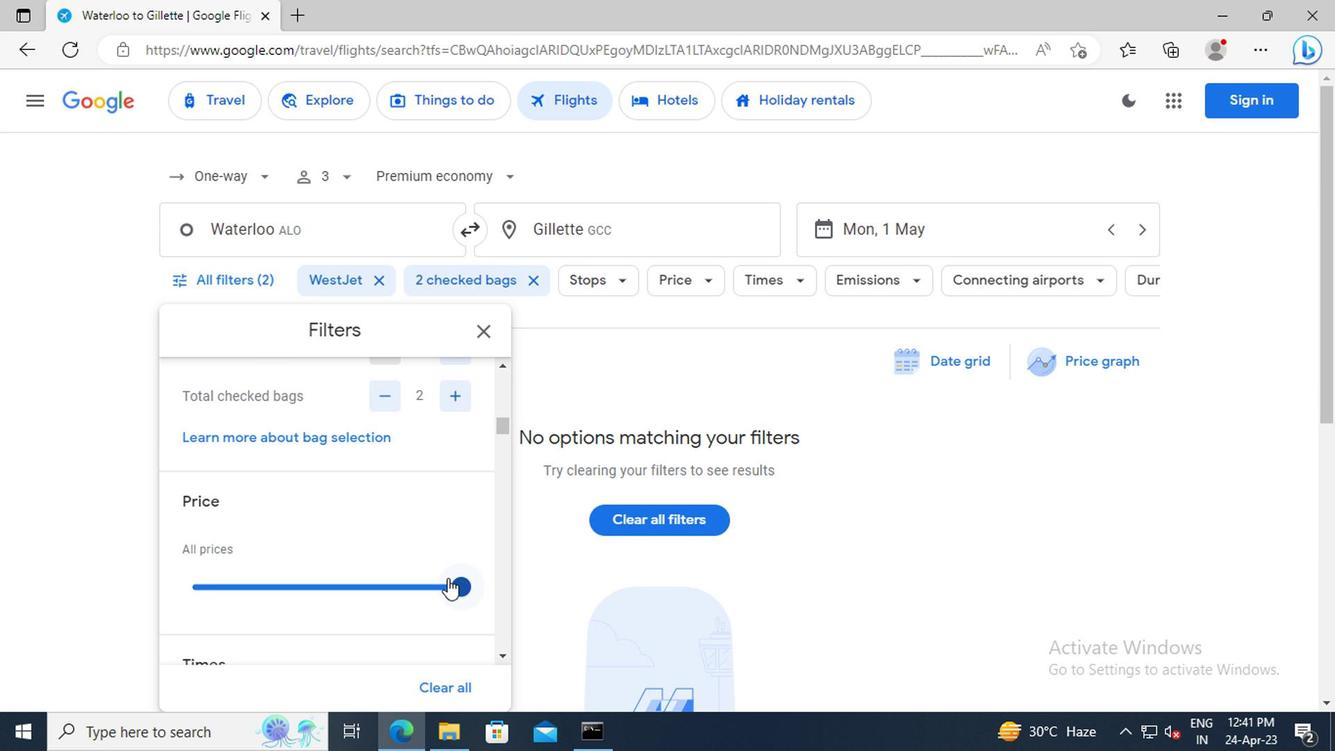 
Action: Mouse moved to (386, 492)
Screenshot: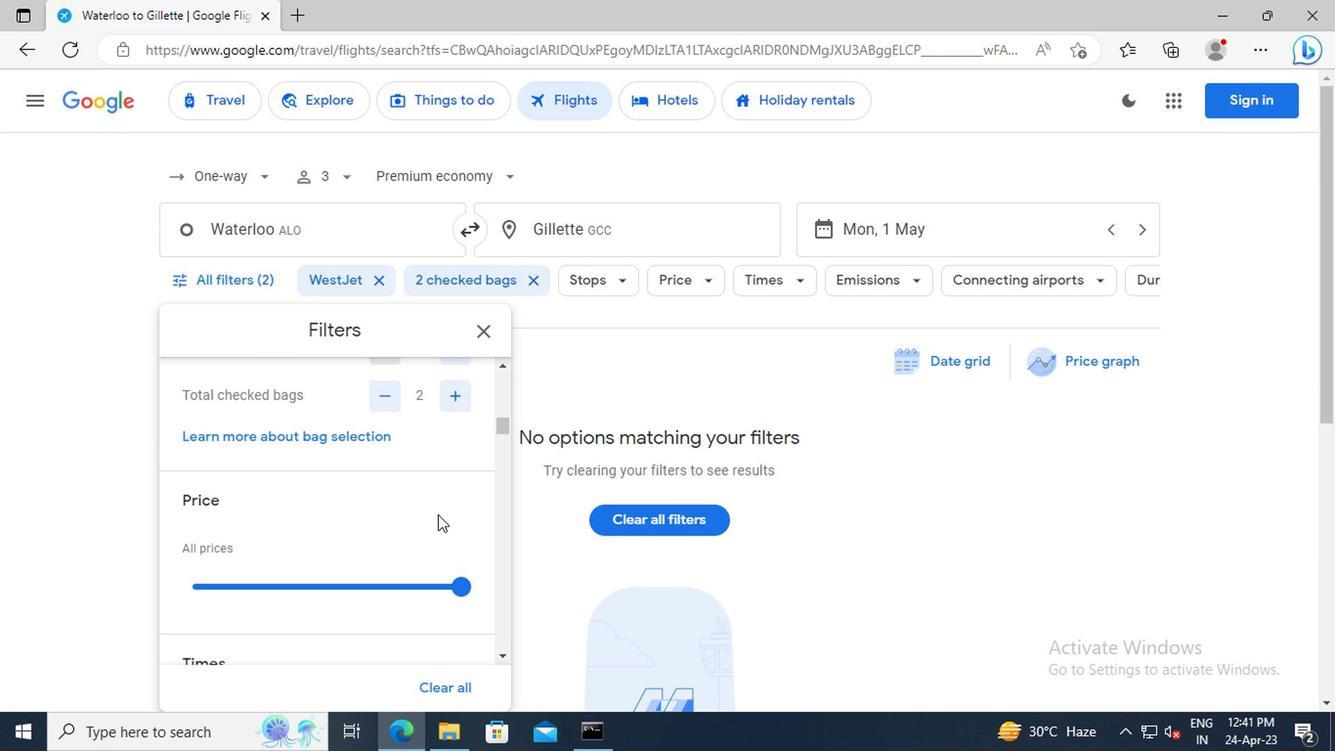 
Action: Mouse scrolled (386, 491) with delta (0, -1)
Screenshot: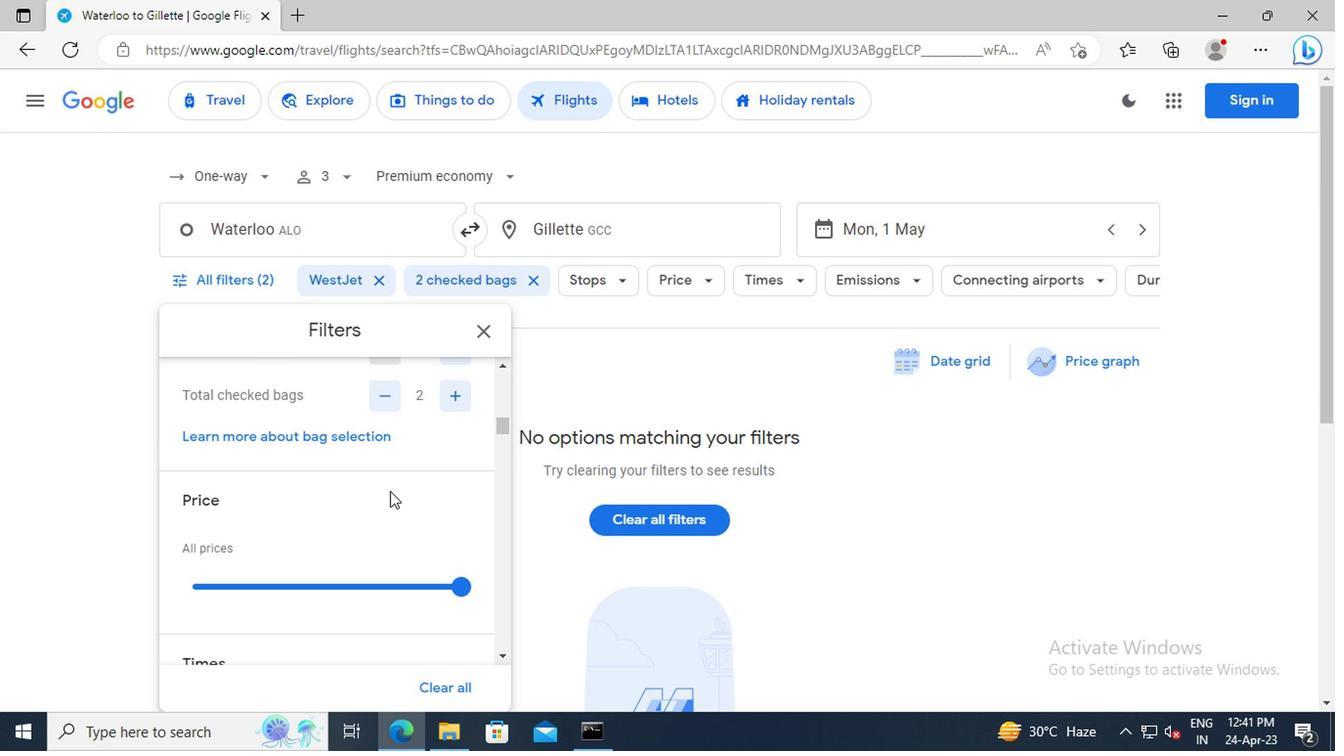 
Action: Mouse scrolled (386, 491) with delta (0, -1)
Screenshot: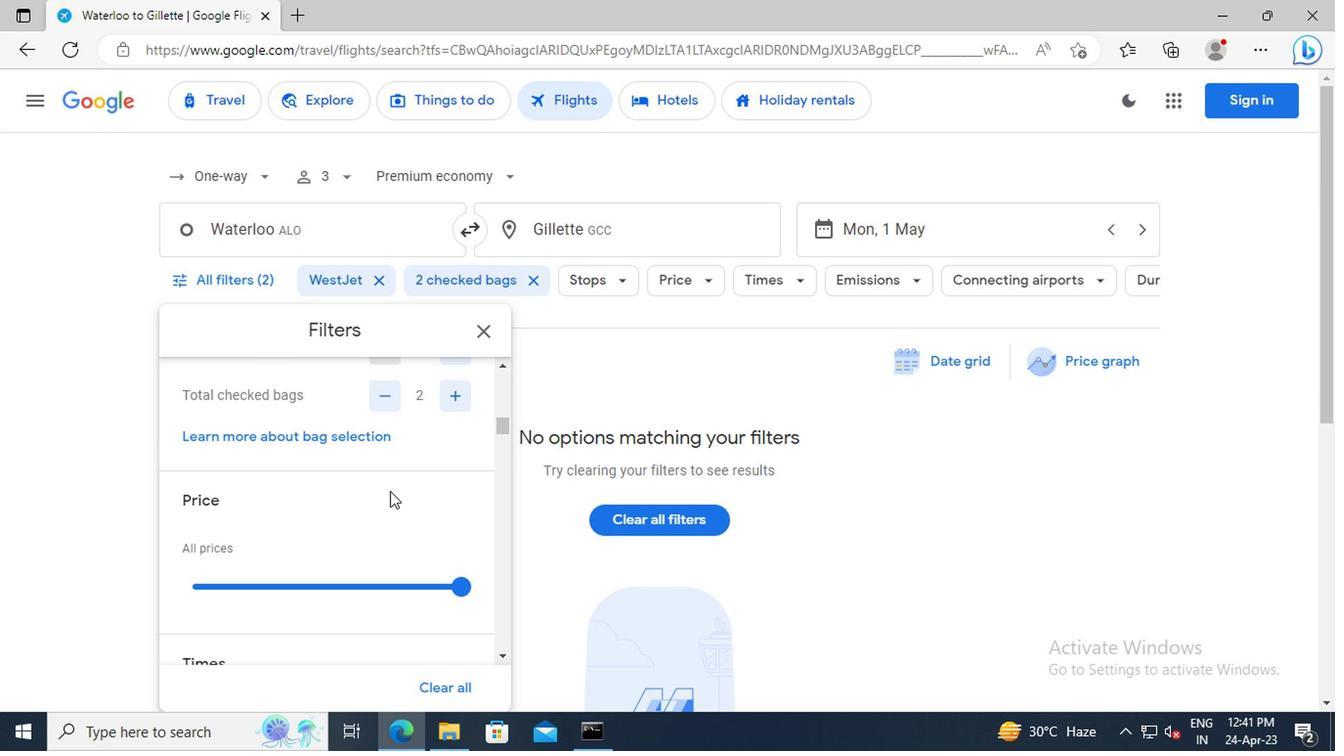 
Action: Mouse scrolled (386, 491) with delta (0, -1)
Screenshot: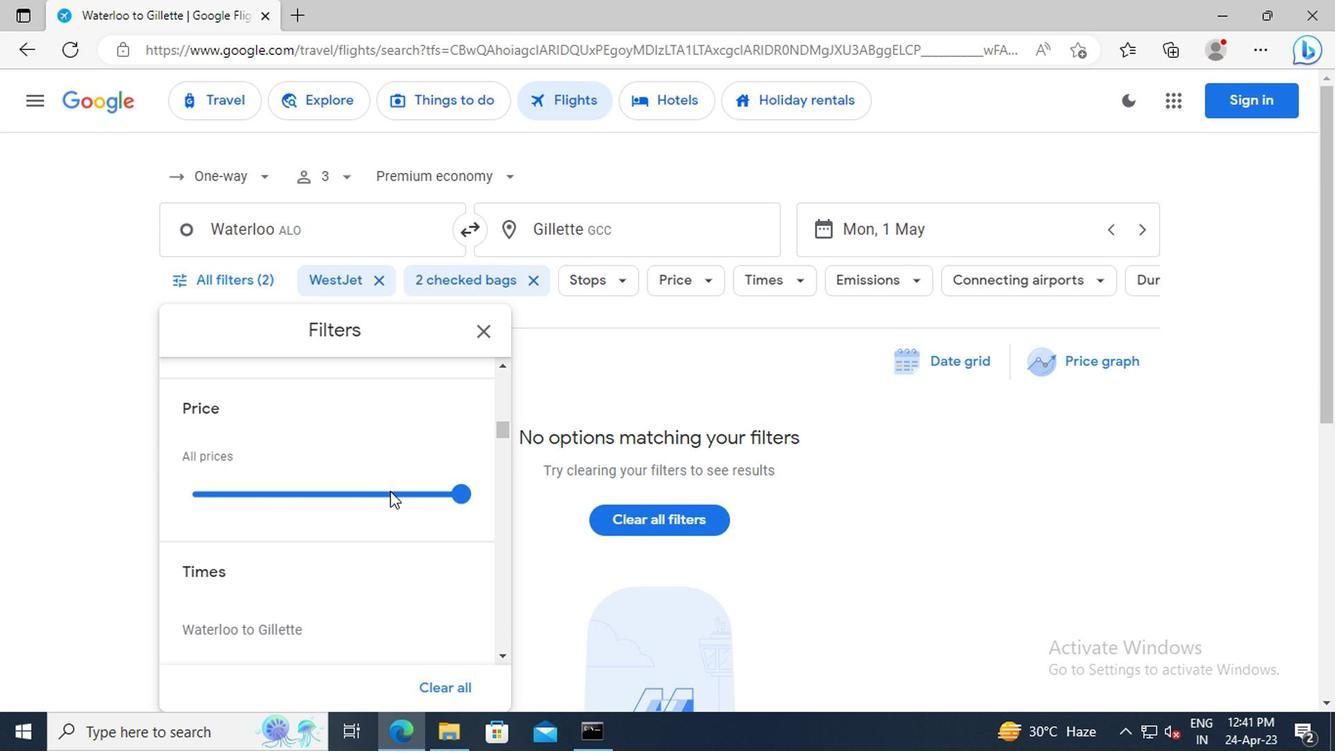 
Action: Mouse scrolled (386, 491) with delta (0, -1)
Screenshot: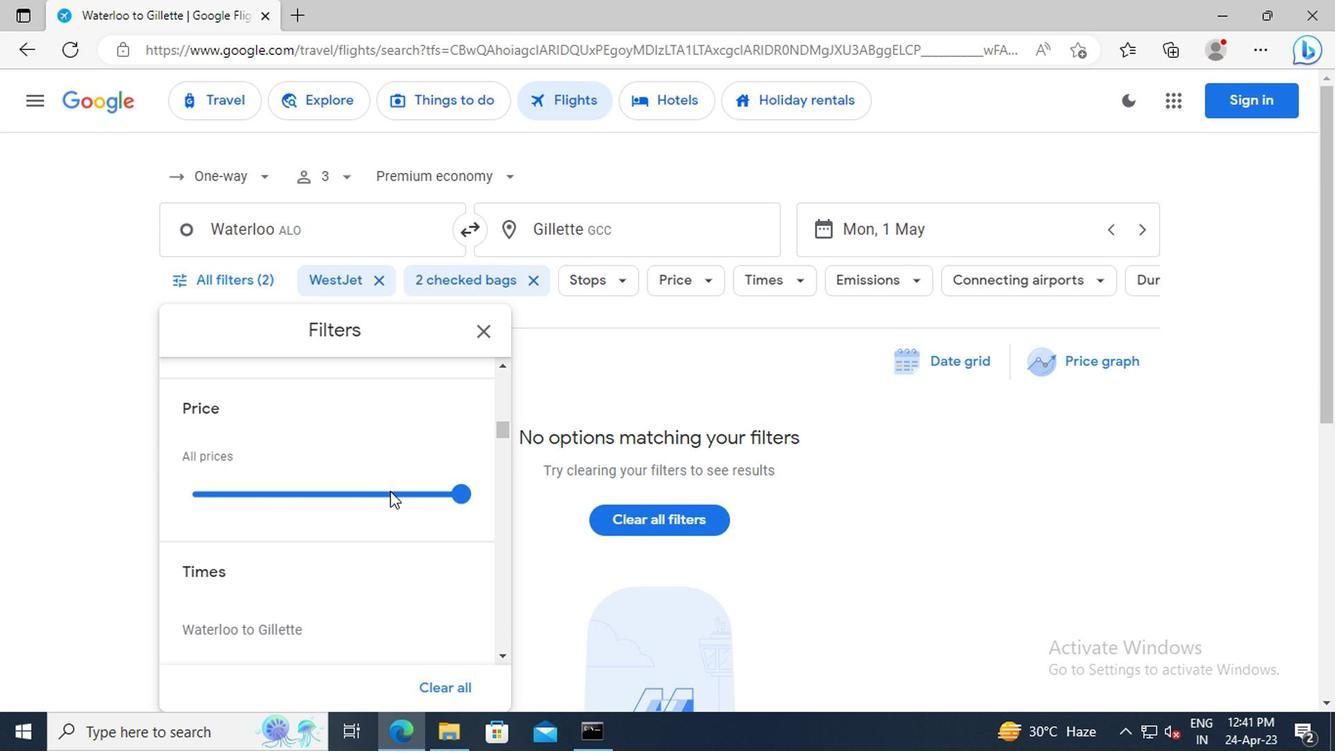 
Action: Mouse scrolled (386, 491) with delta (0, -1)
Screenshot: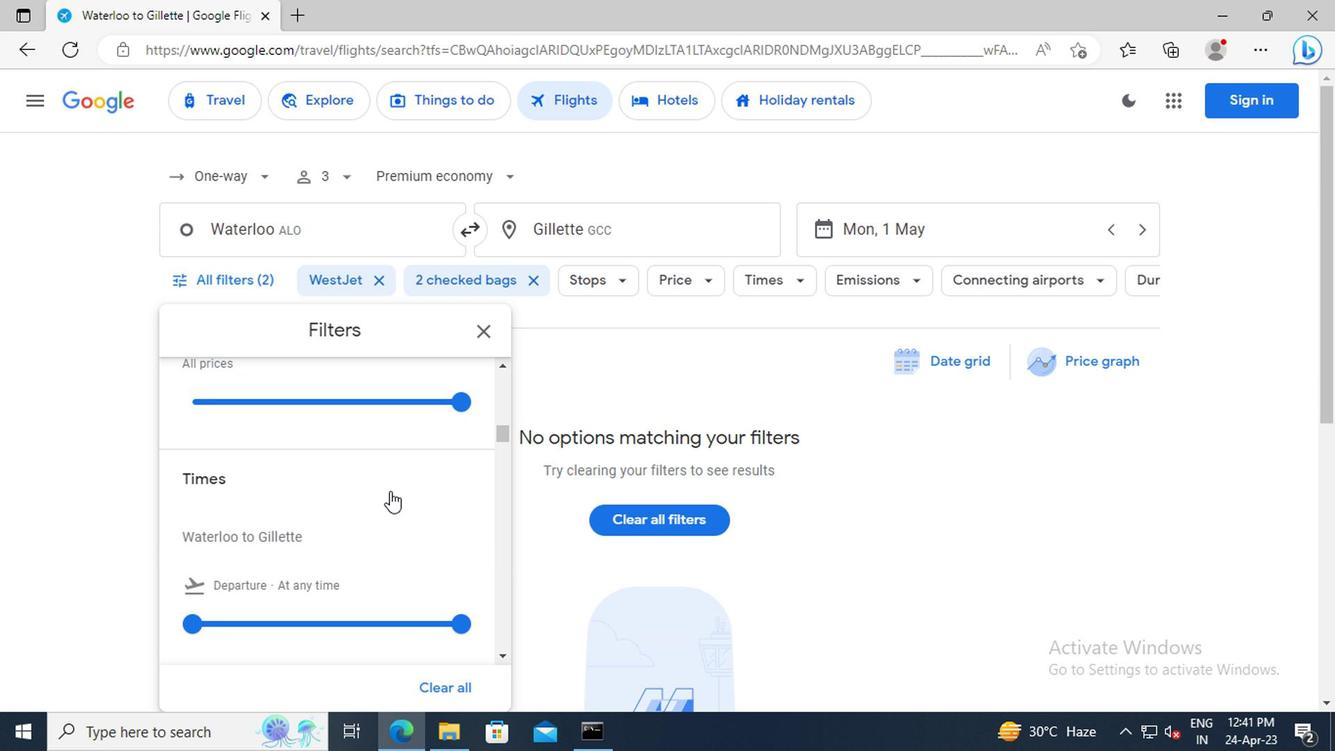 
Action: Mouse moved to (185, 579)
Screenshot: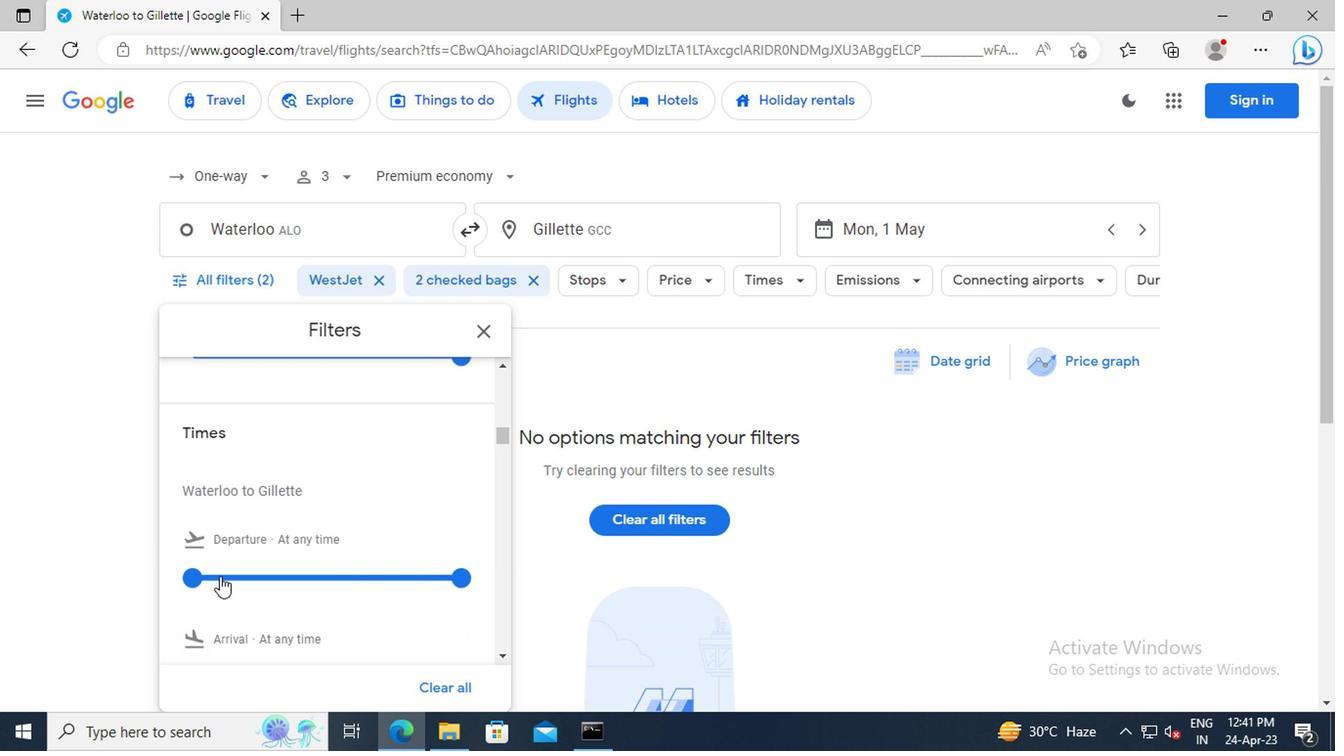 
Action: Mouse pressed left at (185, 579)
Screenshot: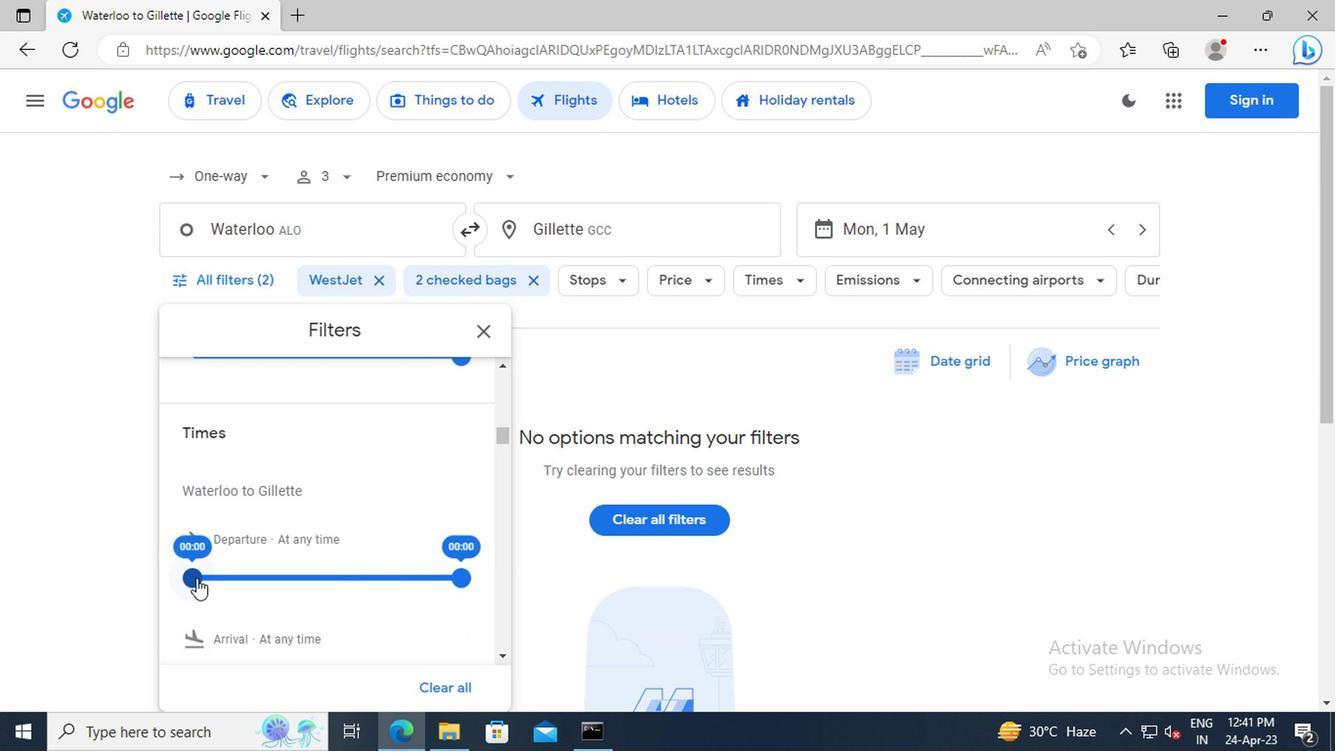 
Action: Mouse moved to (455, 577)
Screenshot: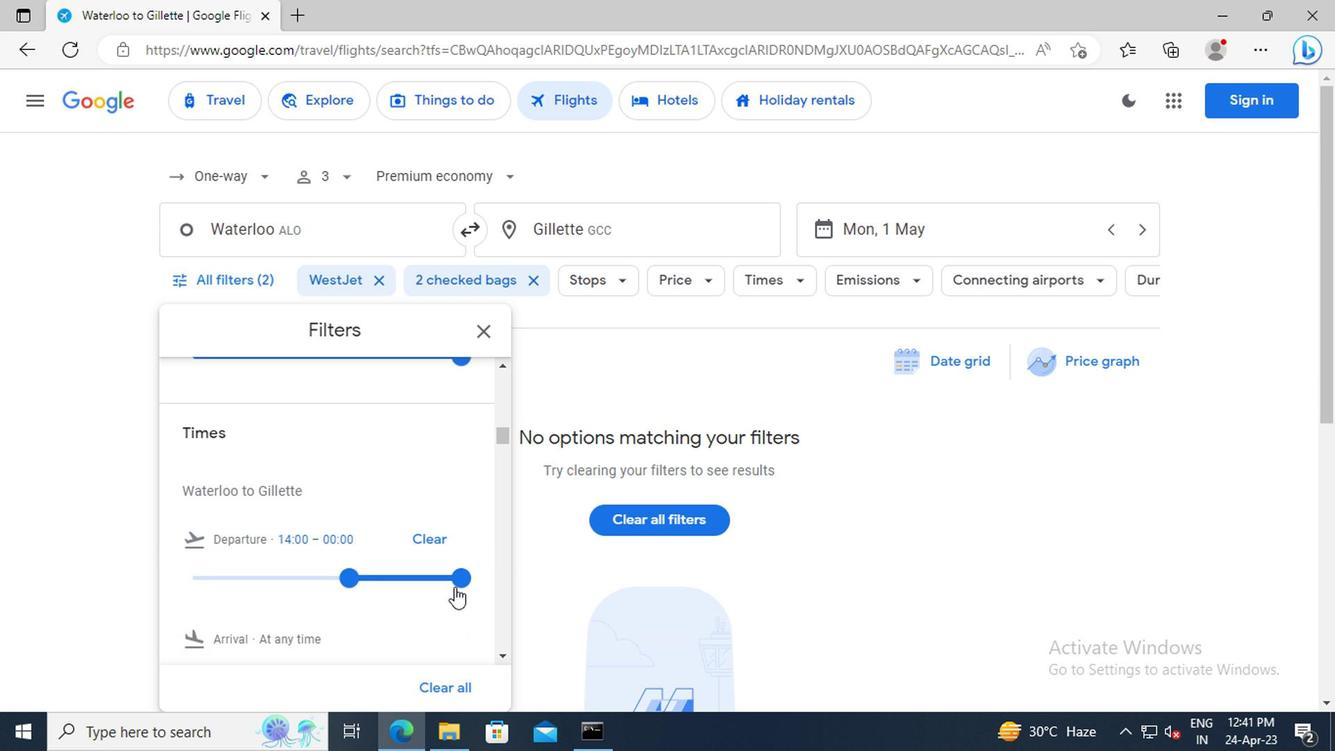 
Action: Mouse pressed left at (455, 577)
Screenshot: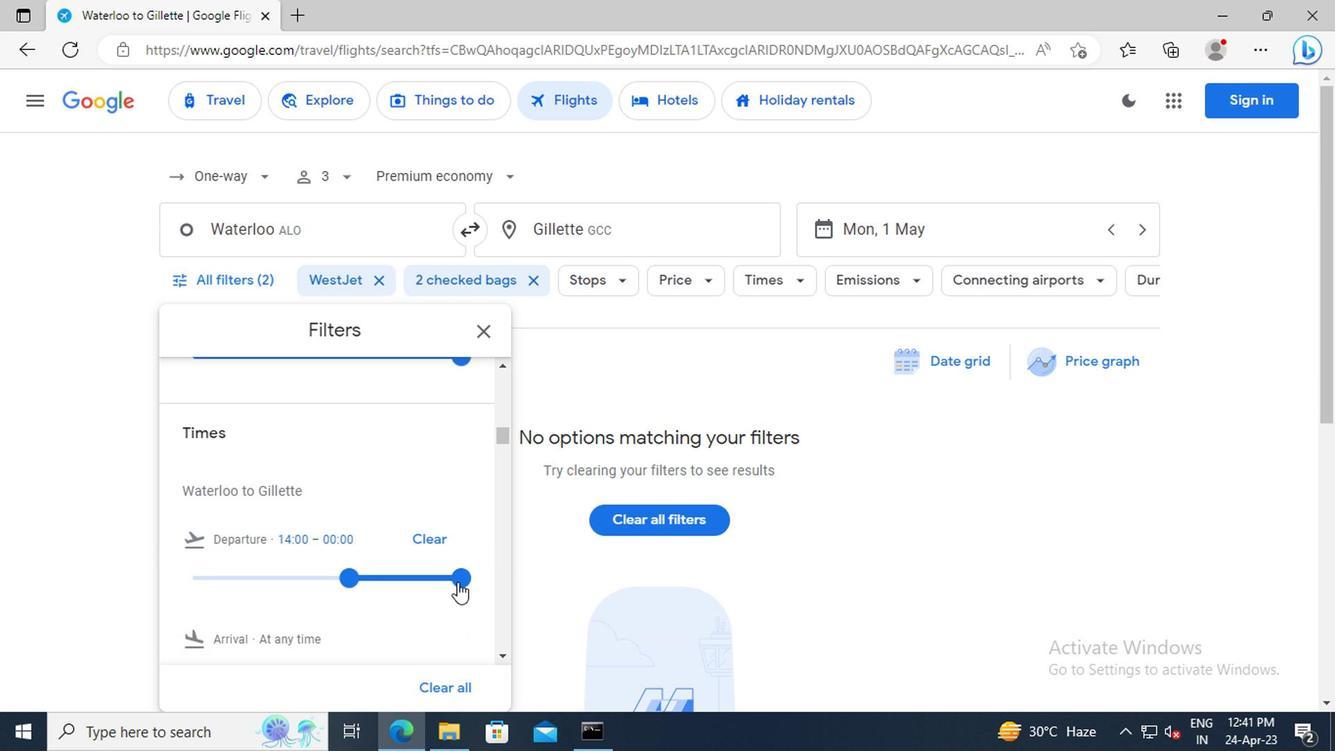 
Action: Mouse moved to (478, 328)
Screenshot: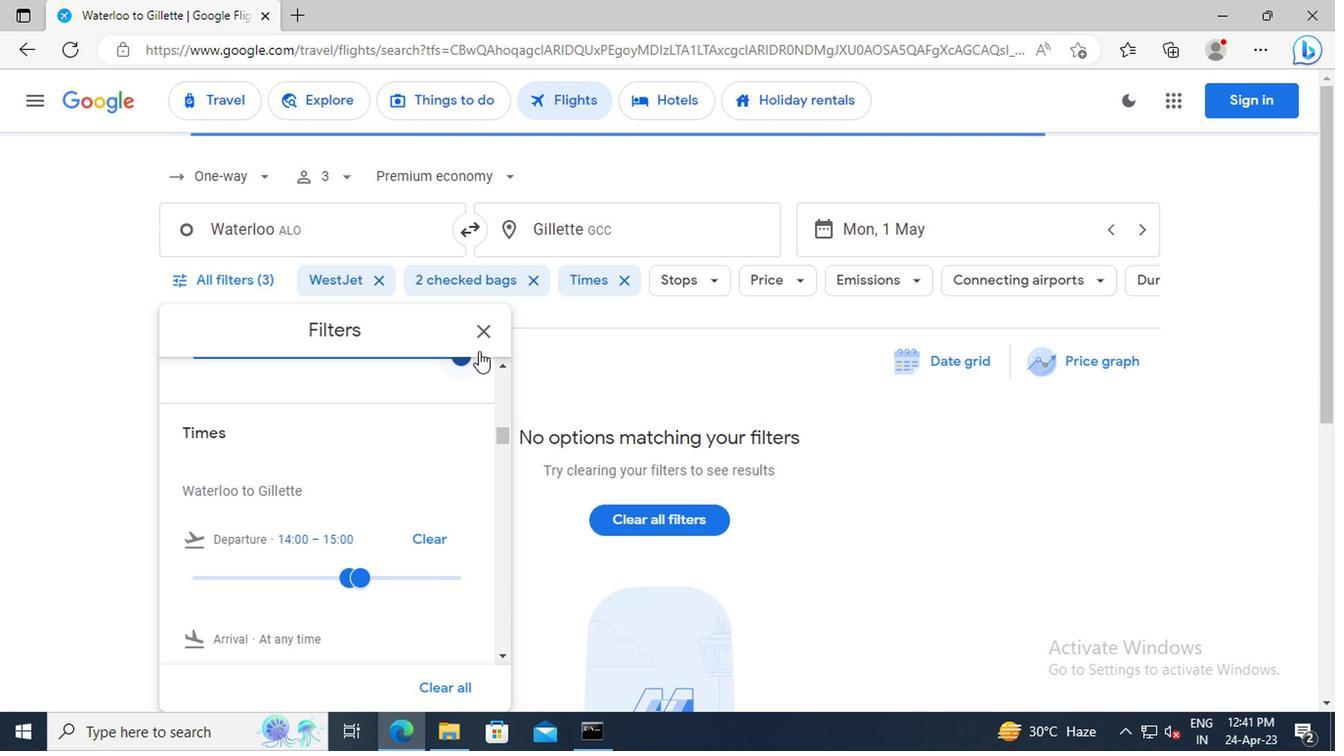 
Action: Mouse pressed left at (478, 328)
Screenshot: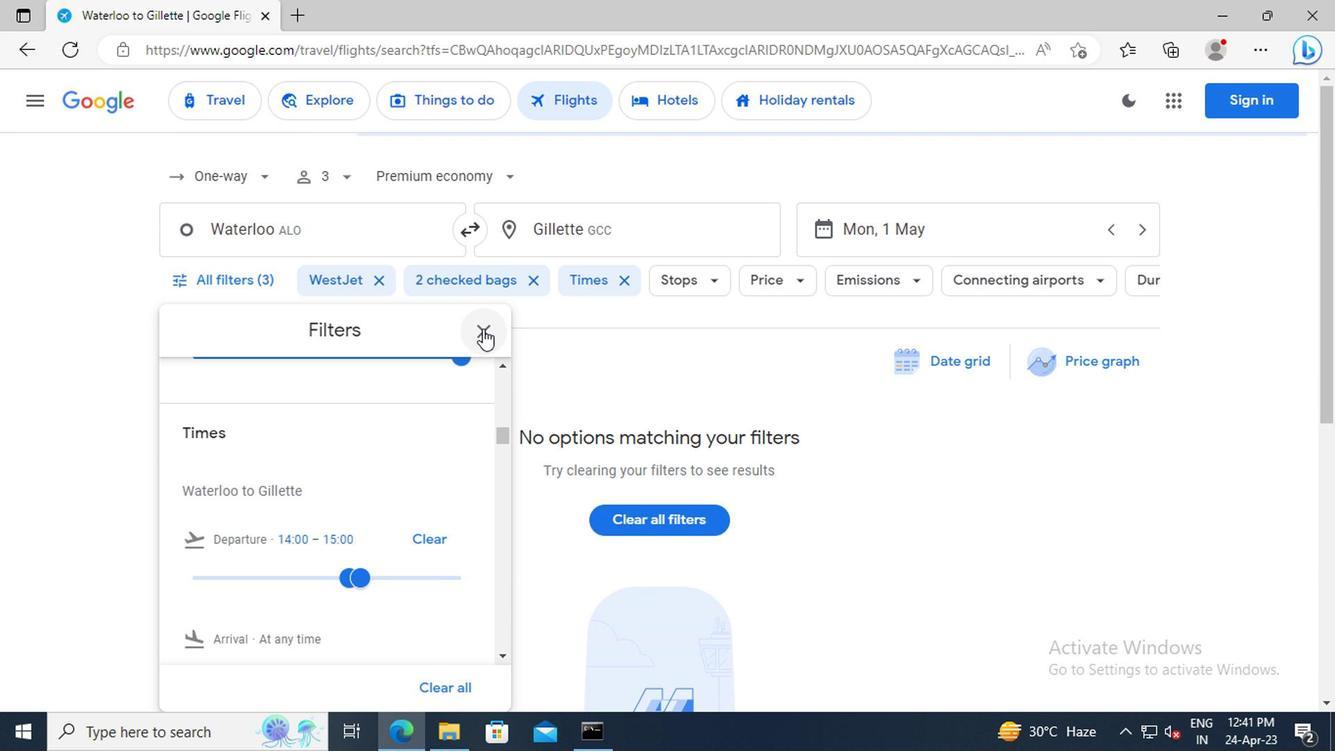 
Action: Mouse moved to (669, 447)
Screenshot: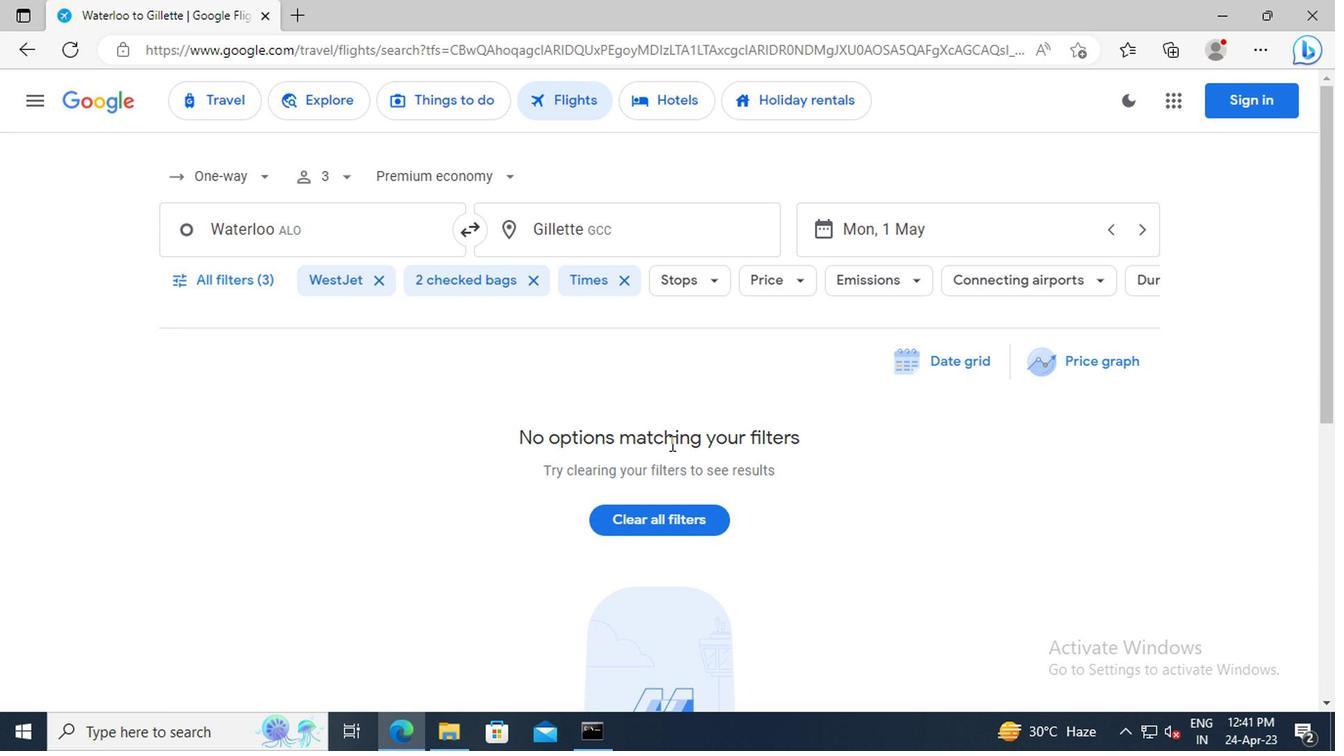 
